 Task: Search for people on LinkedIn with the current company 'Civil Engineering', school 'International Institute of Information Technology', industry 'Measuring and Control Instrument Manufacturing', and title 'Office Manager'.
Action: Mouse moved to (670, 93)
Screenshot: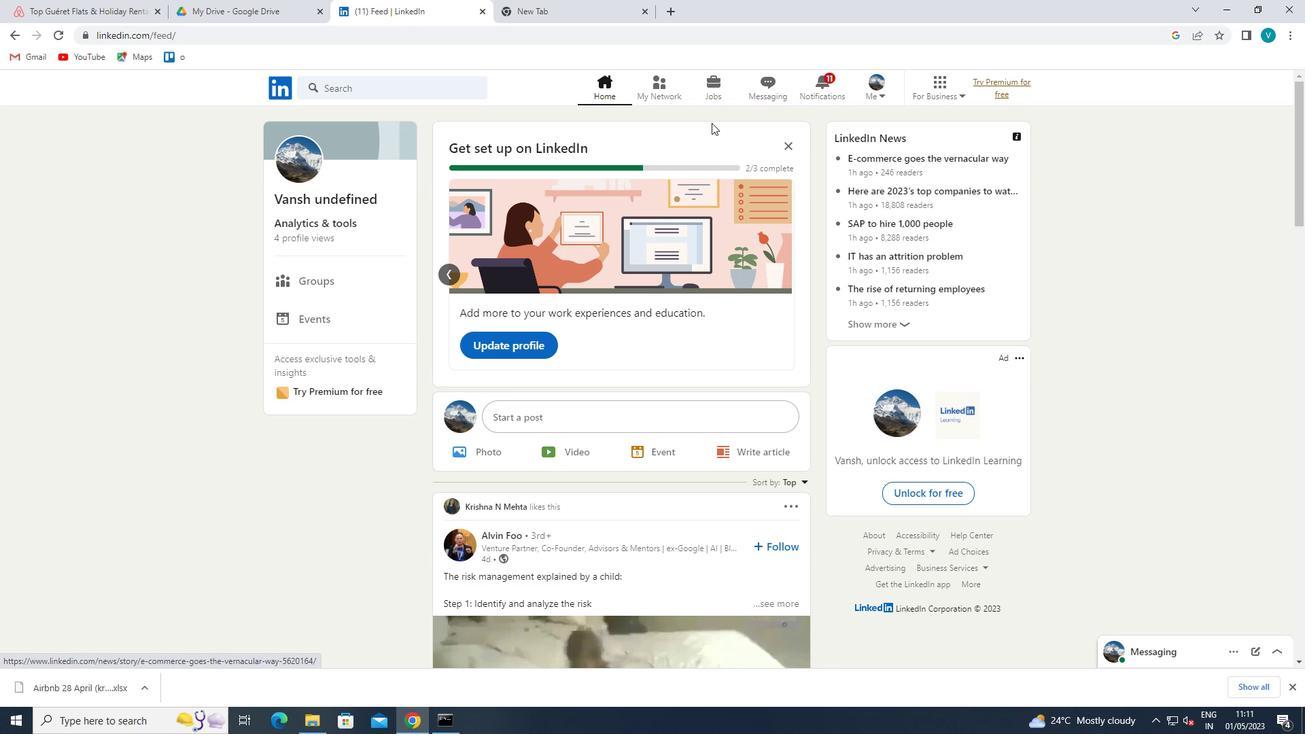
Action: Mouse pressed left at (670, 93)
Screenshot: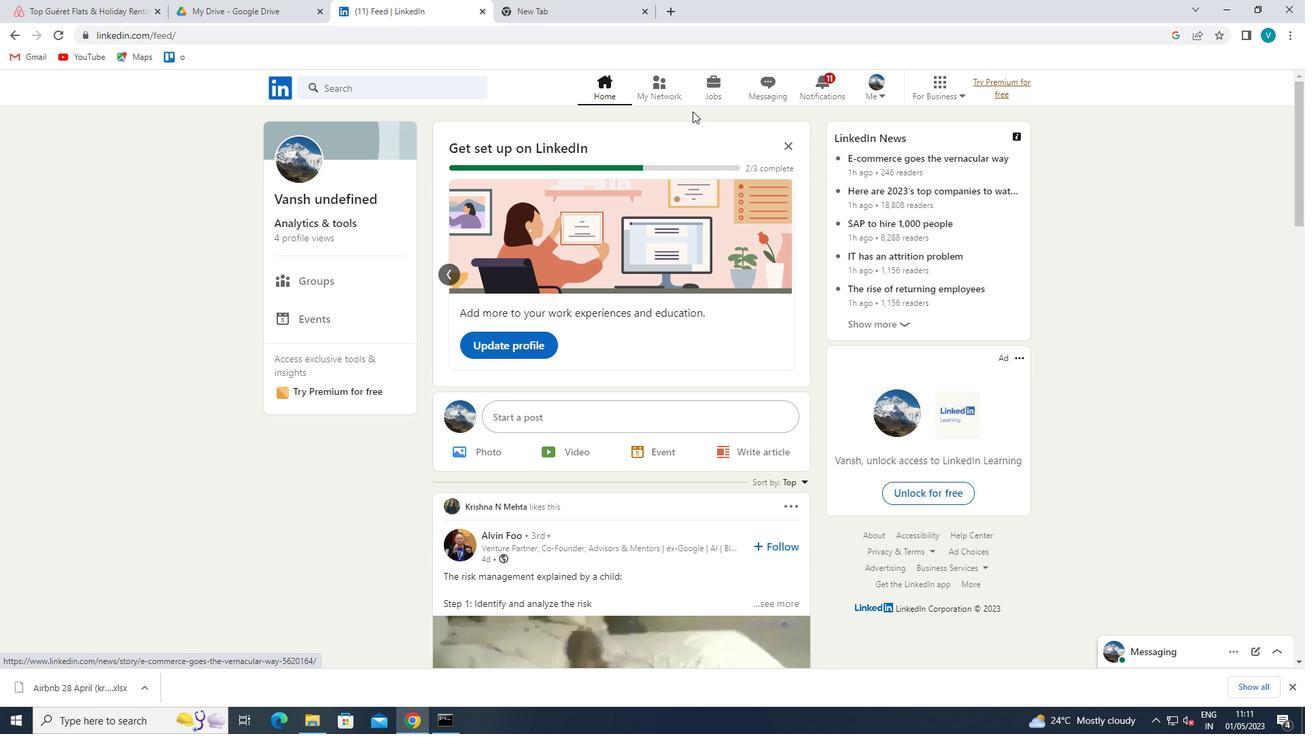 
Action: Mouse moved to (364, 160)
Screenshot: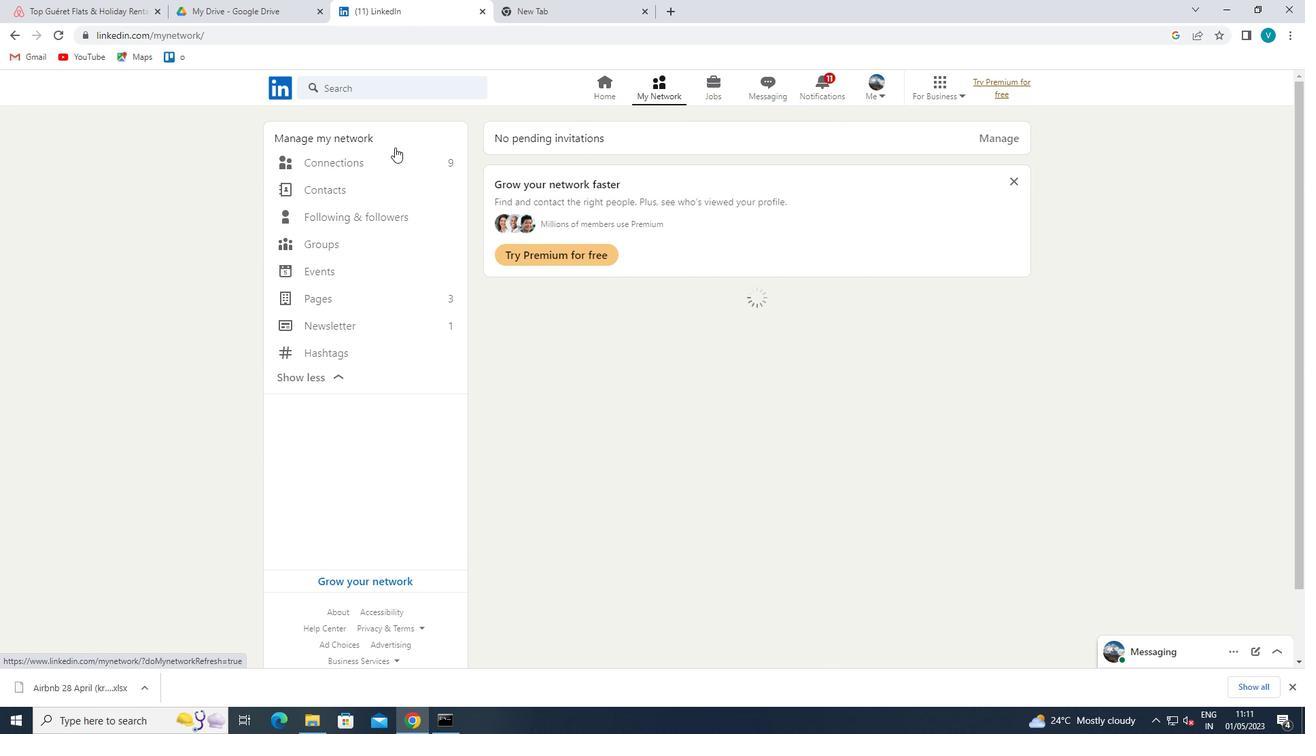 
Action: Mouse pressed left at (364, 160)
Screenshot: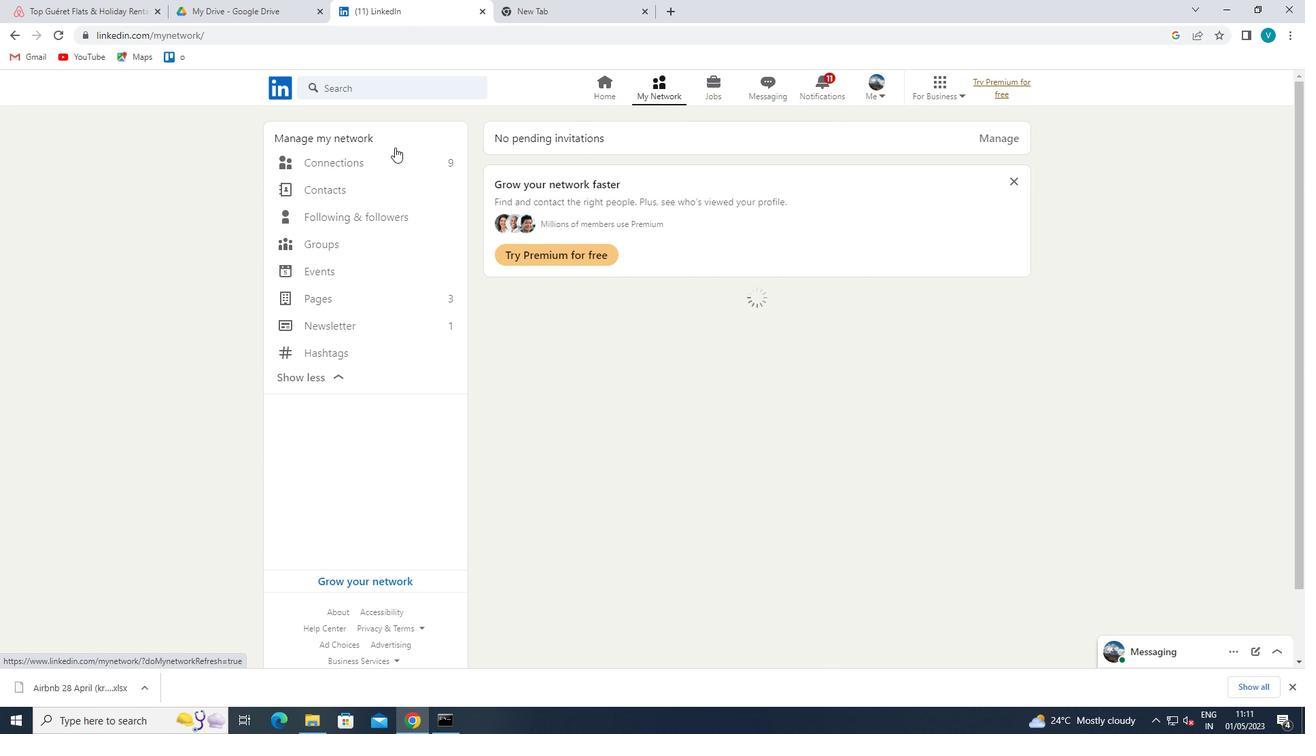 
Action: Mouse moved to (739, 159)
Screenshot: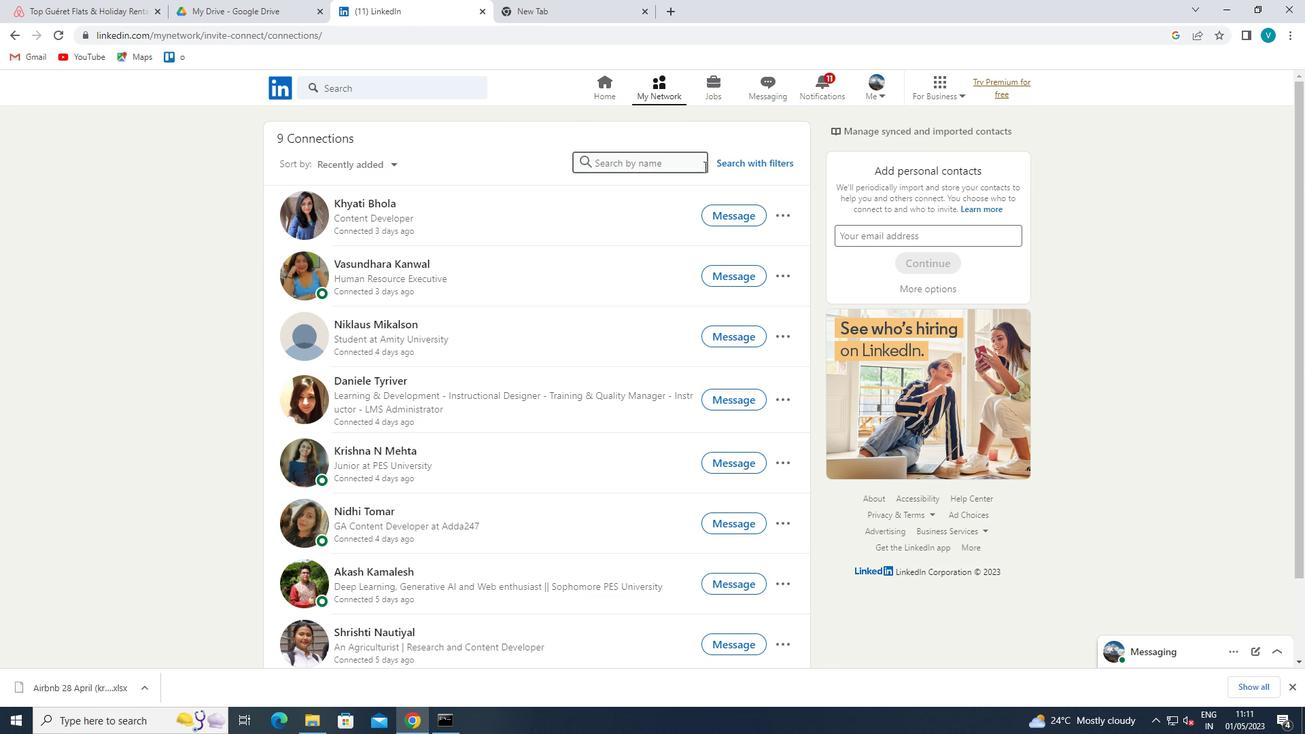 
Action: Mouse pressed left at (739, 159)
Screenshot: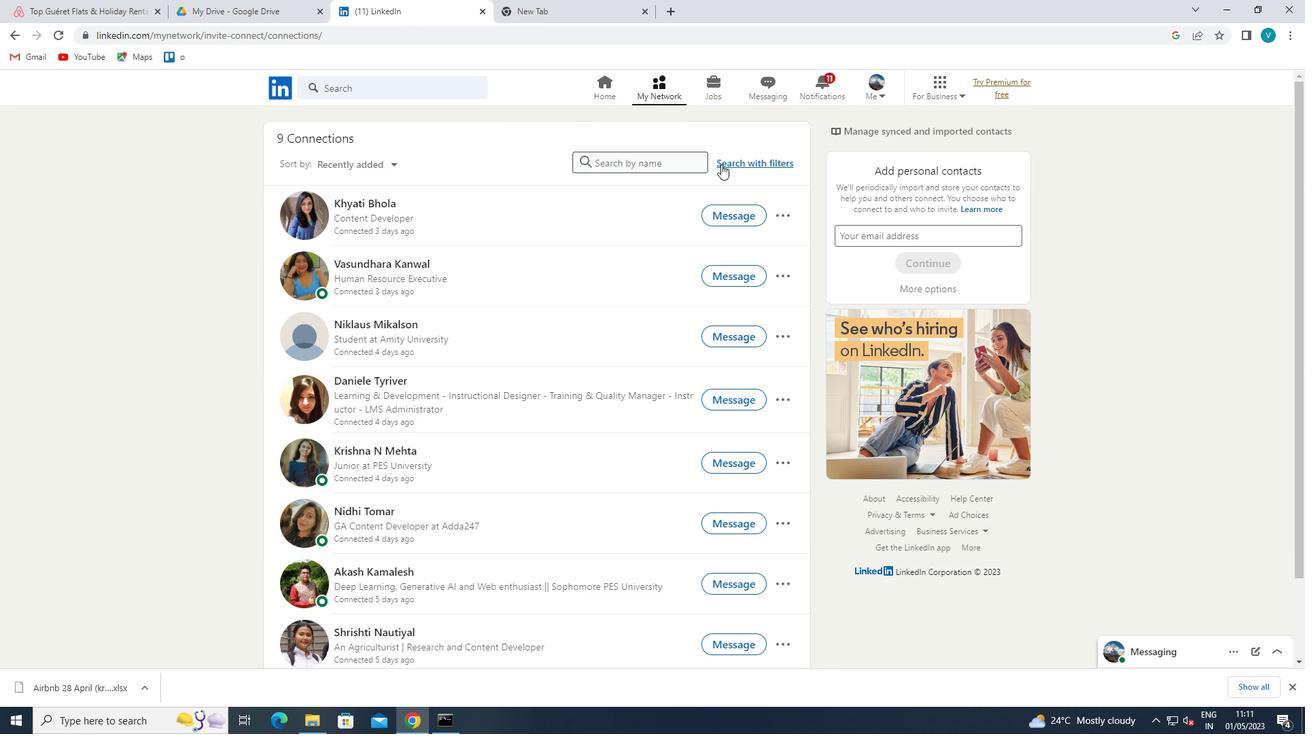 
Action: Mouse moved to (644, 131)
Screenshot: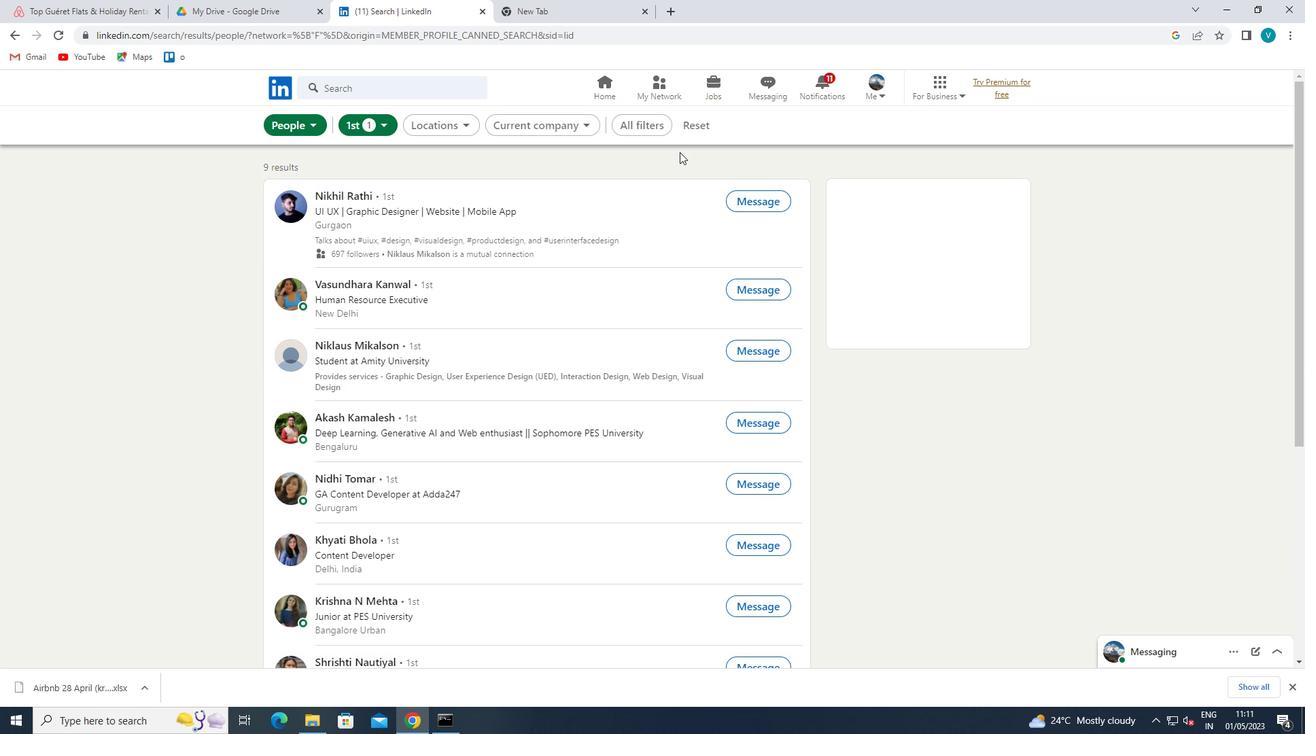 
Action: Mouse pressed left at (644, 131)
Screenshot: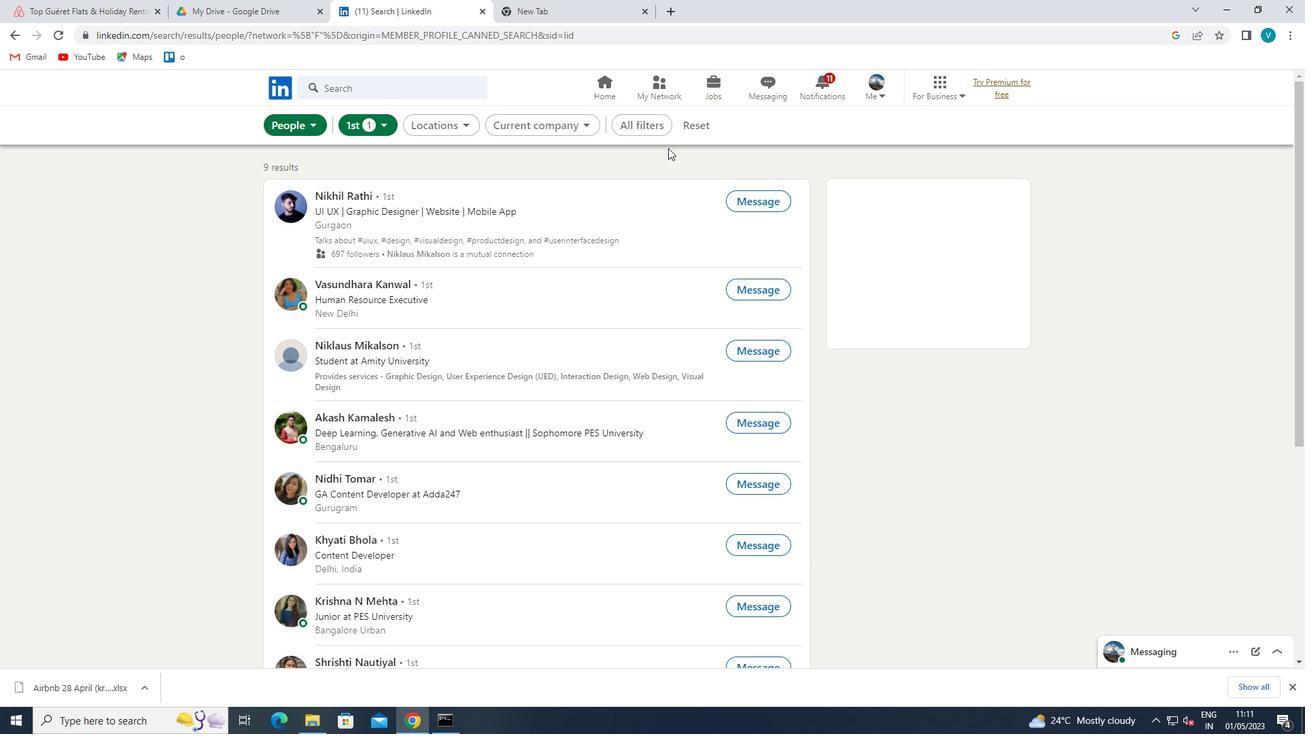 
Action: Mouse moved to (998, 369)
Screenshot: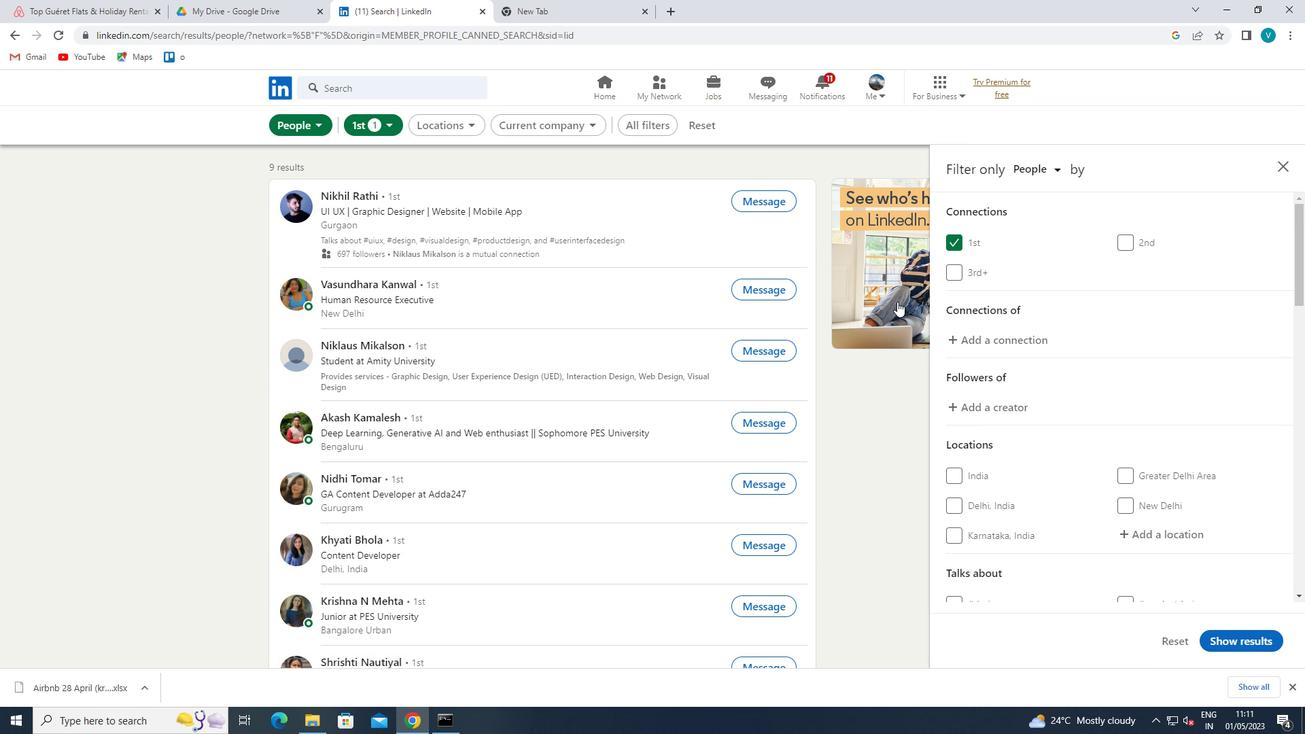 
Action: Mouse scrolled (998, 369) with delta (0, 0)
Screenshot: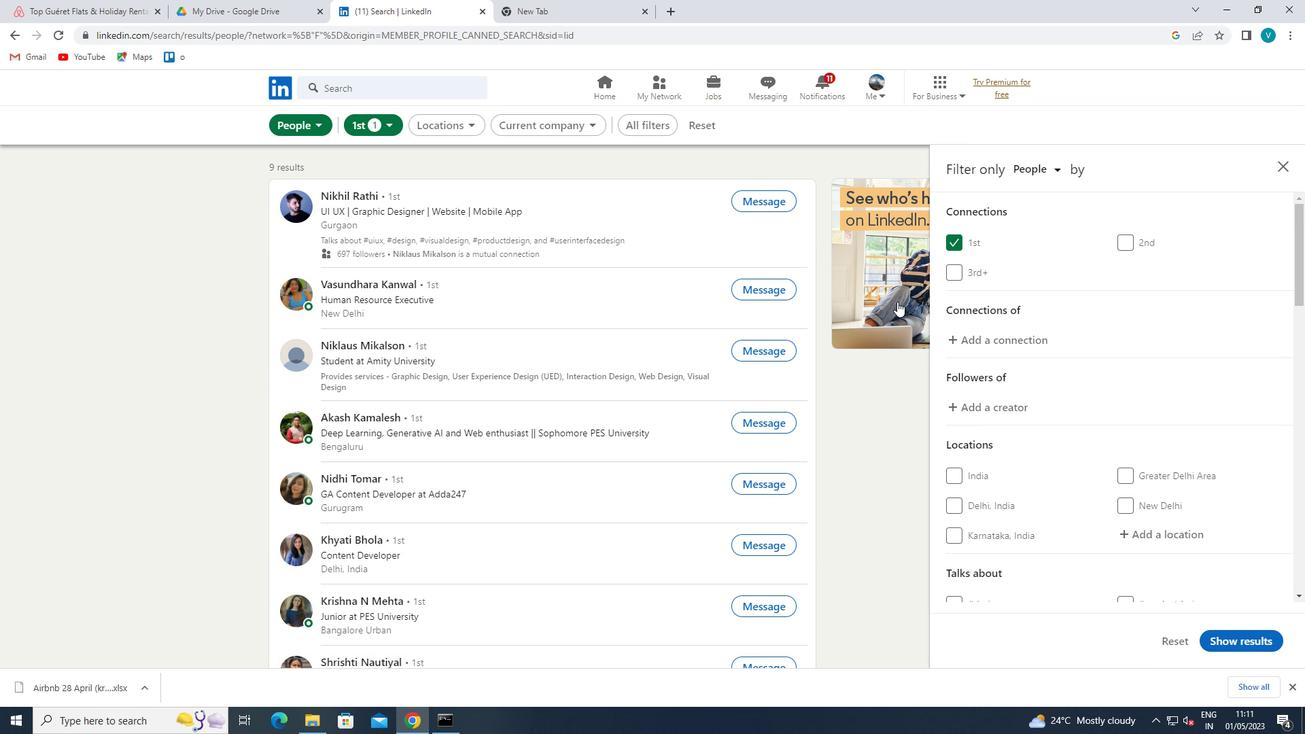 
Action: Mouse moved to (1007, 374)
Screenshot: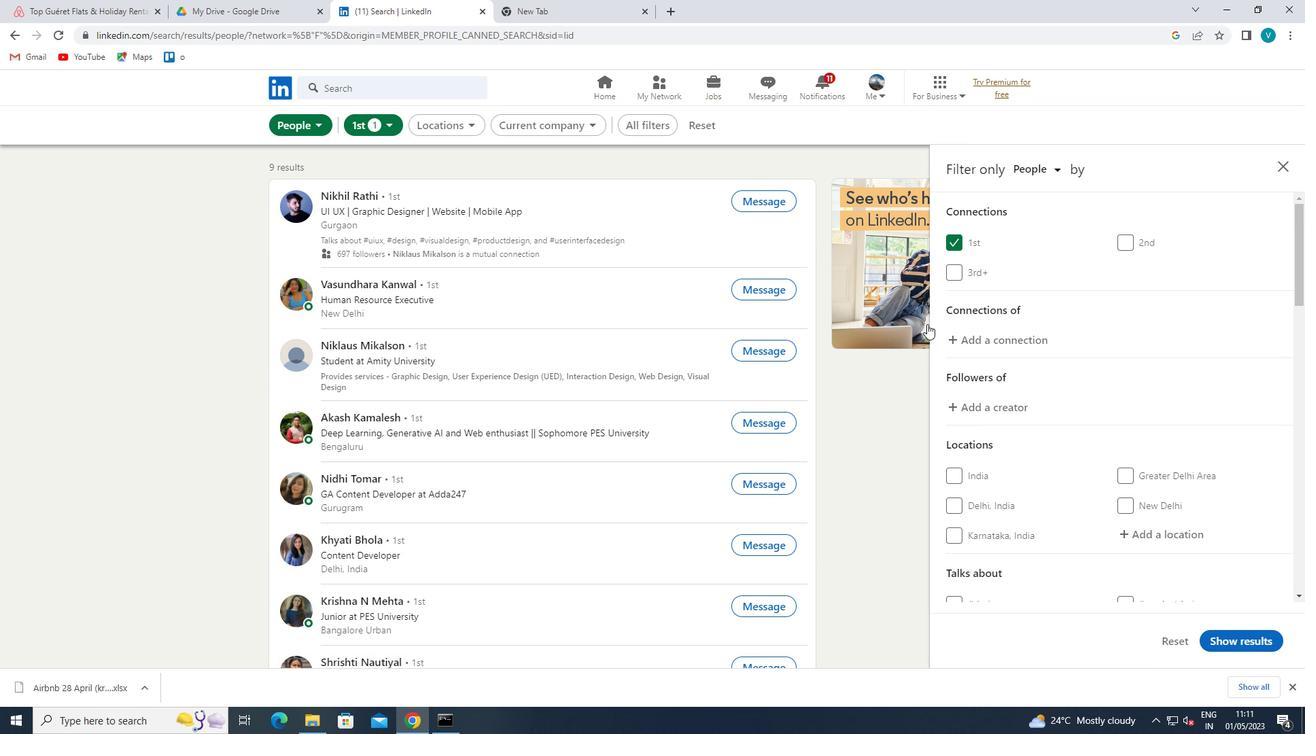 
Action: Mouse scrolled (1007, 373) with delta (0, 0)
Screenshot: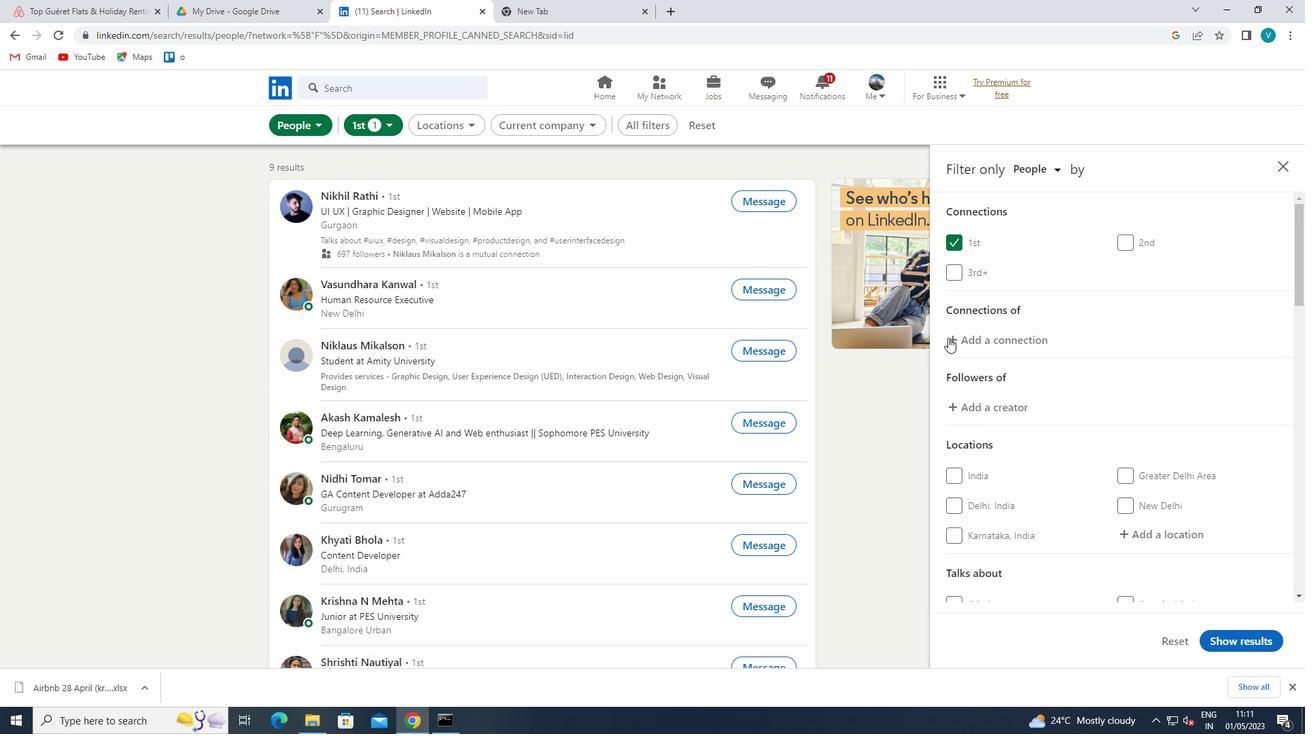 
Action: Mouse moved to (1146, 397)
Screenshot: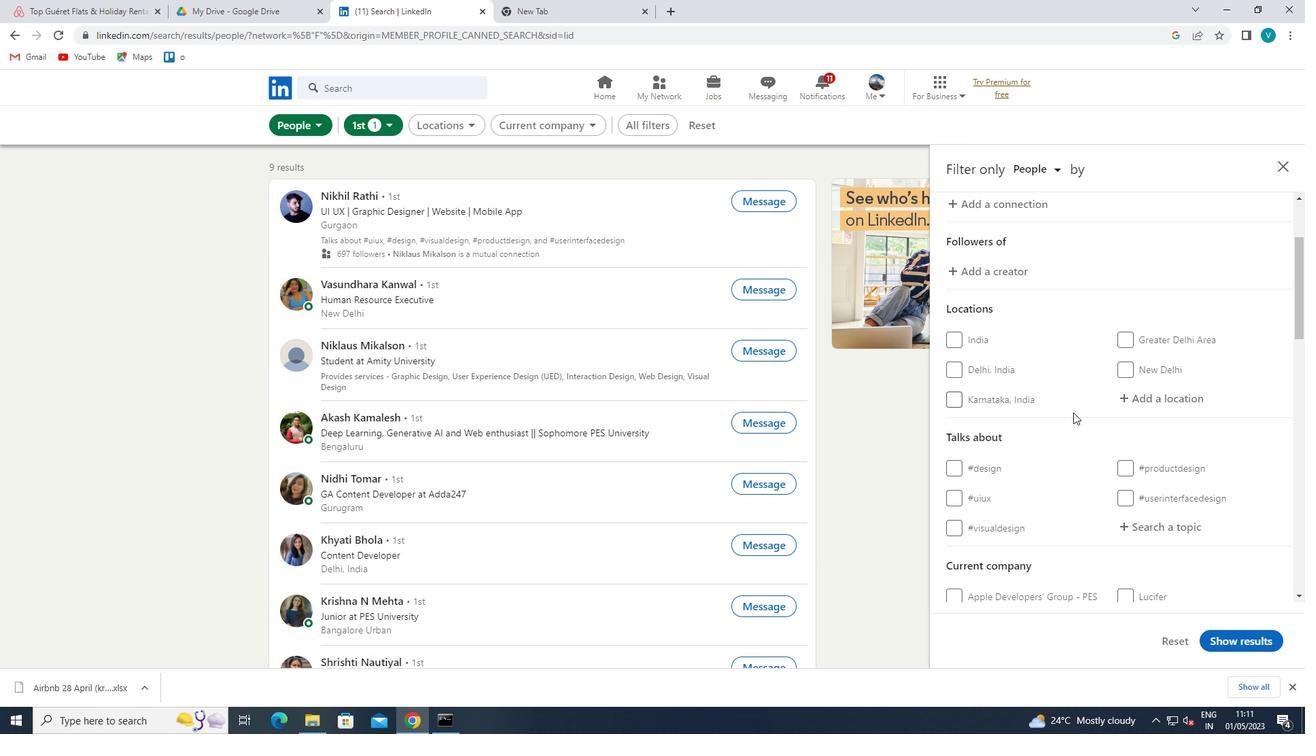 
Action: Mouse pressed left at (1146, 397)
Screenshot: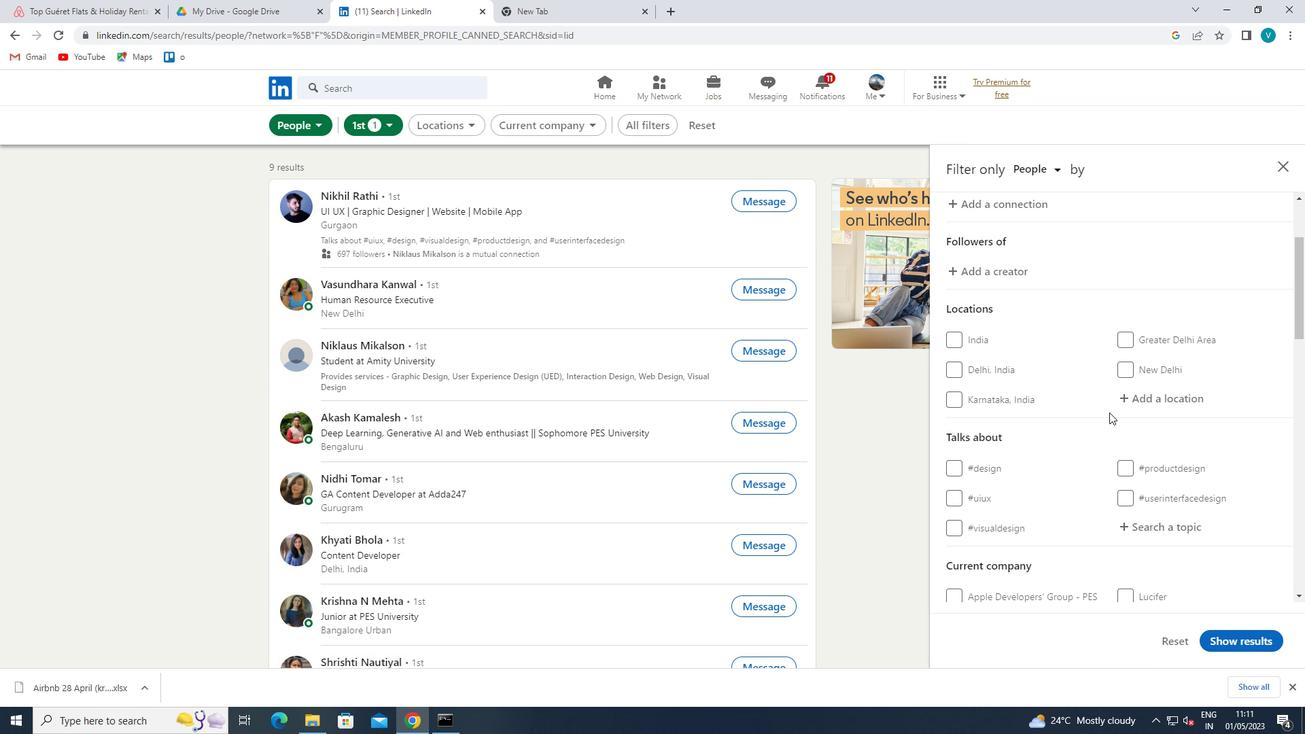 
Action: Mouse moved to (938, 333)
Screenshot: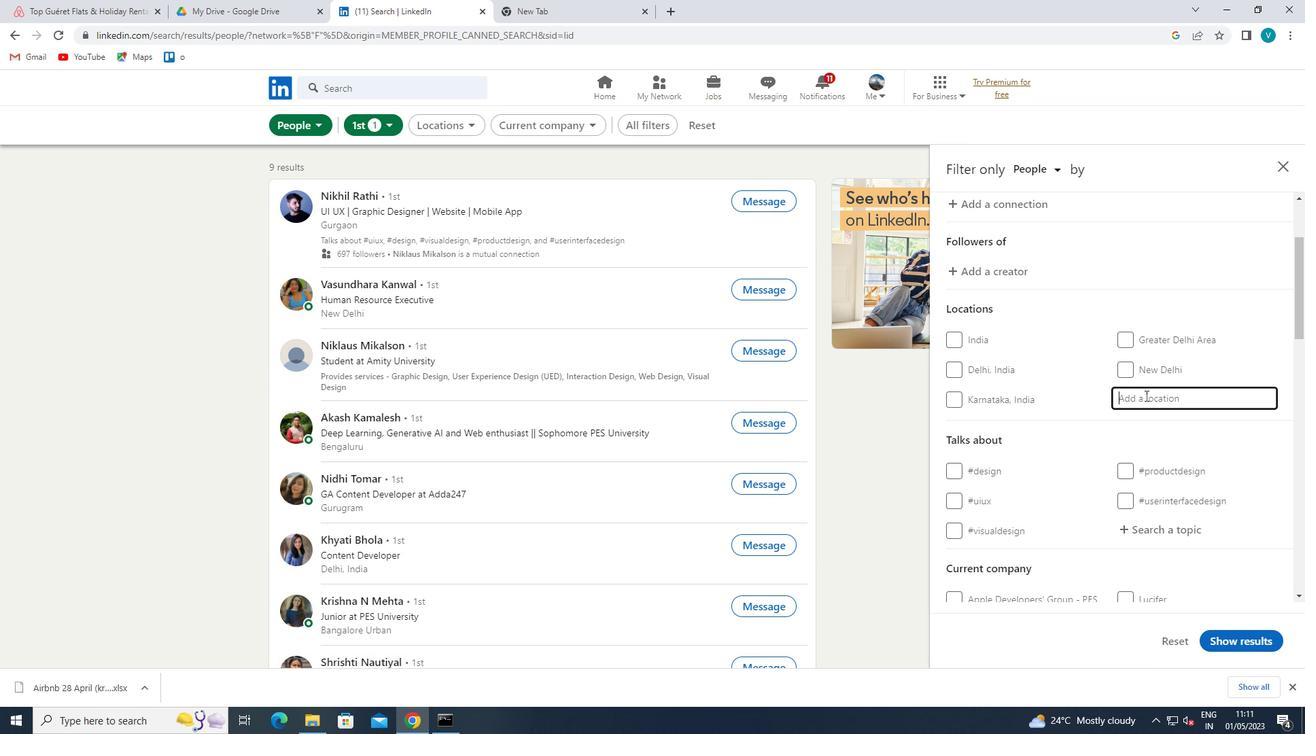 
Action: Key pressed <Key.shift>XIAOSHI
Screenshot: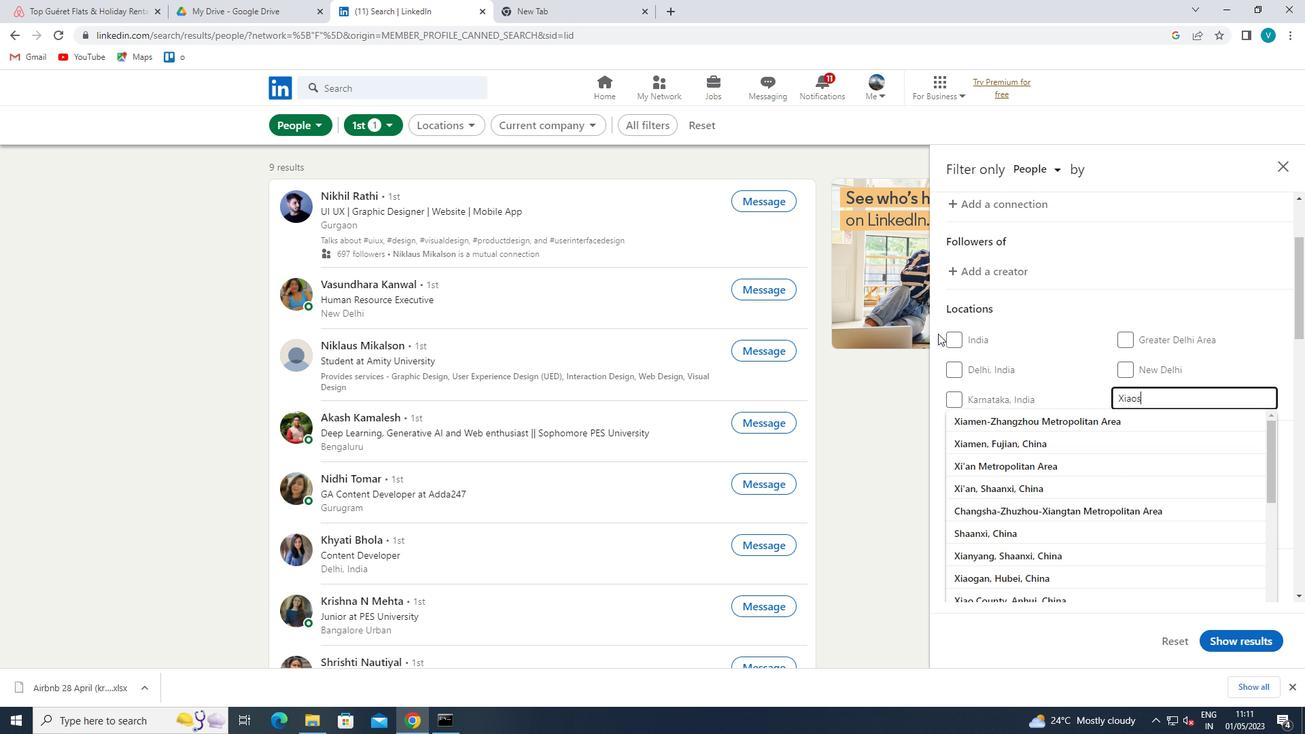 
Action: Mouse moved to (1092, 389)
Screenshot: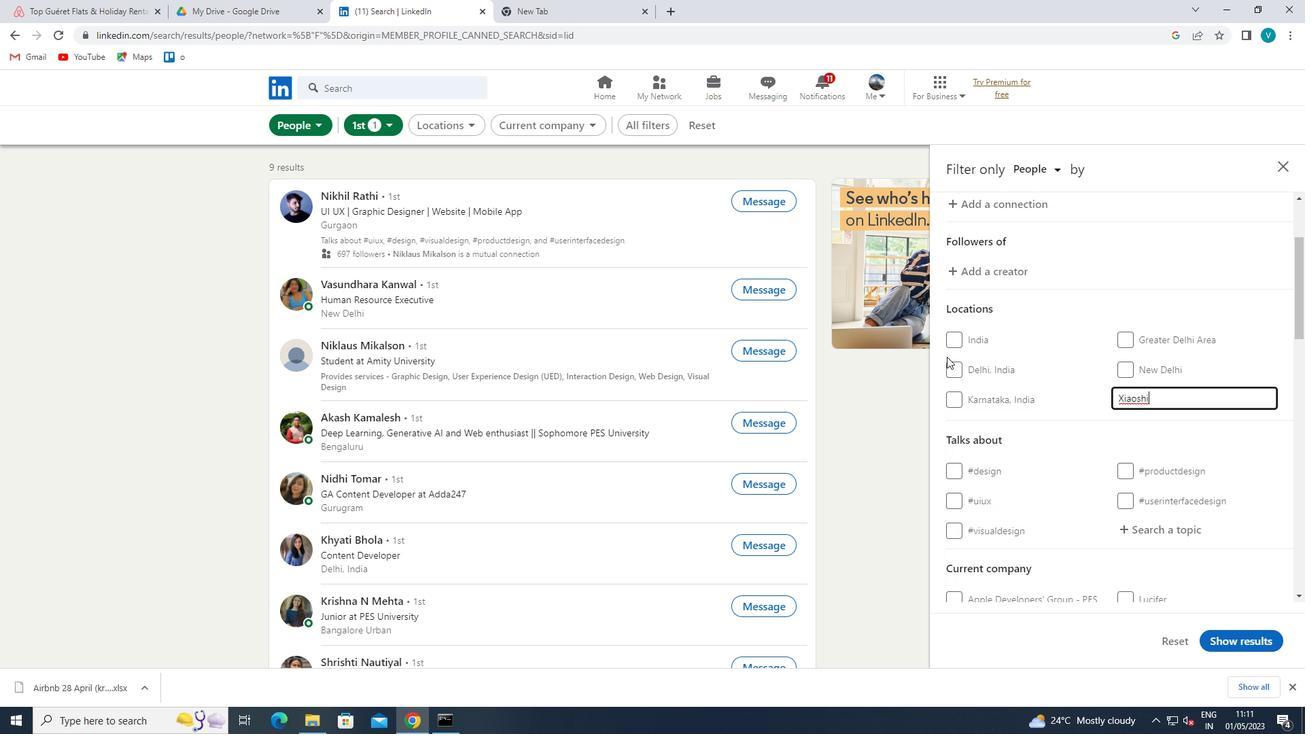 
Action: Mouse pressed left at (1092, 389)
Screenshot: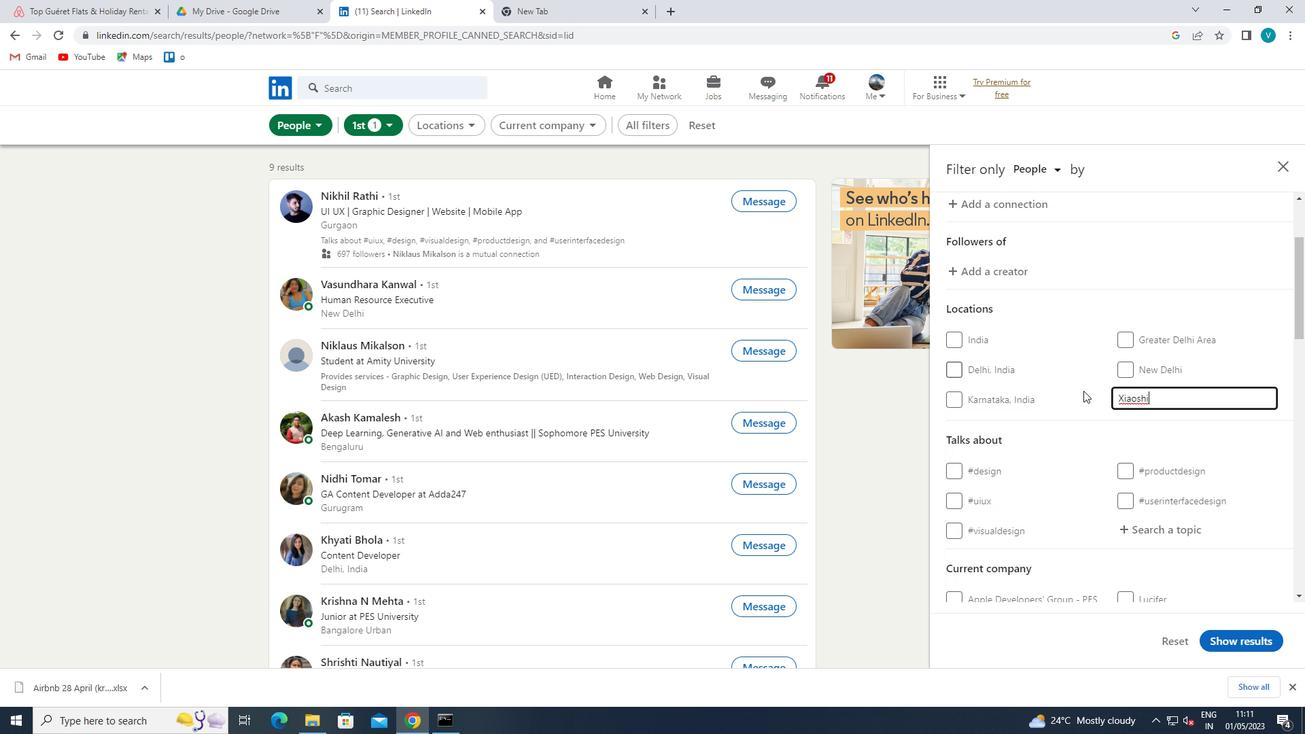 
Action: Mouse scrolled (1092, 389) with delta (0, 0)
Screenshot: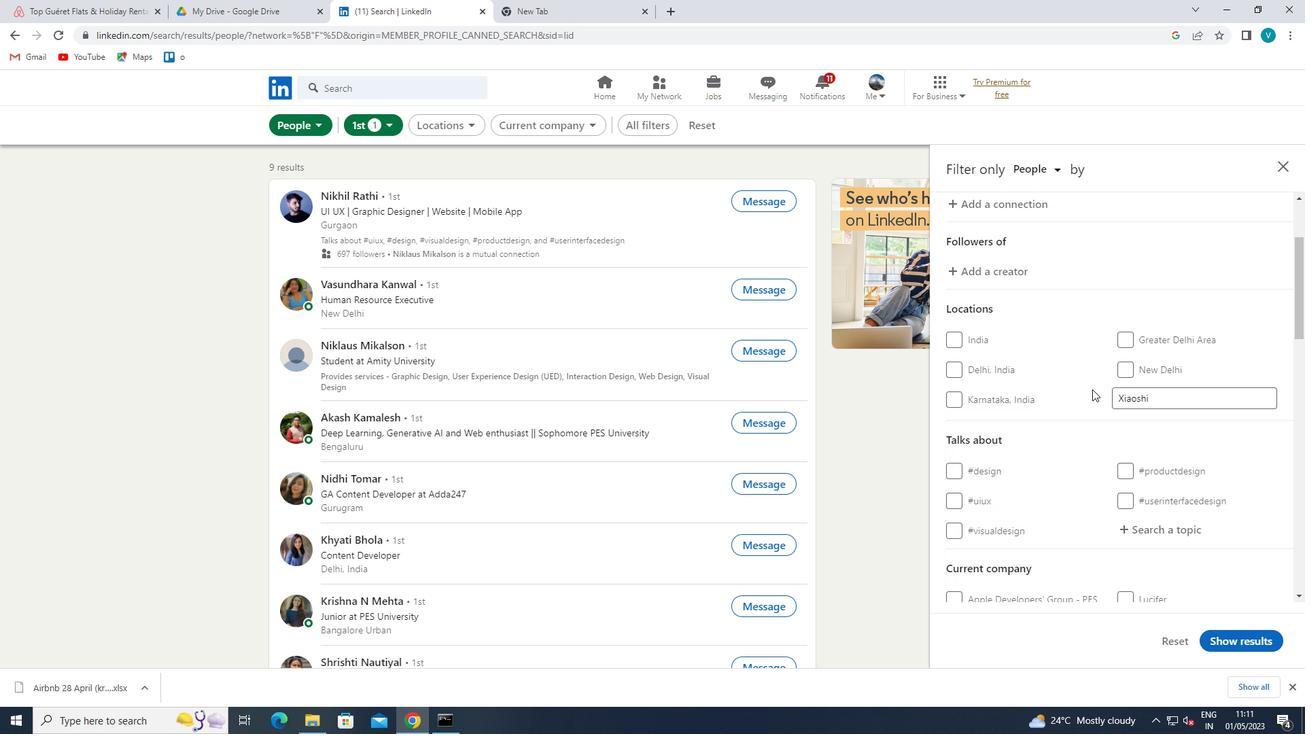 
Action: Mouse scrolled (1092, 389) with delta (0, 0)
Screenshot: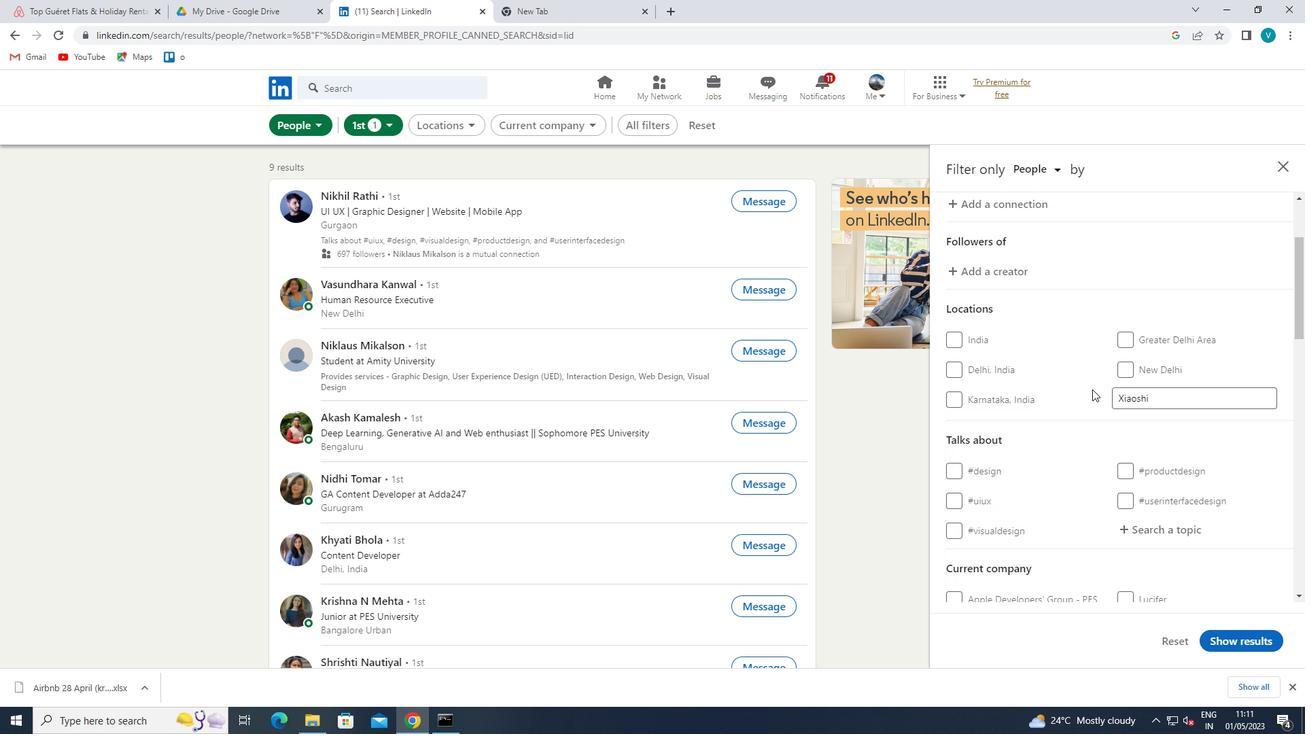 
Action: Mouse moved to (1197, 392)
Screenshot: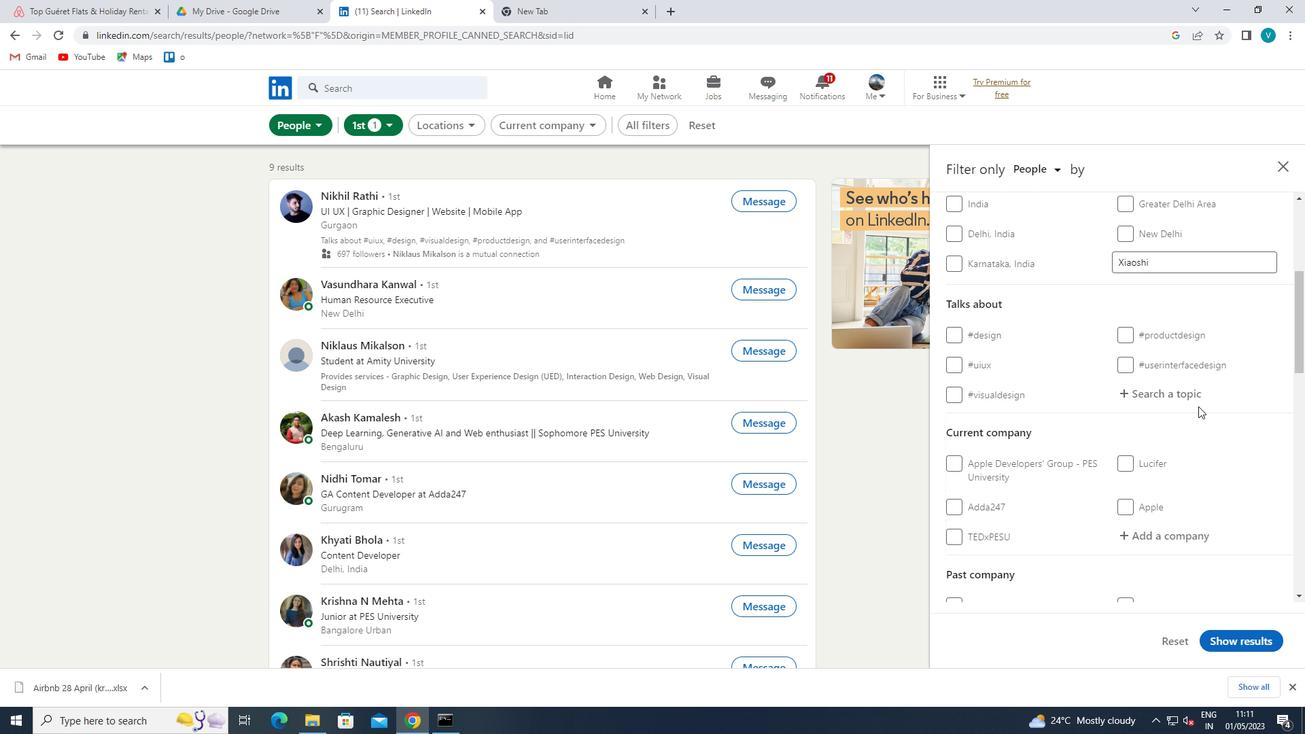 
Action: Mouse pressed left at (1197, 392)
Screenshot: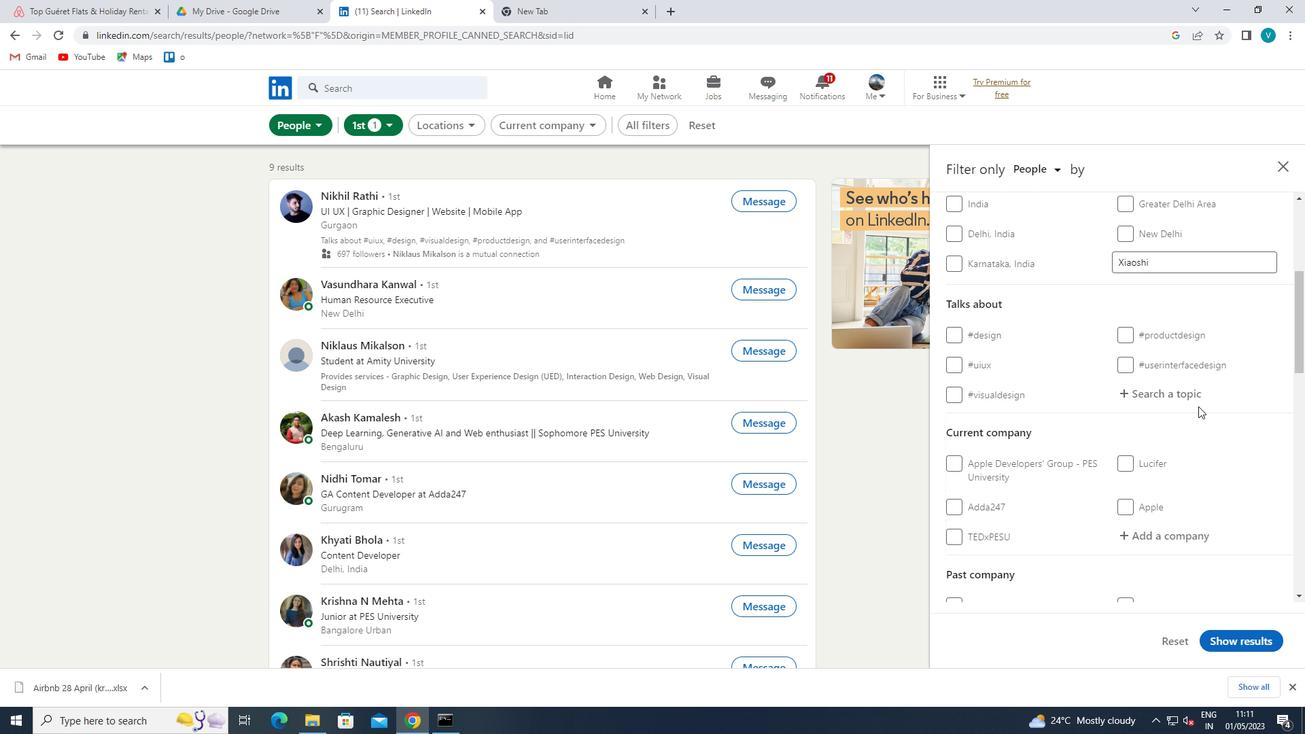 
Action: Key pressed <Key.shift>#HR
Screenshot: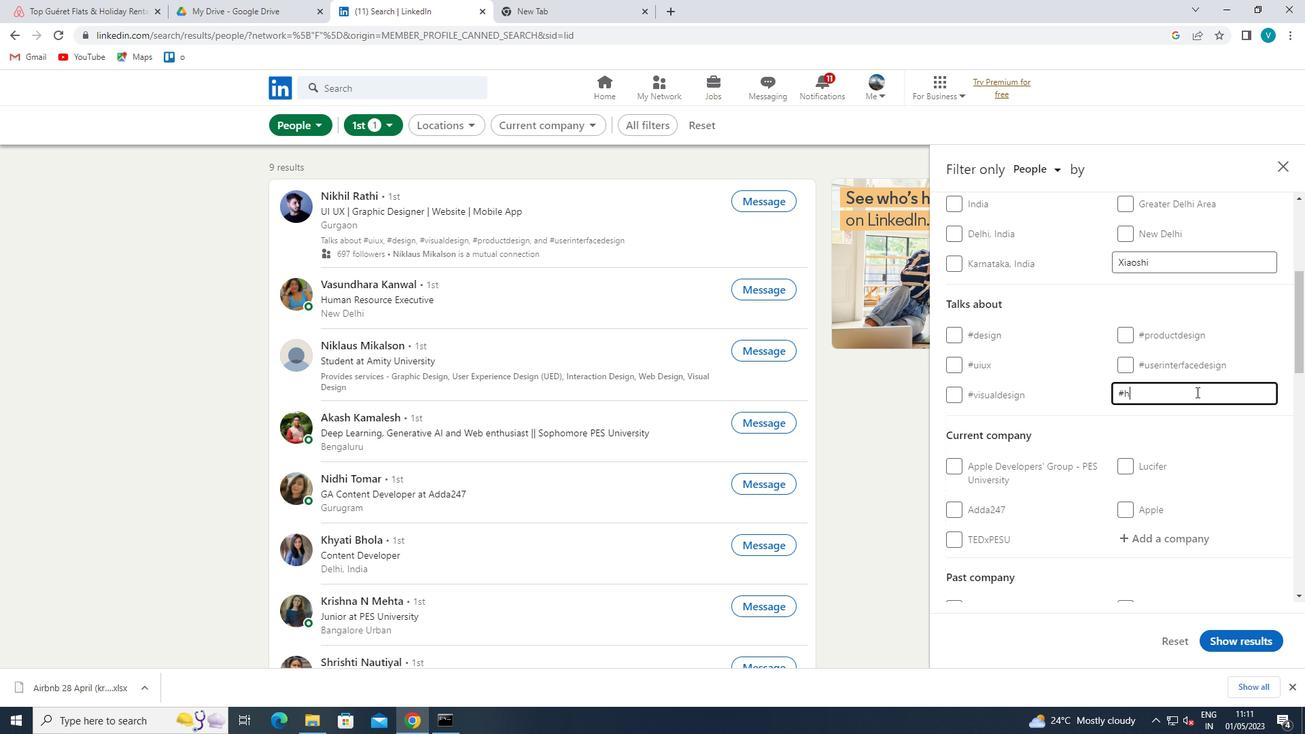 
Action: Mouse moved to (1110, 421)
Screenshot: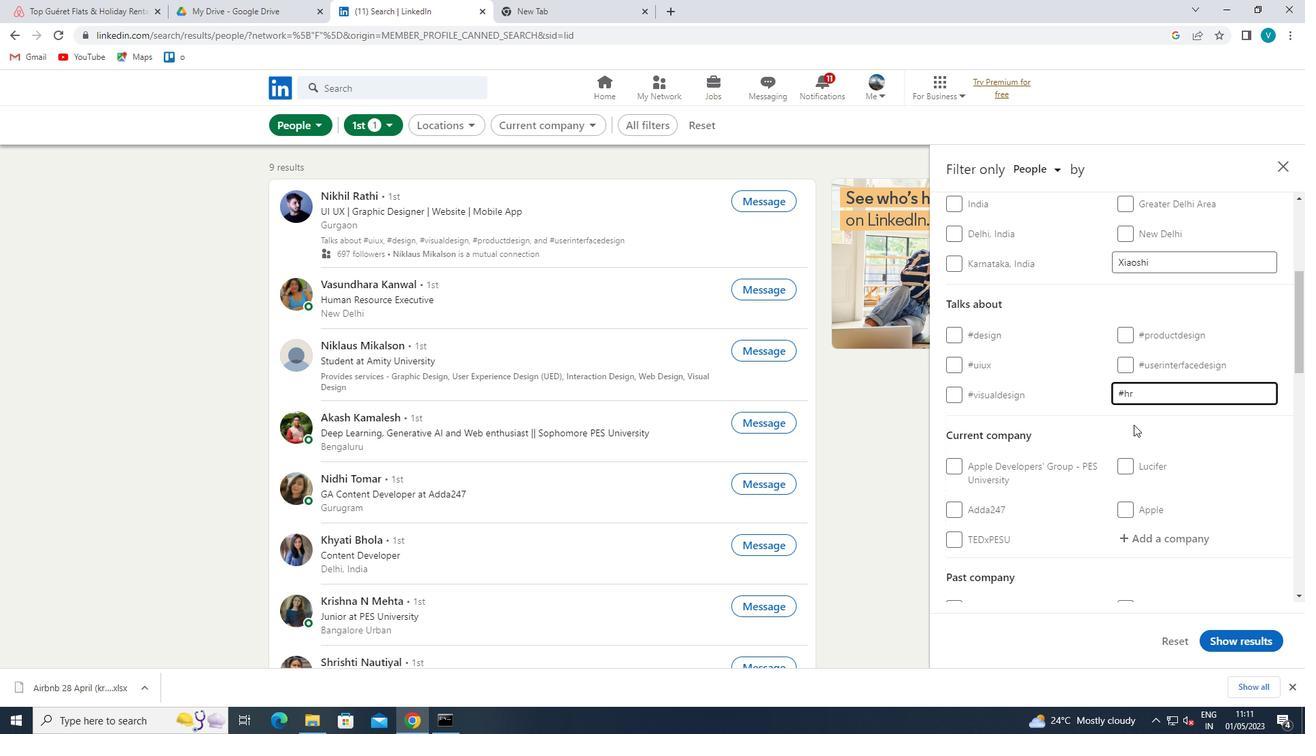 
Action: Mouse pressed left at (1110, 421)
Screenshot: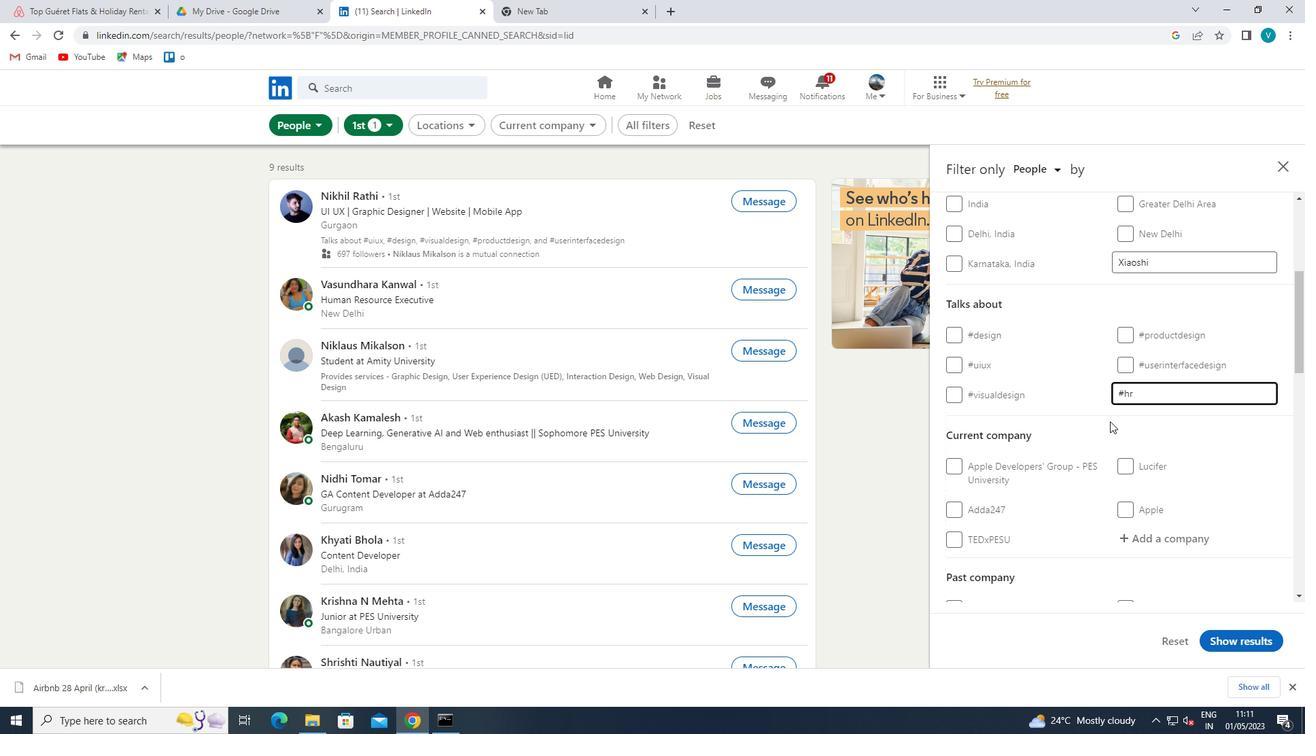 
Action: Mouse moved to (1107, 421)
Screenshot: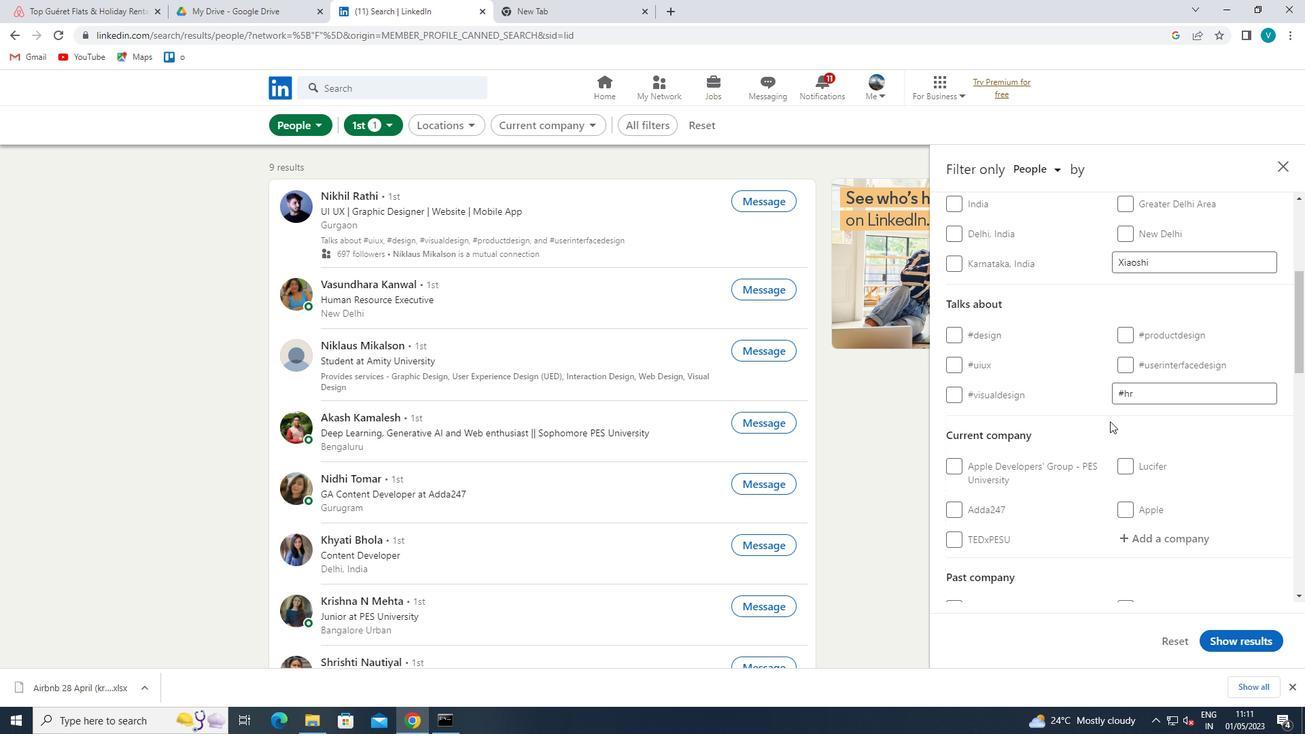 
Action: Mouse scrolled (1107, 420) with delta (0, 0)
Screenshot: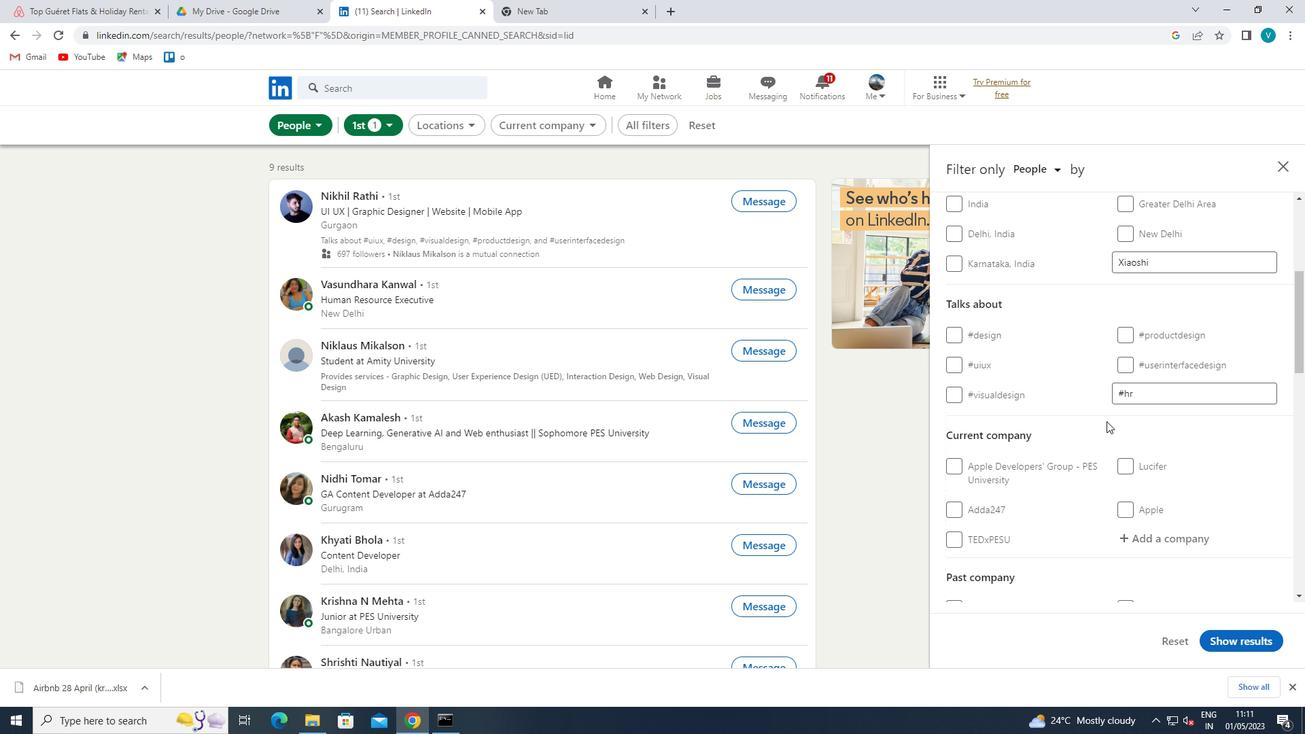
Action: Mouse scrolled (1107, 420) with delta (0, 0)
Screenshot: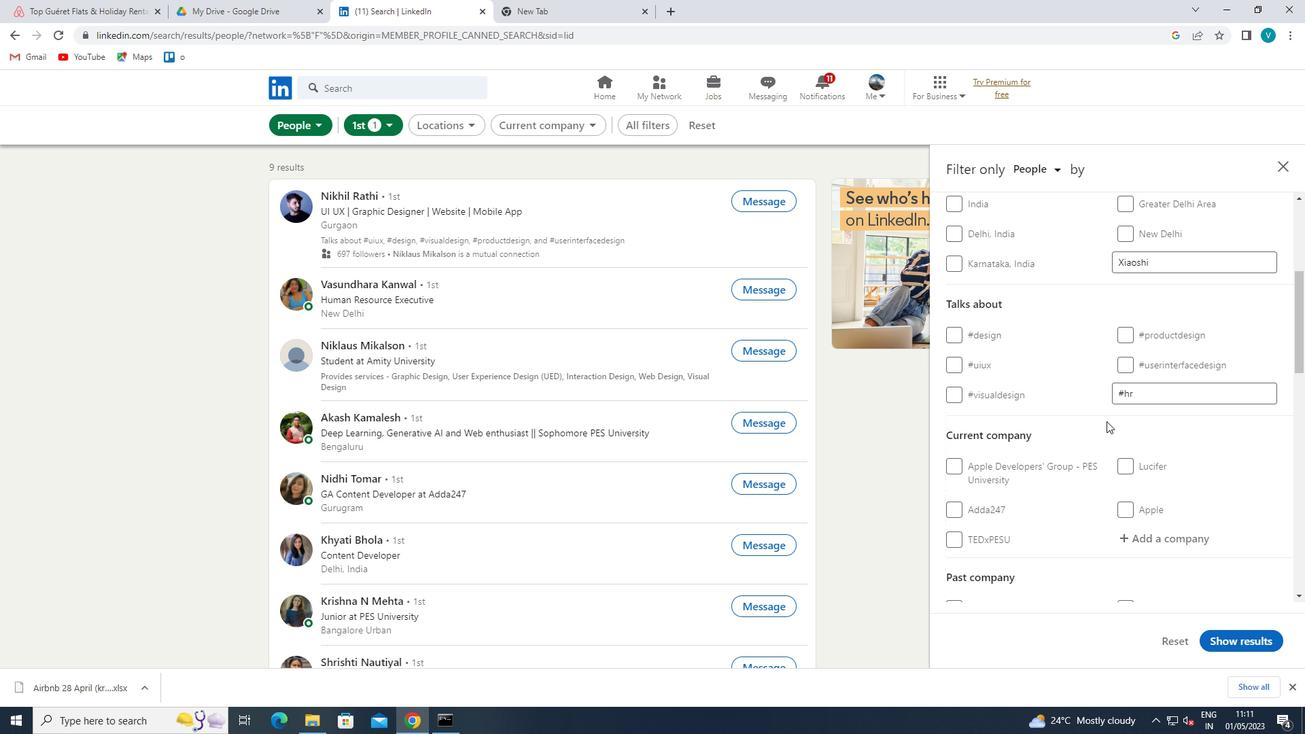 
Action: Mouse scrolled (1107, 420) with delta (0, 0)
Screenshot: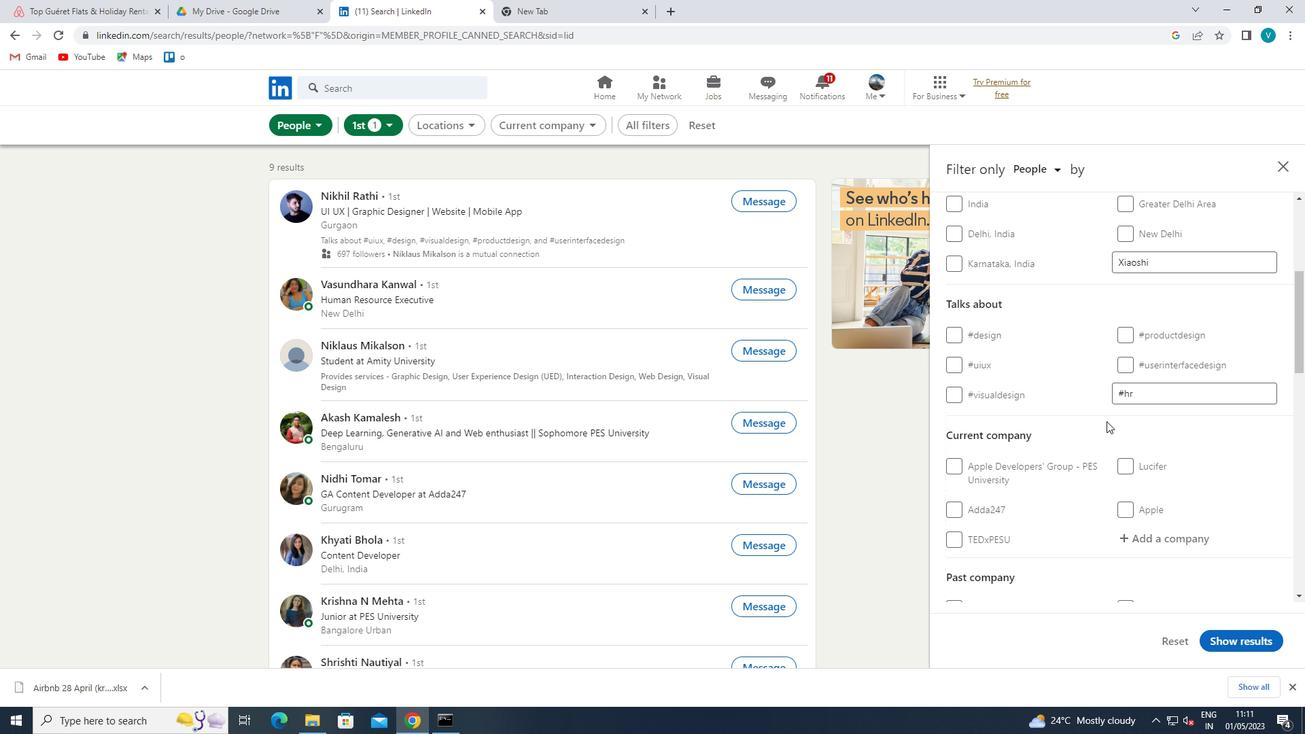 
Action: Mouse scrolled (1107, 420) with delta (0, 0)
Screenshot: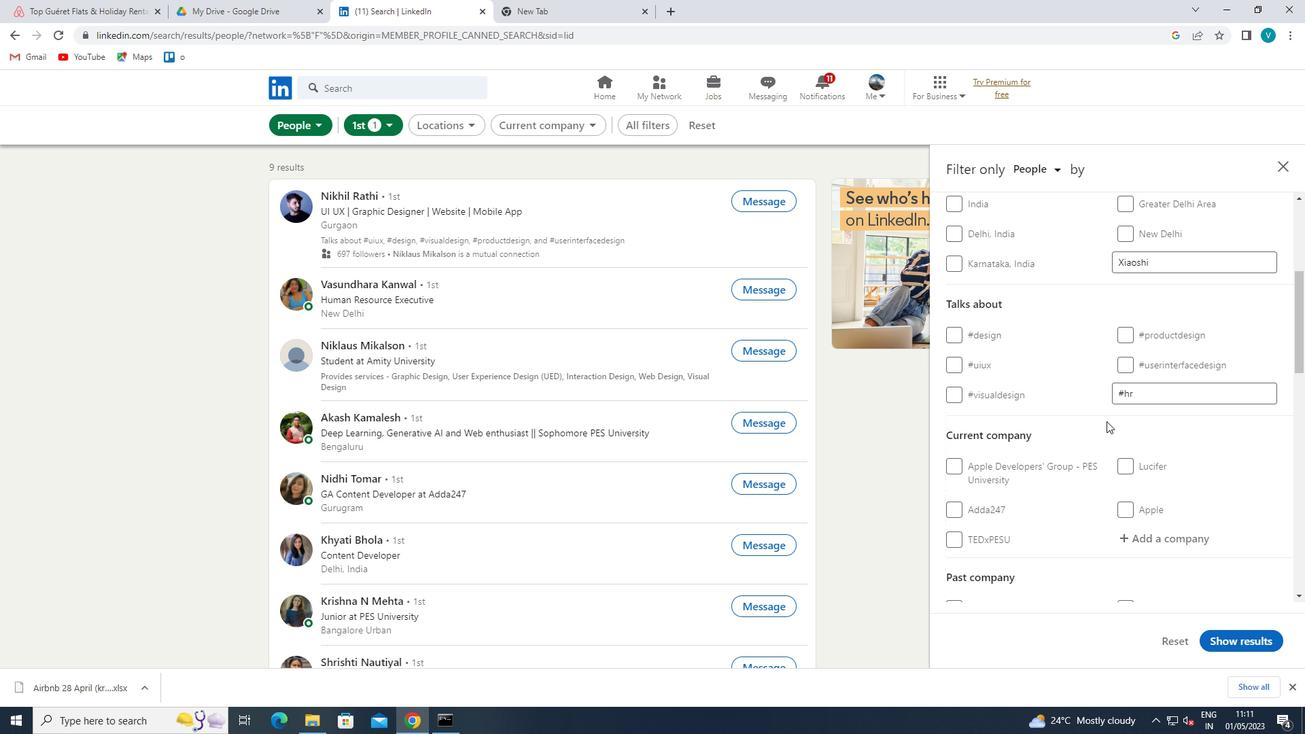 
Action: Mouse scrolled (1107, 420) with delta (0, 0)
Screenshot: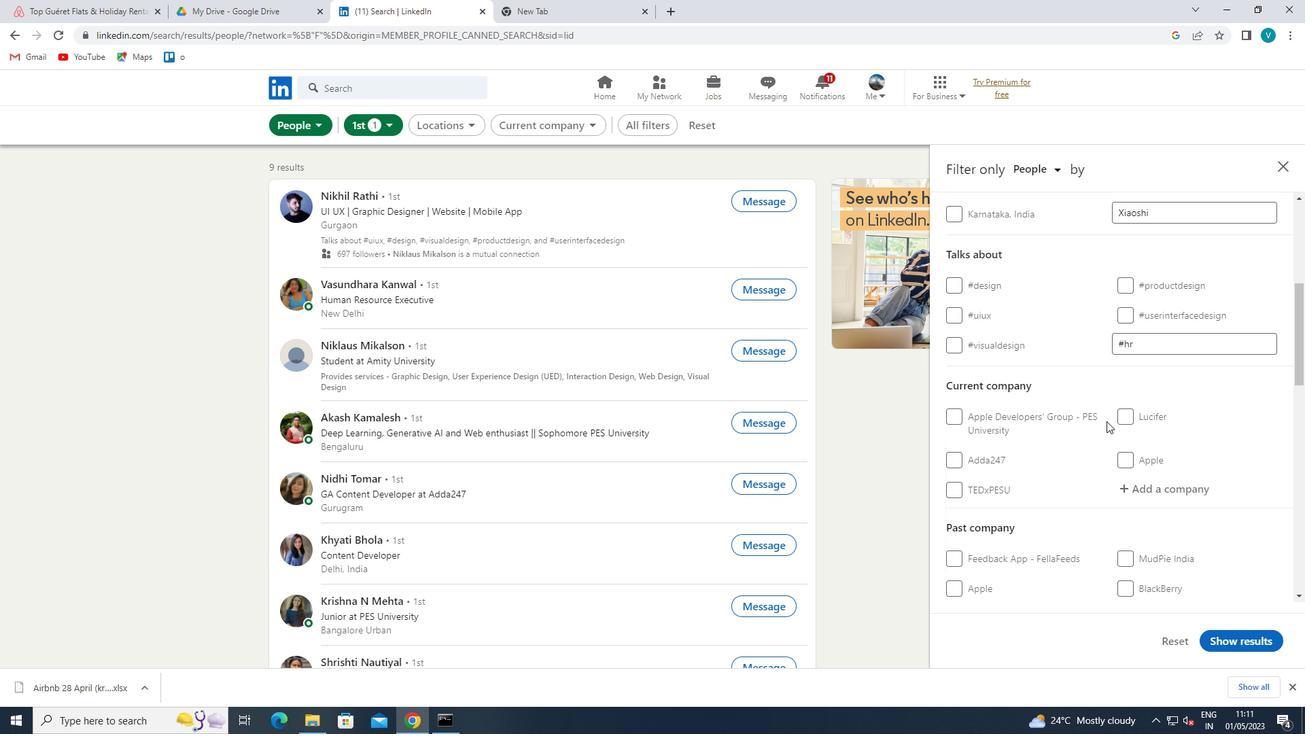 
Action: Mouse moved to (1051, 497)
Screenshot: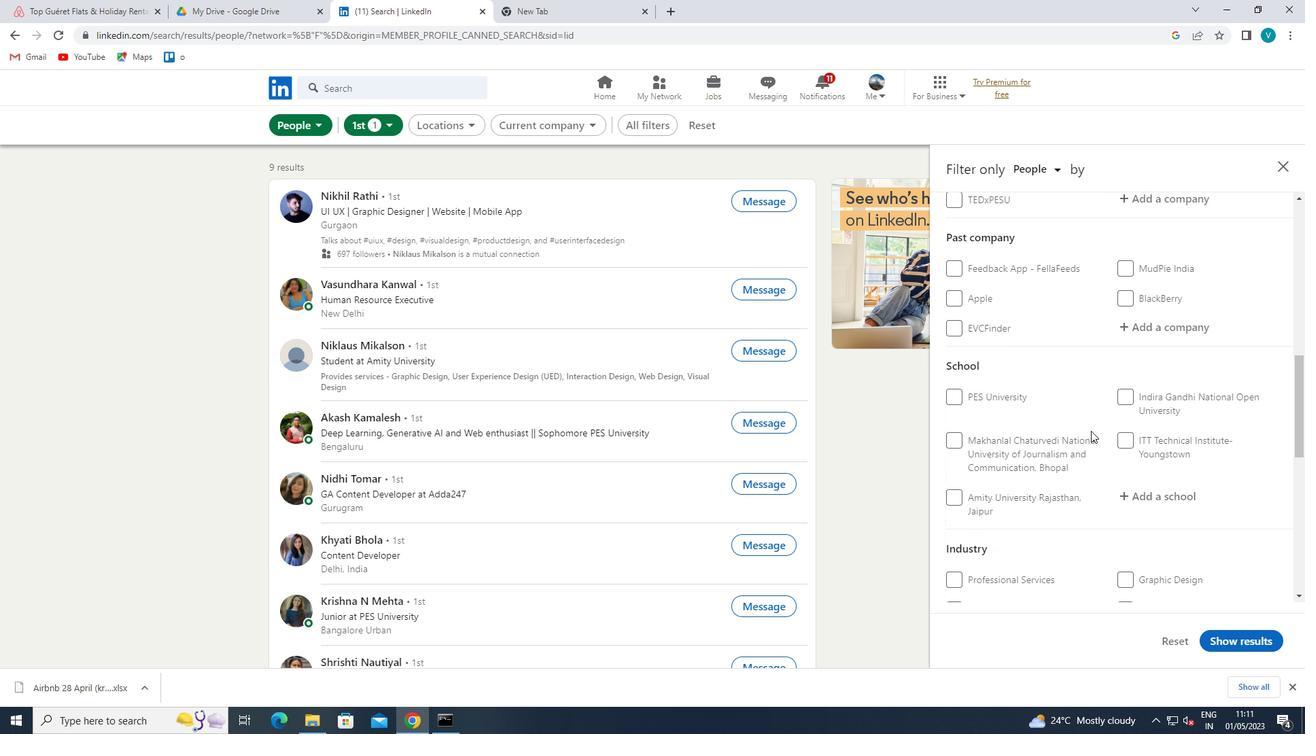 
Action: Mouse scrolled (1051, 496) with delta (0, 0)
Screenshot: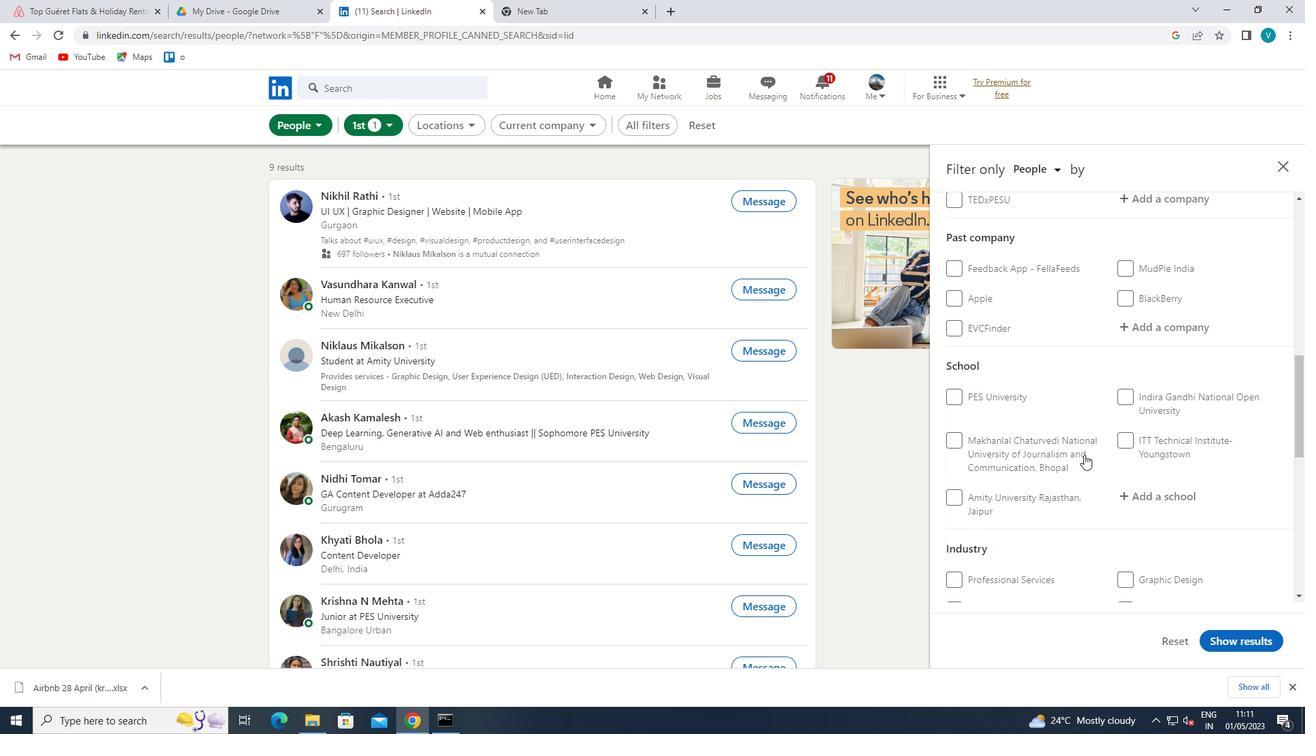 
Action: Mouse scrolled (1051, 496) with delta (0, 0)
Screenshot: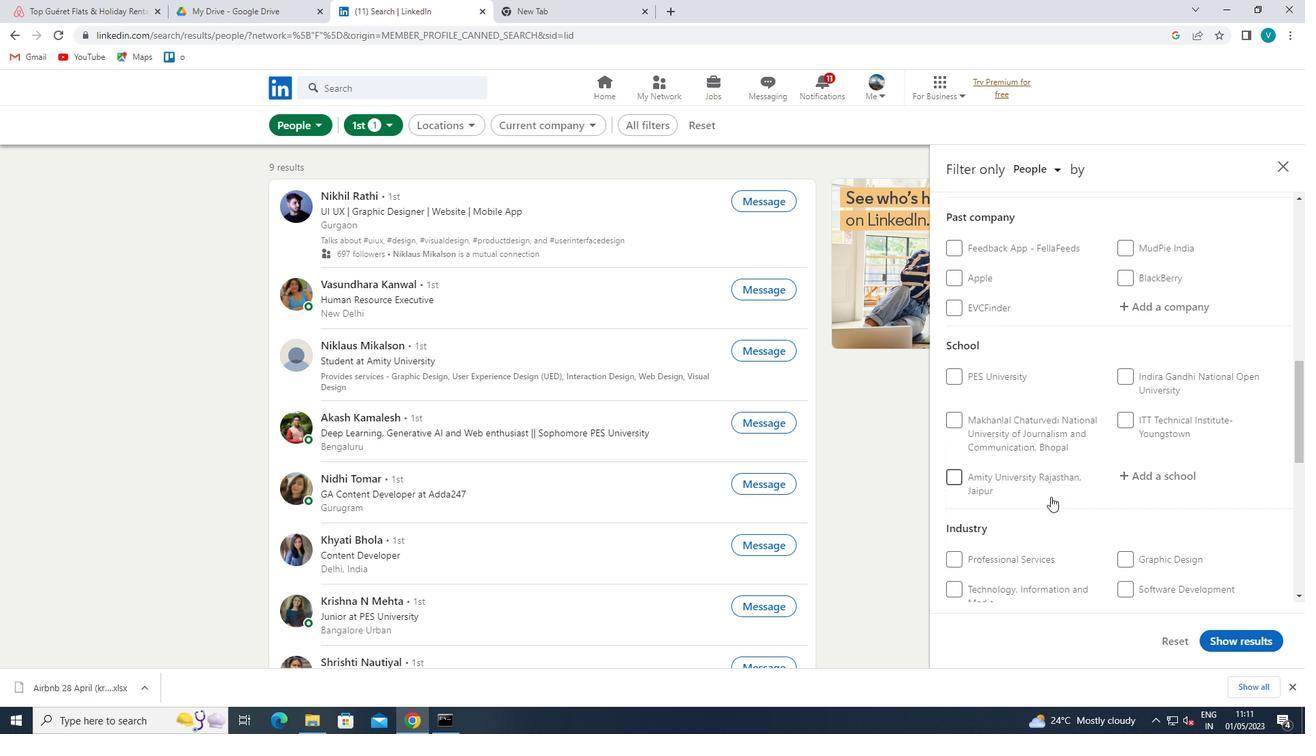 
Action: Mouse scrolled (1051, 496) with delta (0, 0)
Screenshot: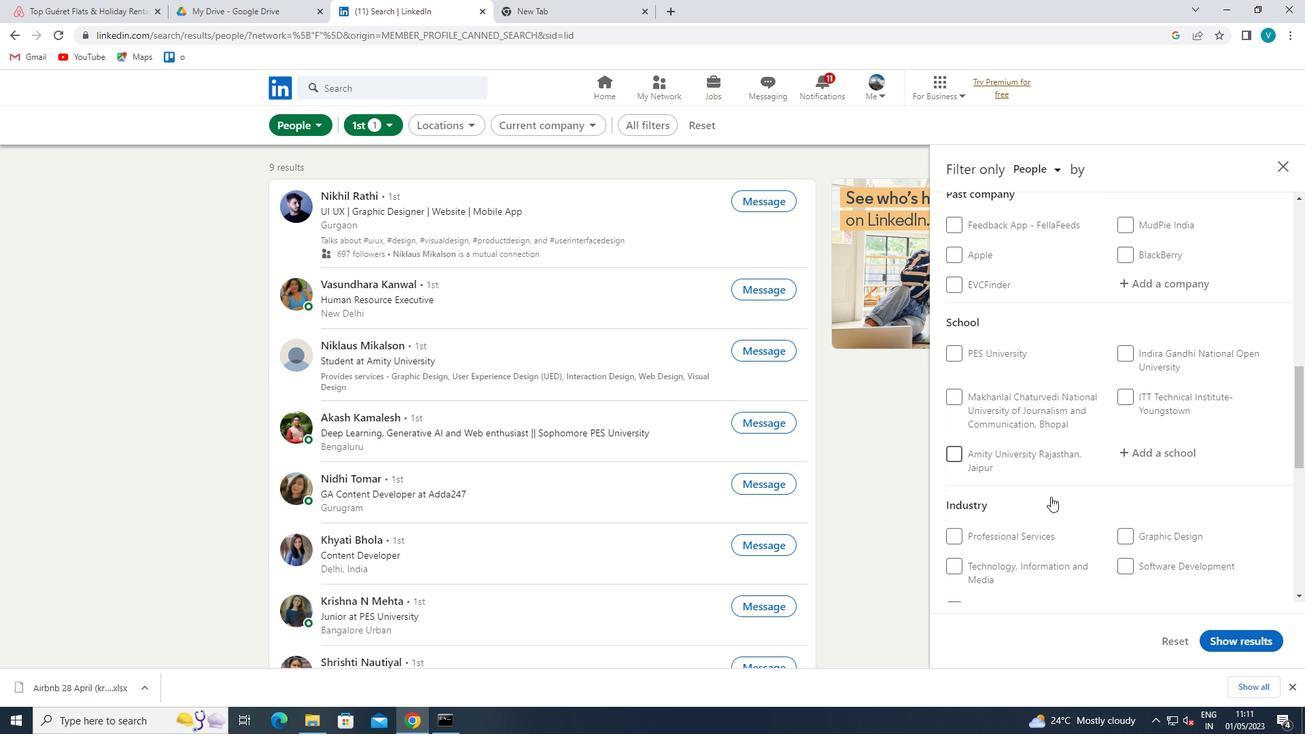 
Action: Mouse moved to (1051, 497)
Screenshot: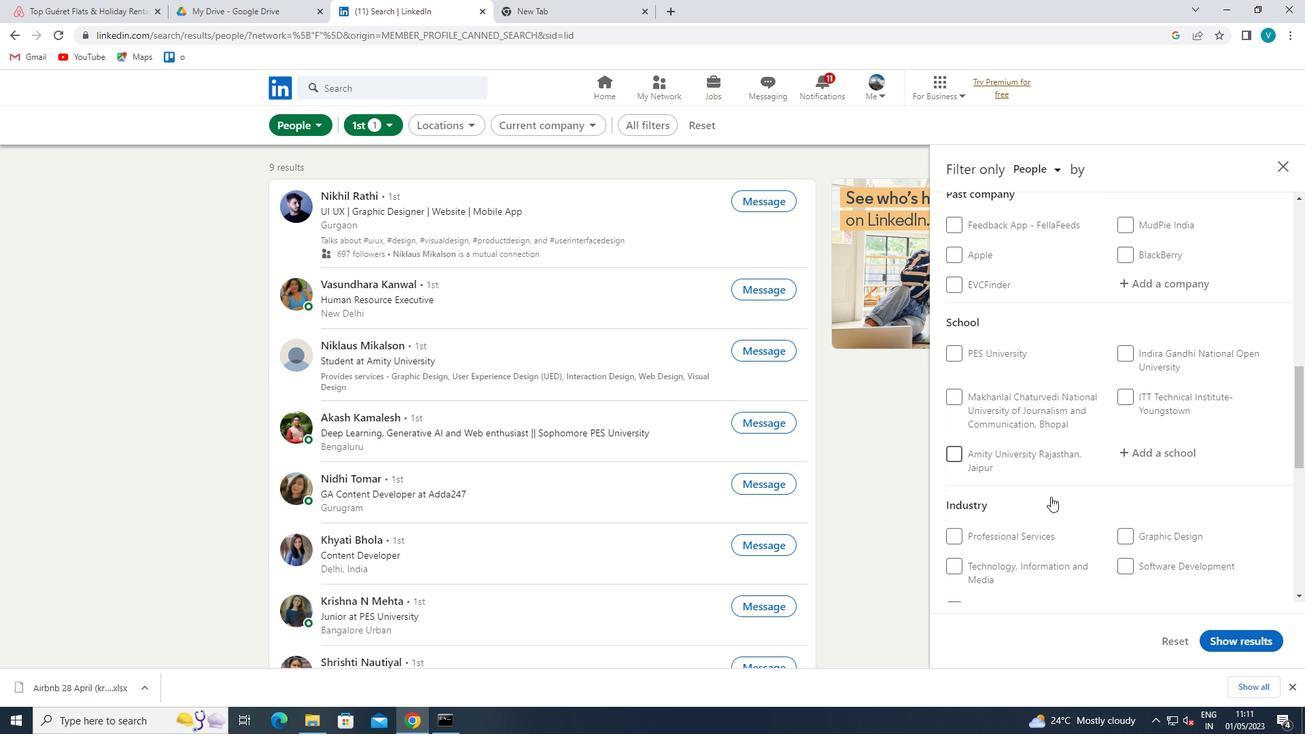 
Action: Mouse scrolled (1051, 496) with delta (0, 0)
Screenshot: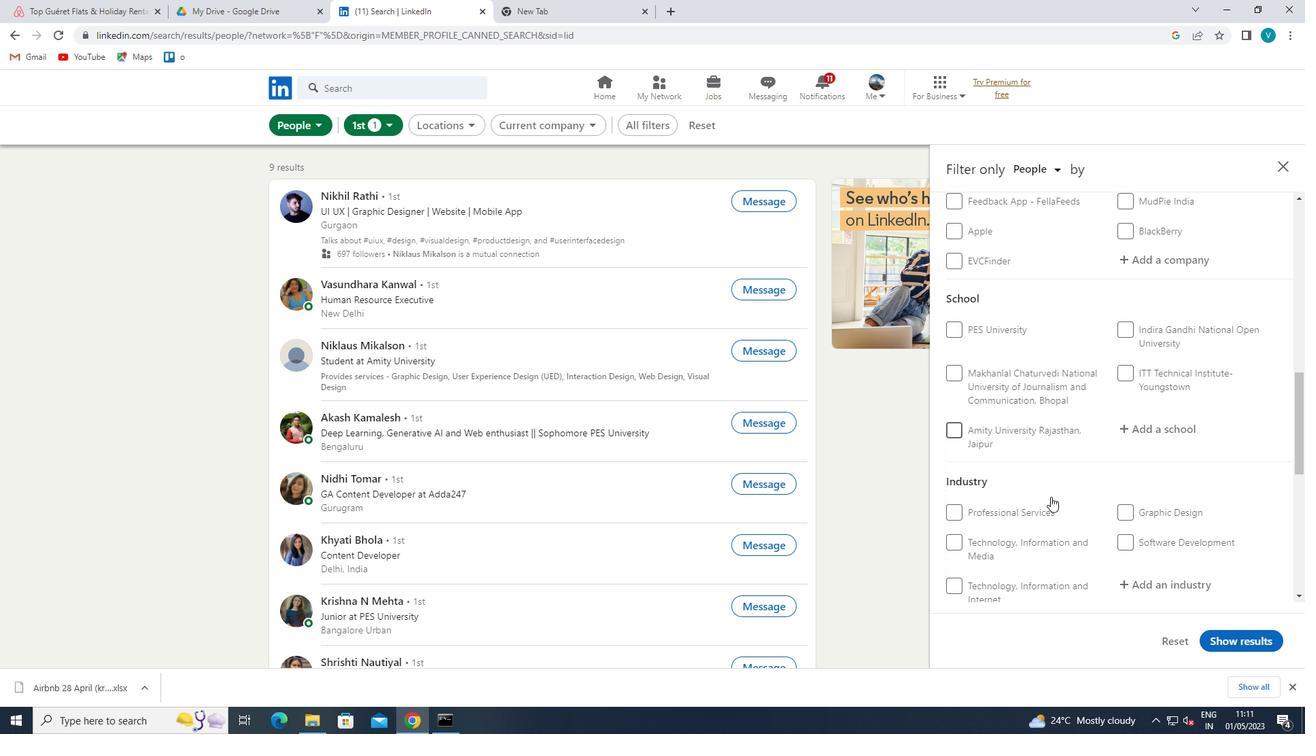 
Action: Mouse moved to (954, 466)
Screenshot: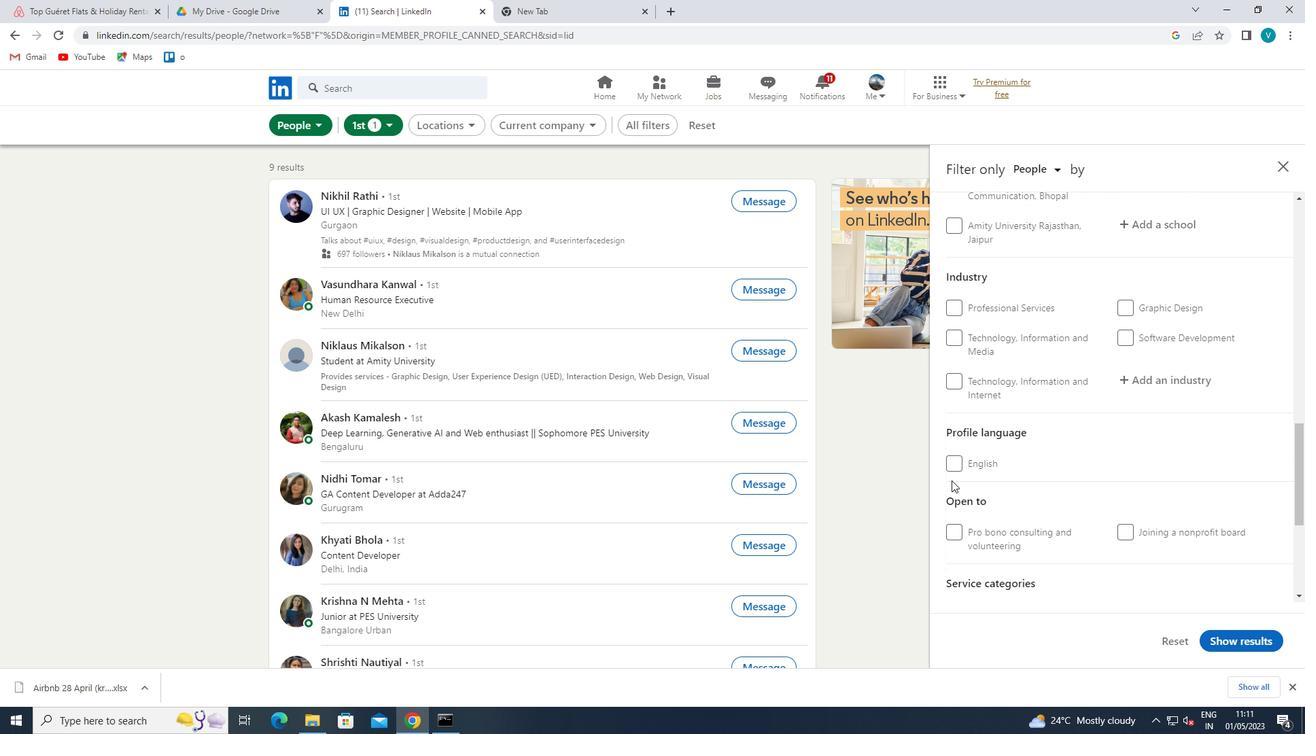 
Action: Mouse pressed left at (954, 466)
Screenshot: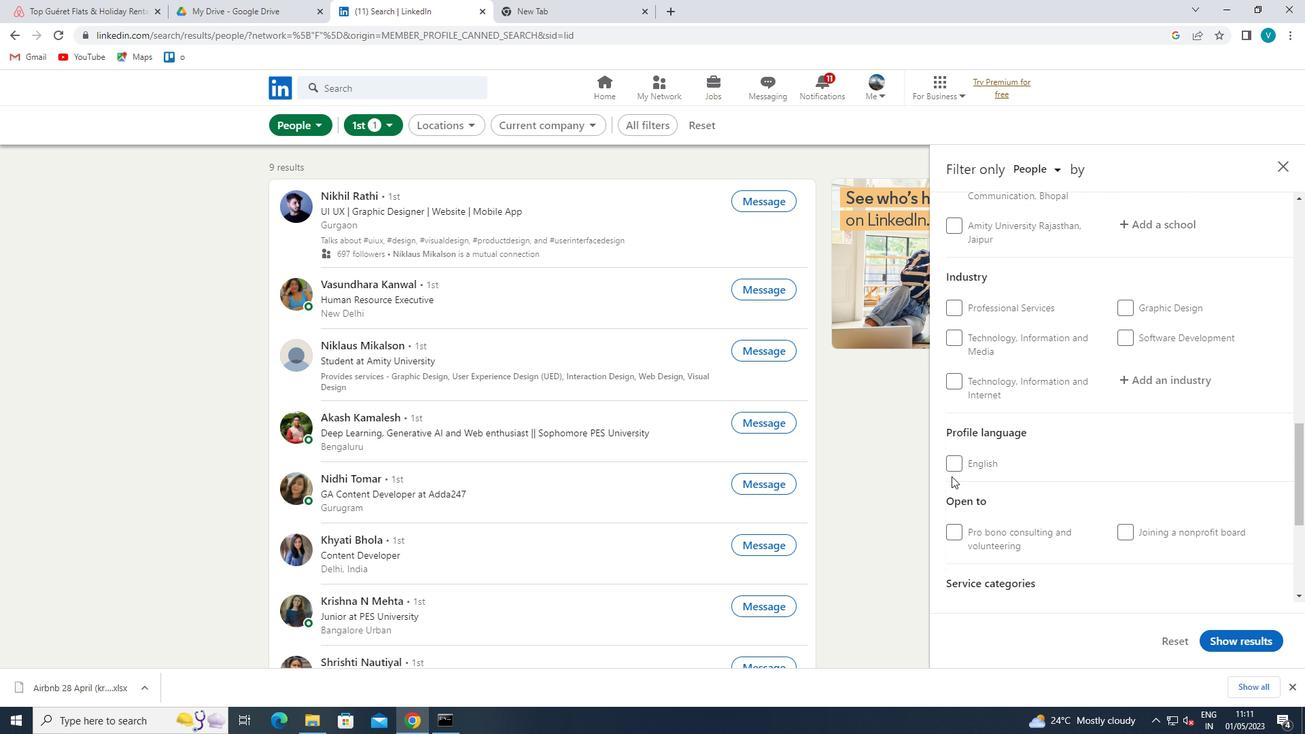 
Action: Mouse moved to (1139, 425)
Screenshot: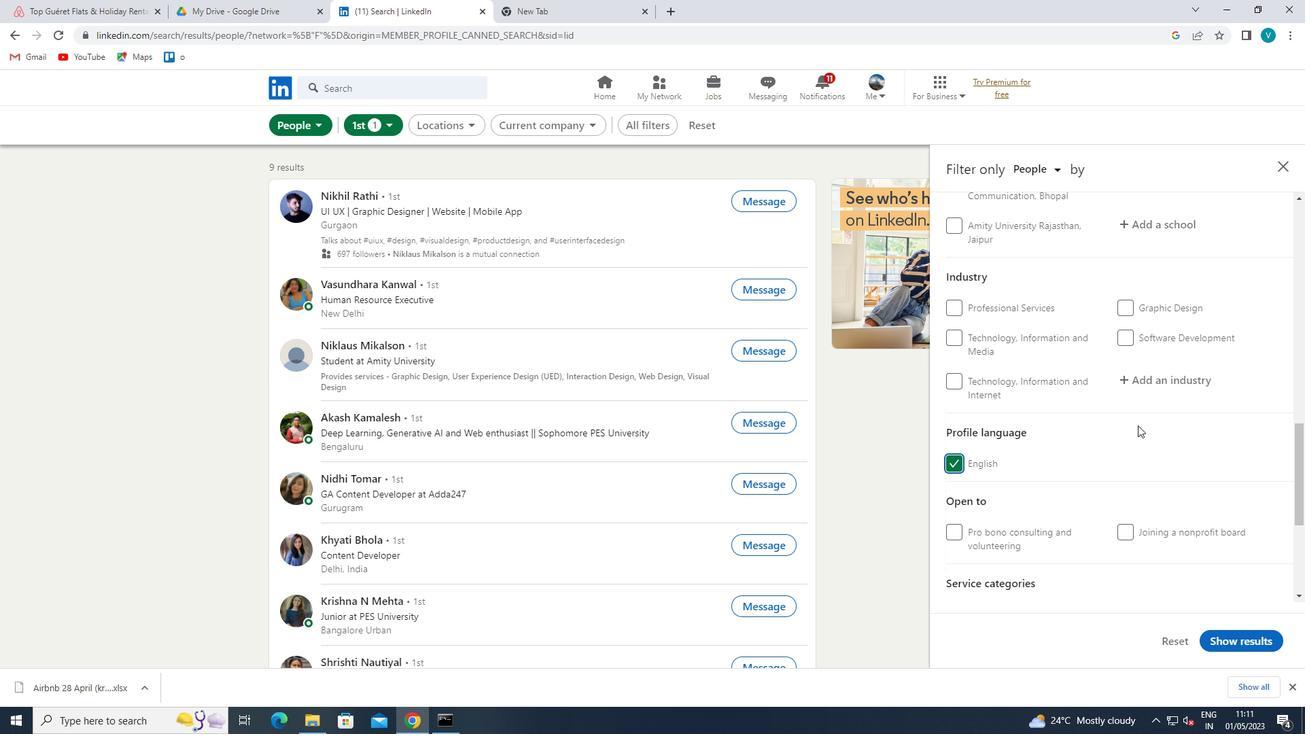 
Action: Mouse scrolled (1139, 425) with delta (0, 0)
Screenshot: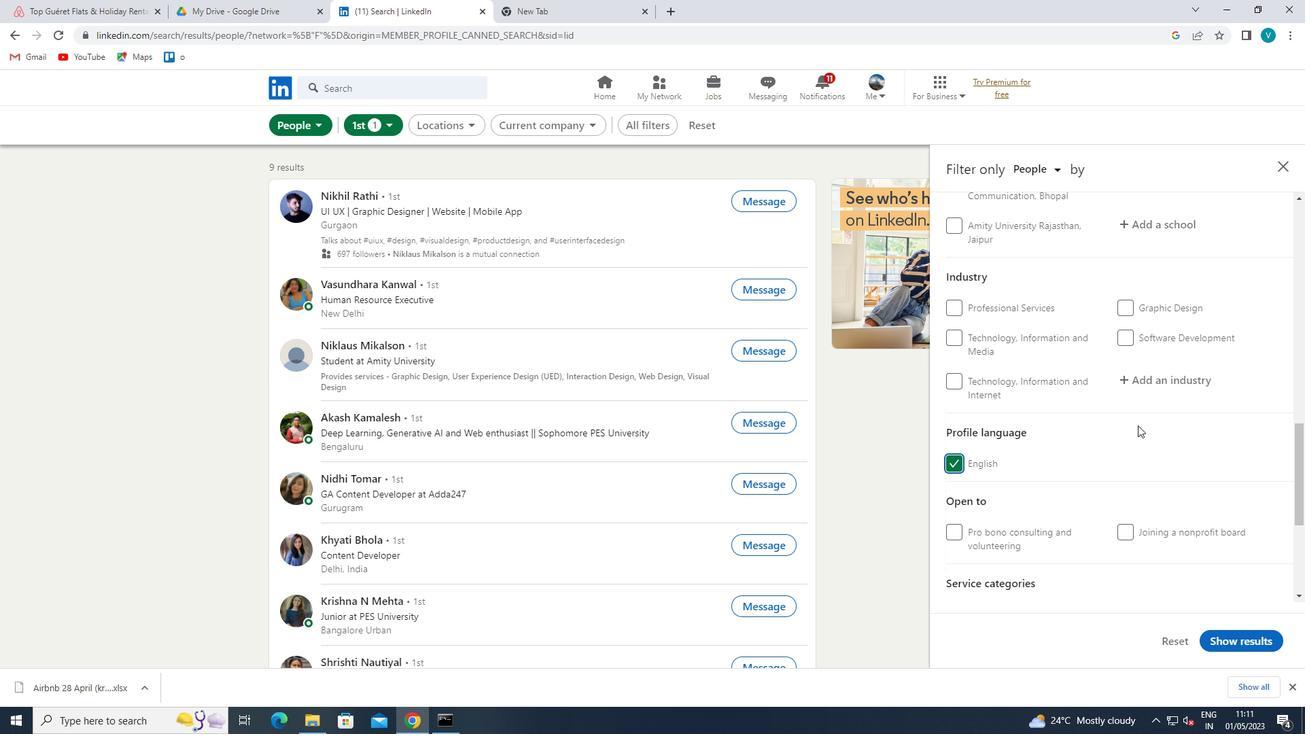 
Action: Mouse moved to (1139, 425)
Screenshot: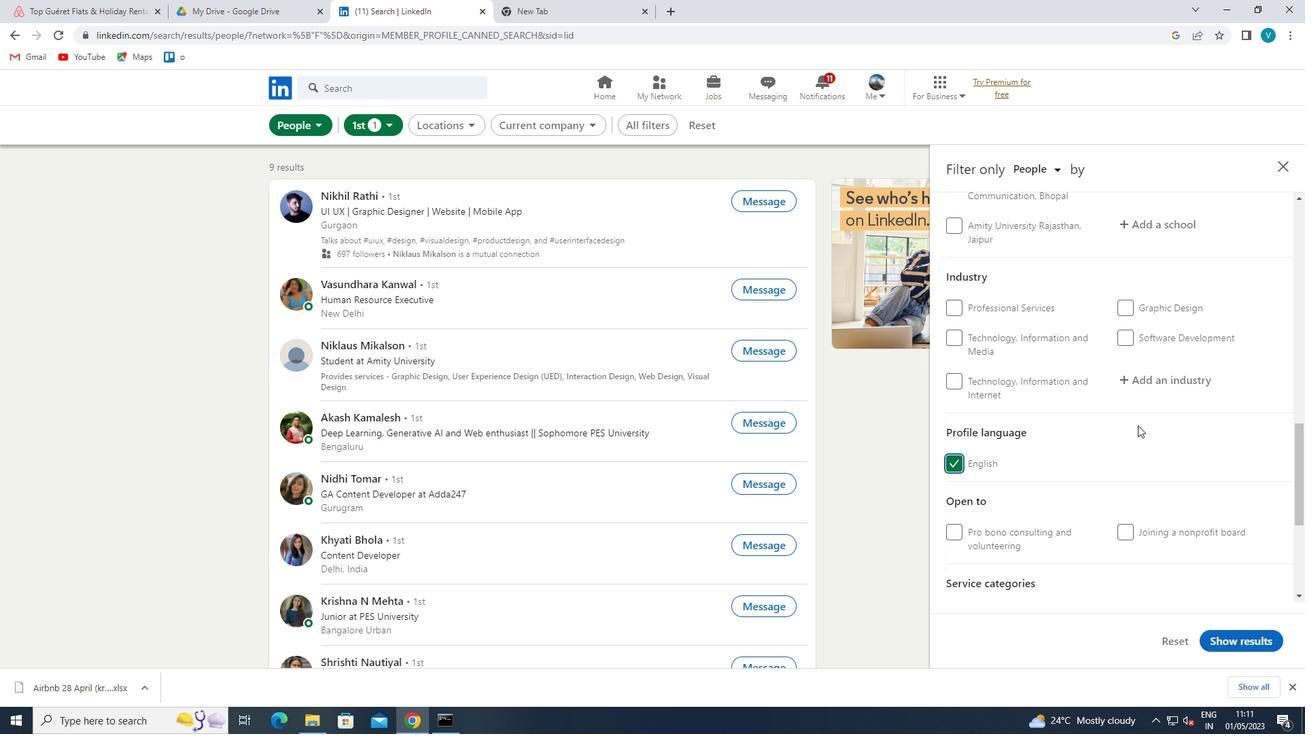 
Action: Mouse scrolled (1139, 425) with delta (0, 0)
Screenshot: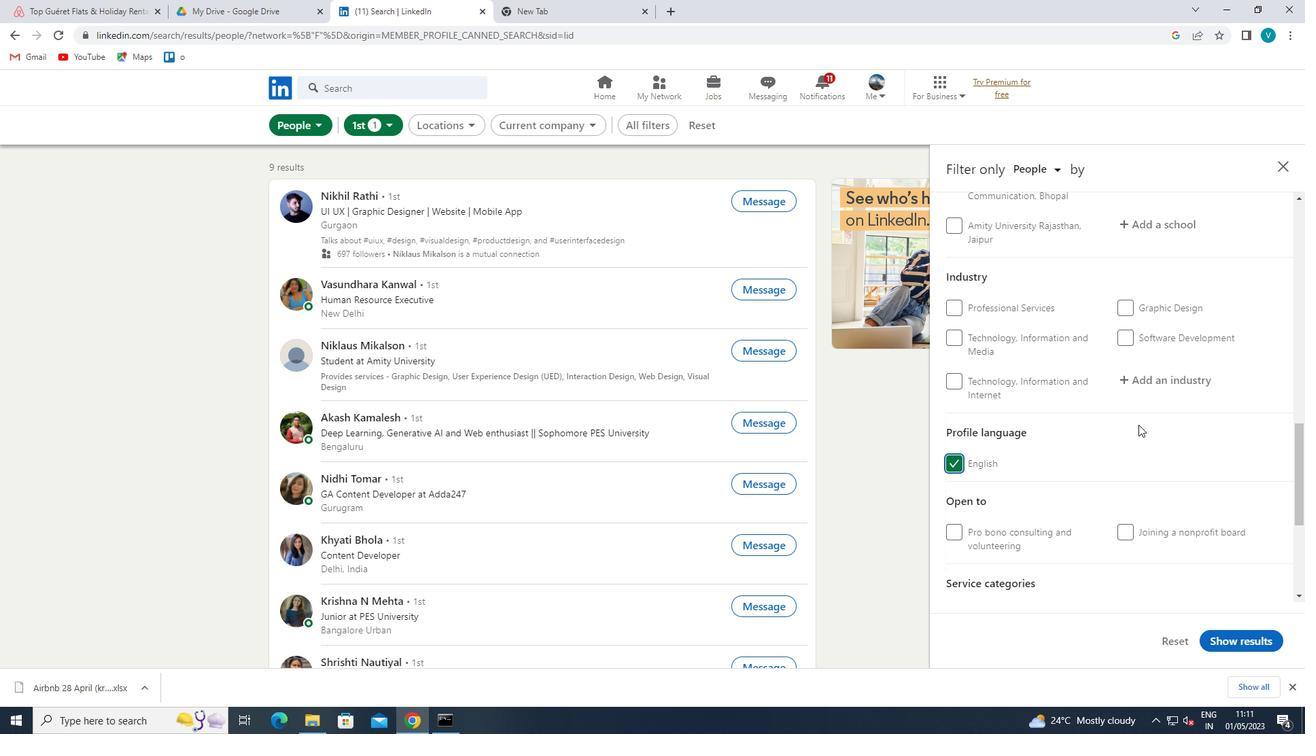 
Action: Mouse scrolled (1139, 425) with delta (0, 0)
Screenshot: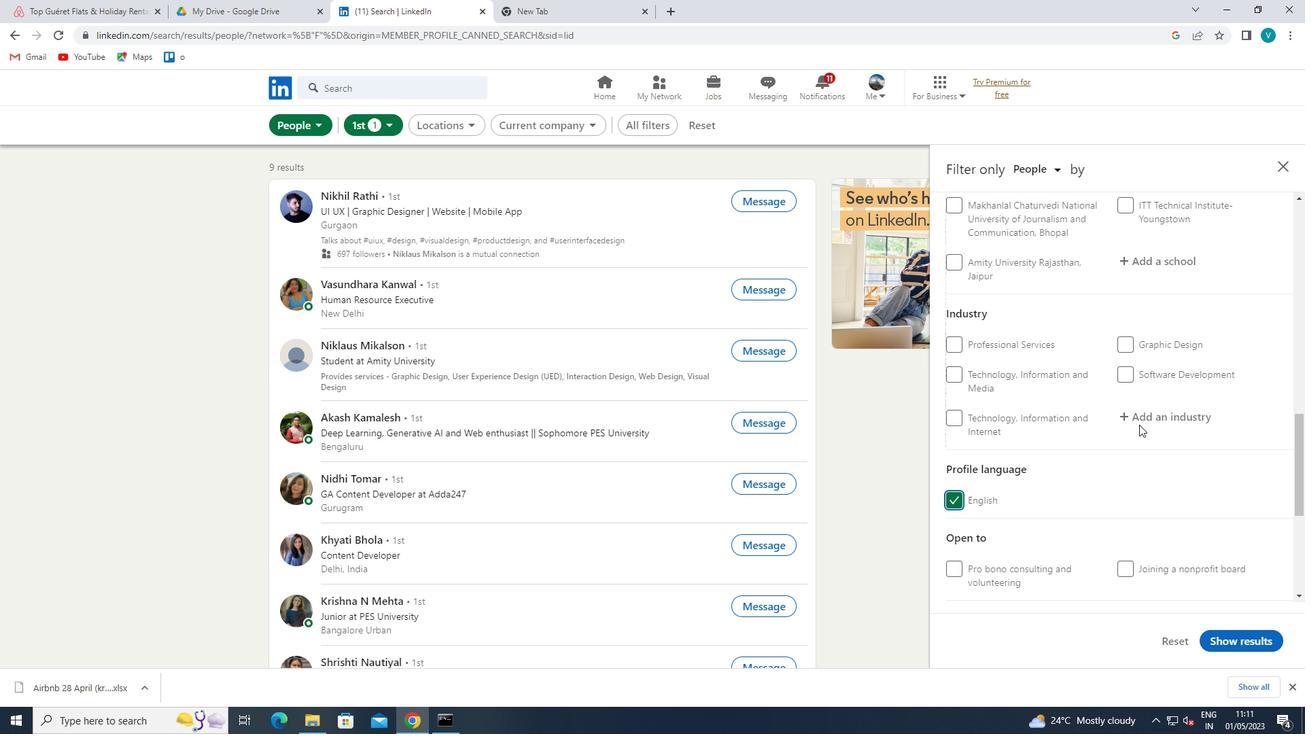 
Action: Mouse scrolled (1139, 425) with delta (0, 0)
Screenshot: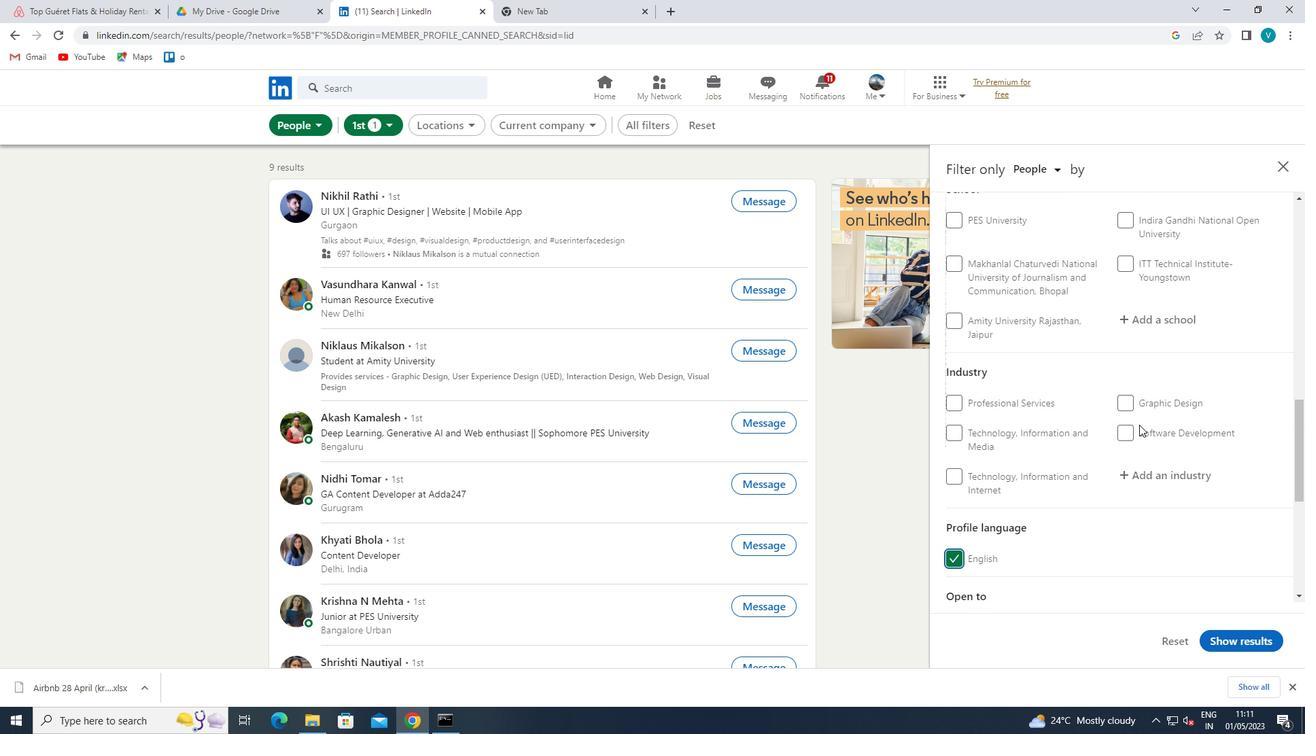 
Action: Mouse scrolled (1139, 425) with delta (0, 0)
Screenshot: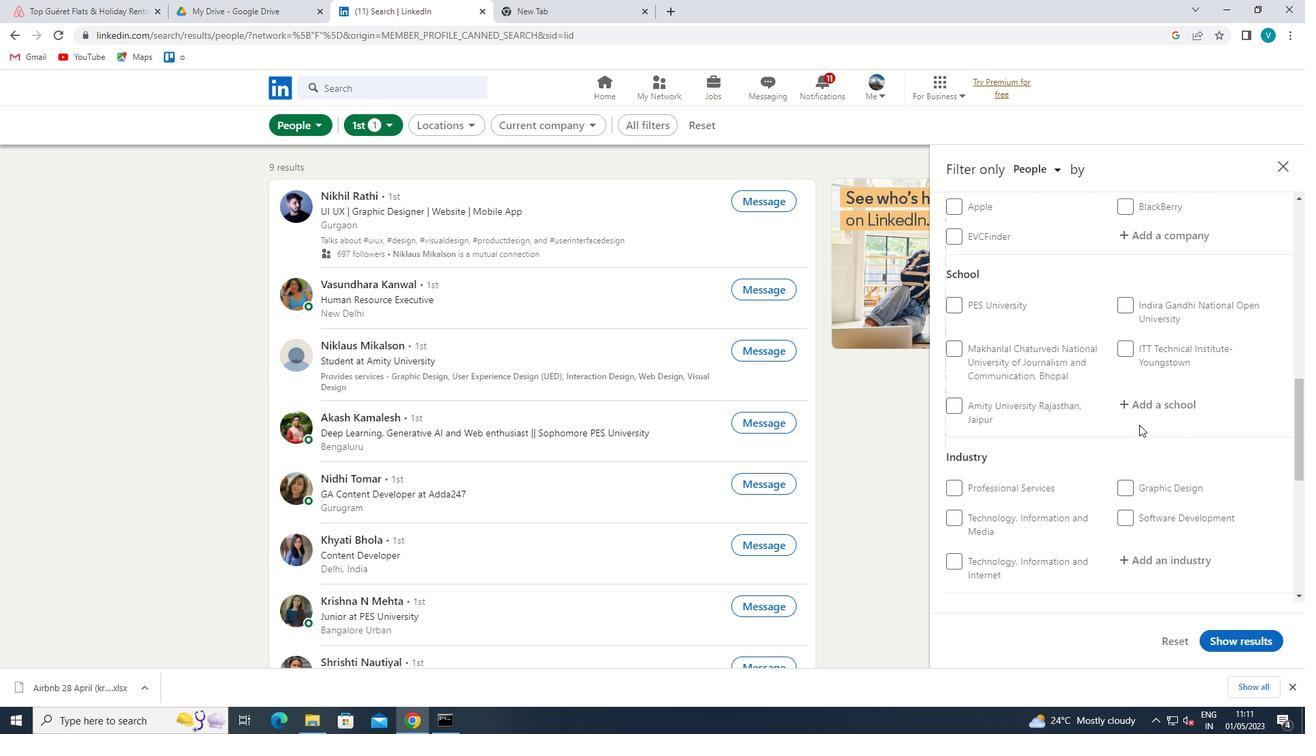 
Action: Mouse scrolled (1139, 425) with delta (0, 0)
Screenshot: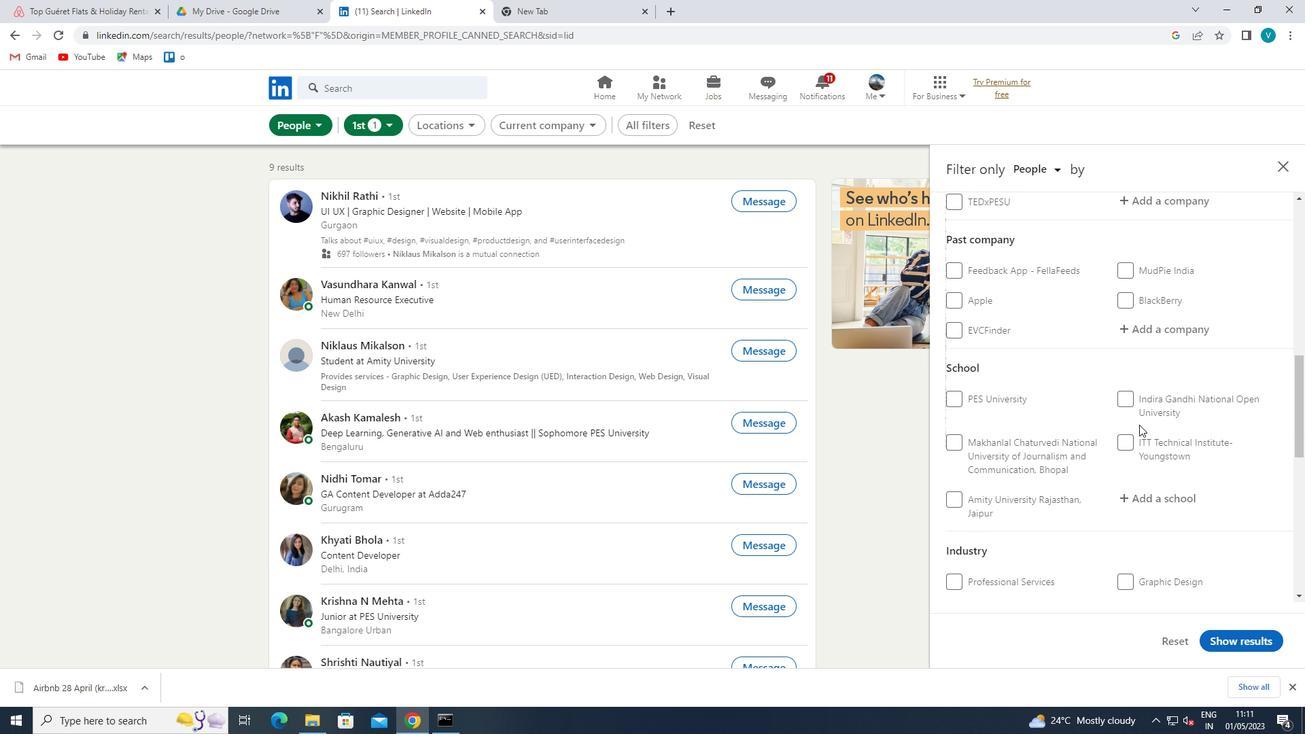 
Action: Mouse scrolled (1139, 425) with delta (0, 0)
Screenshot: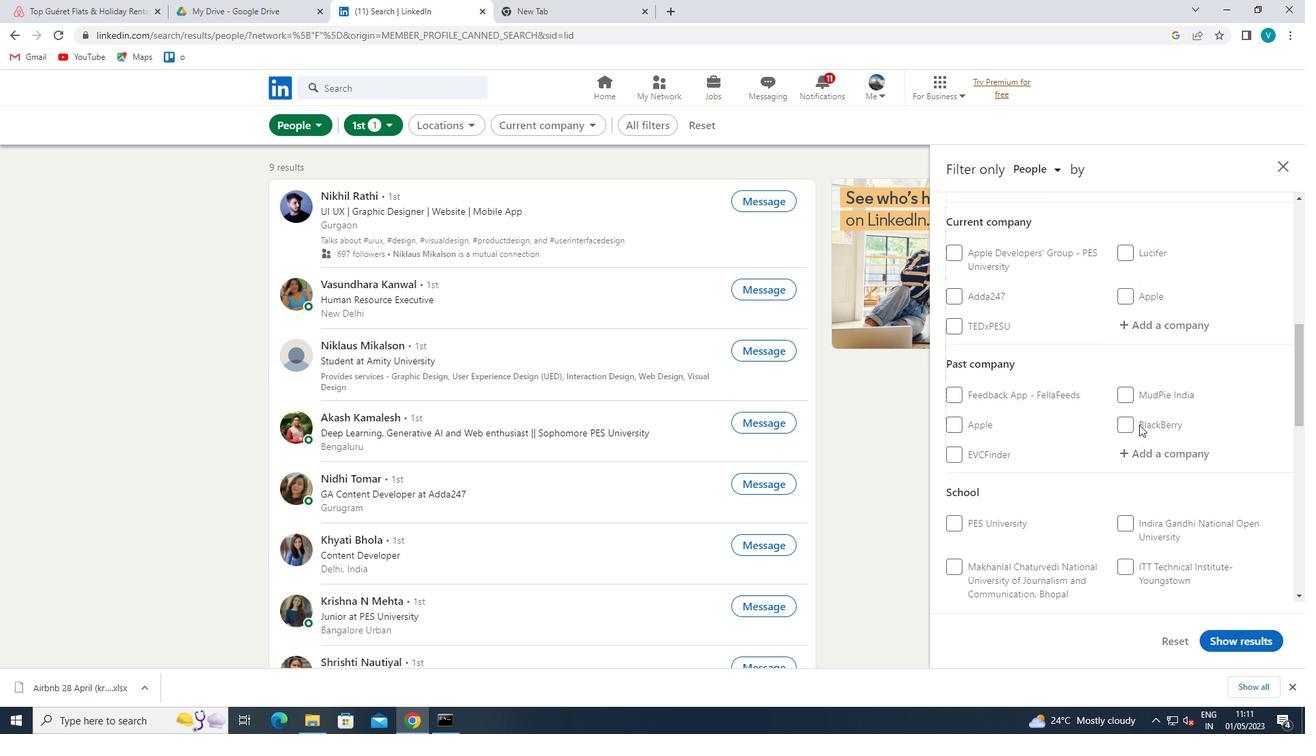 
Action: Mouse moved to (1152, 410)
Screenshot: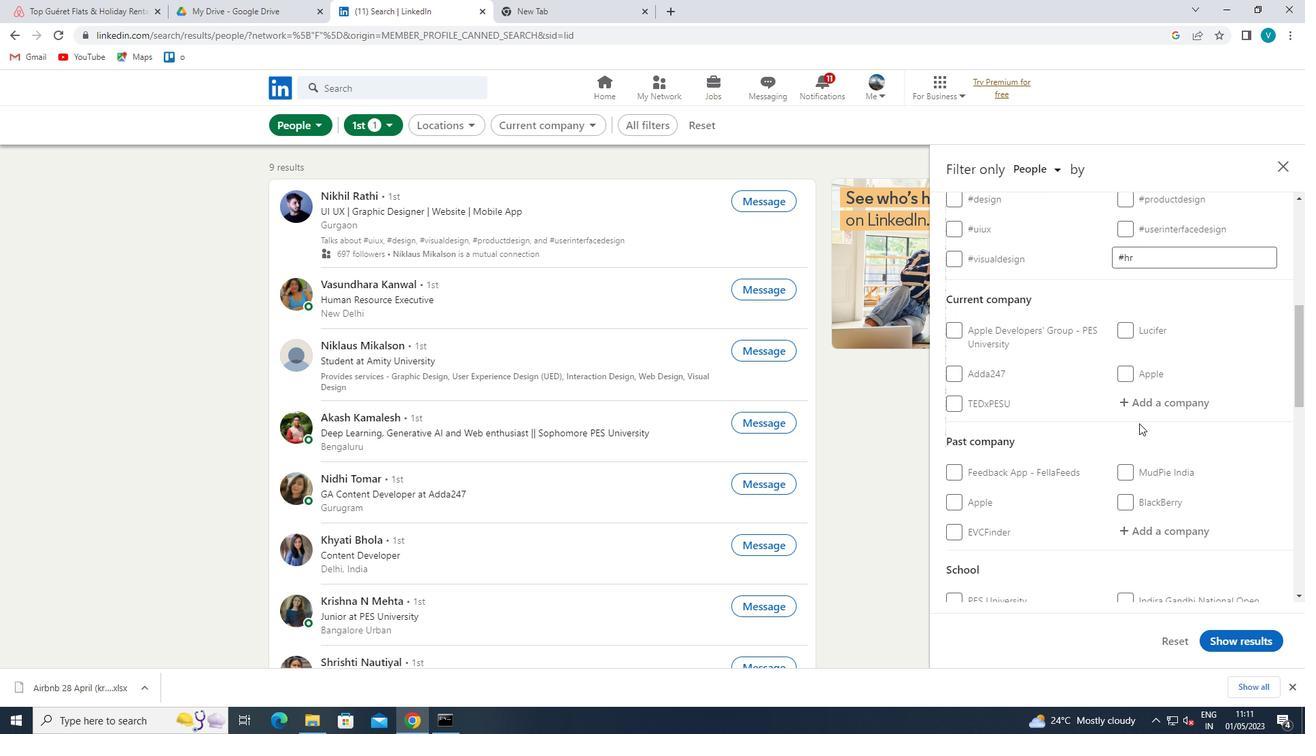 
Action: Mouse pressed left at (1152, 410)
Screenshot: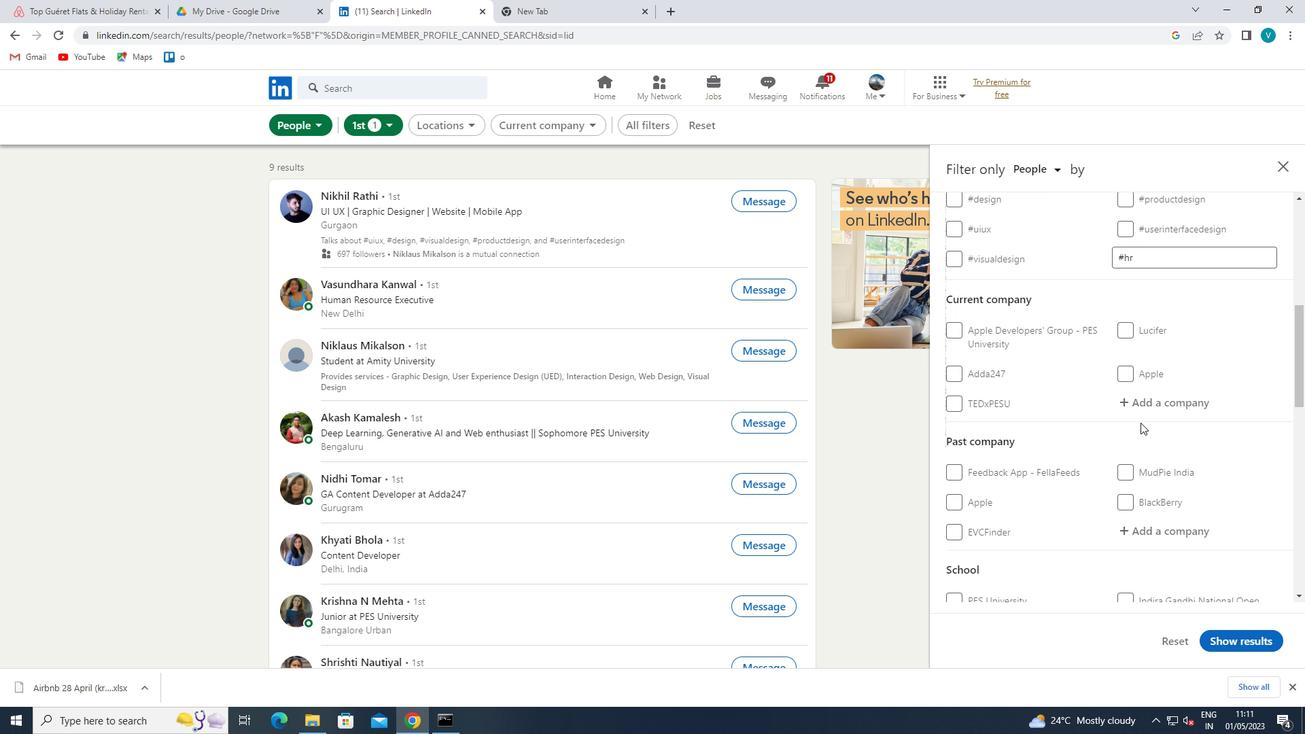 
Action: Mouse moved to (1153, 408)
Screenshot: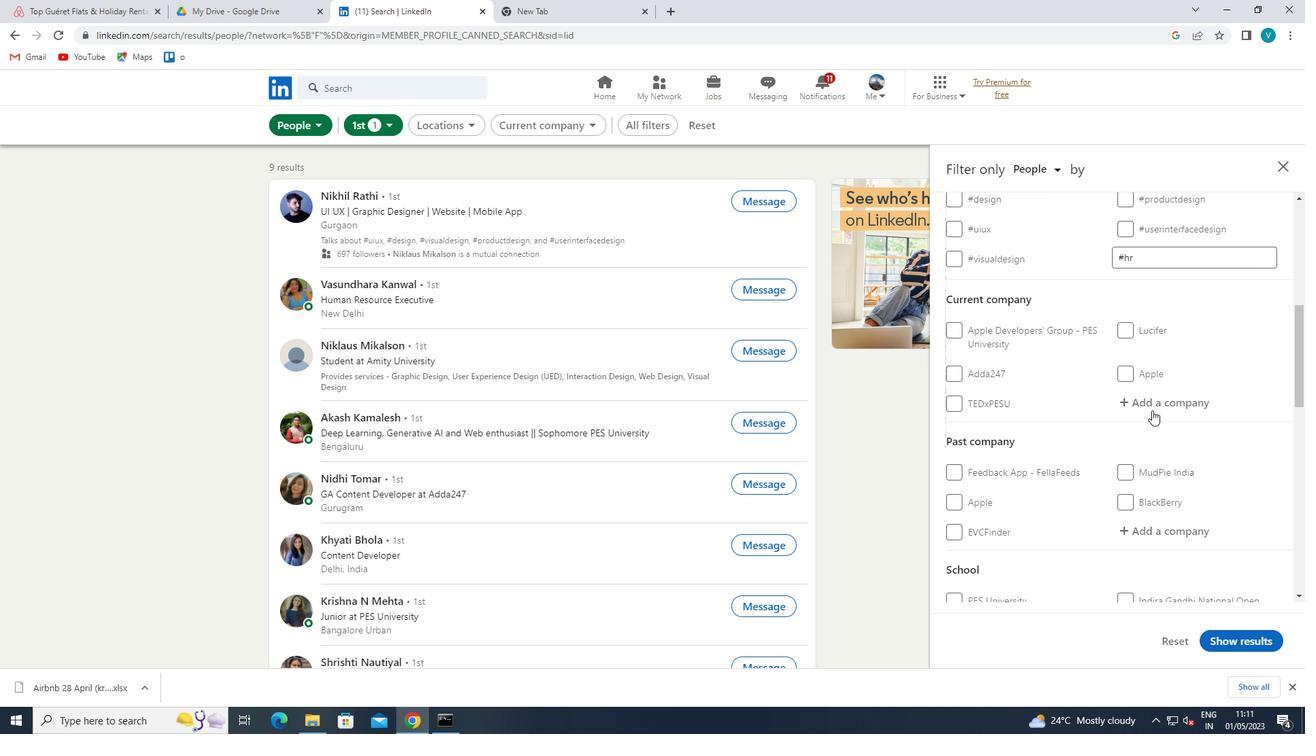 
Action: Key pressed <Key.shift>CIVIL<Key.space><Key.shift>E
Screenshot: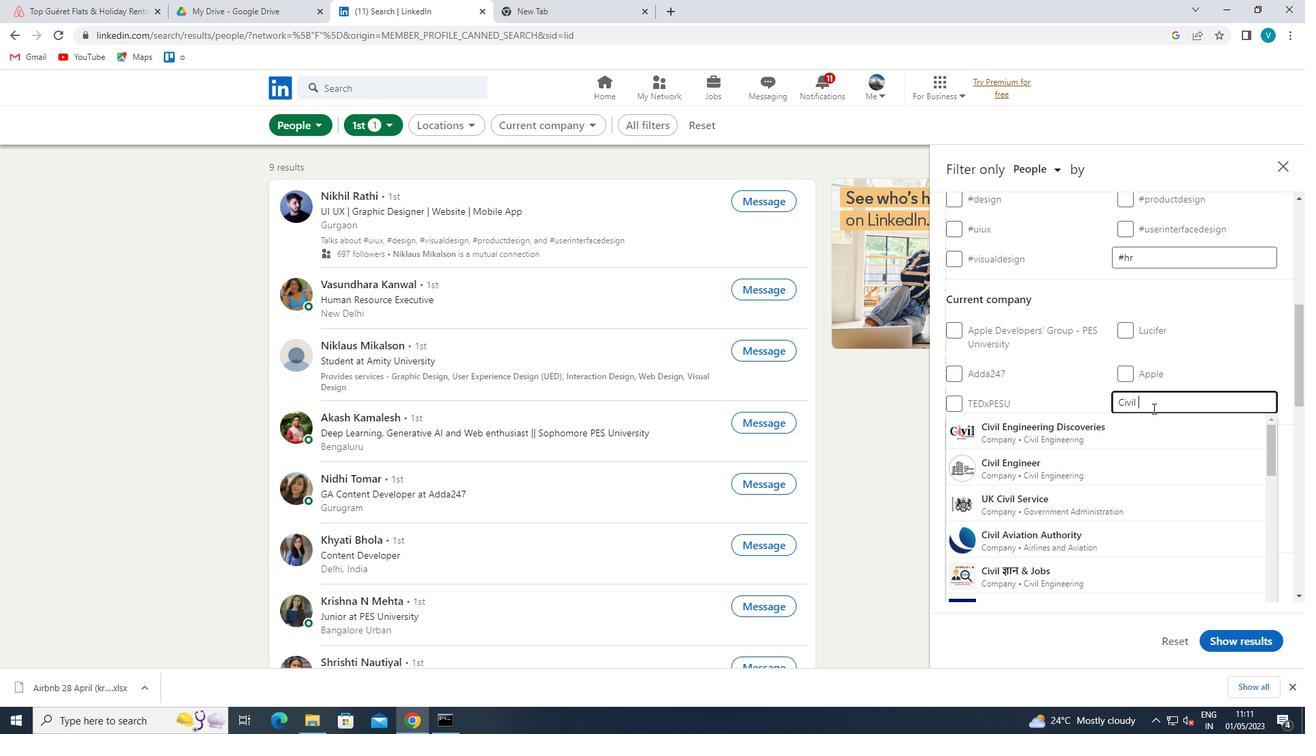 
Action: Mouse moved to (1160, 403)
Screenshot: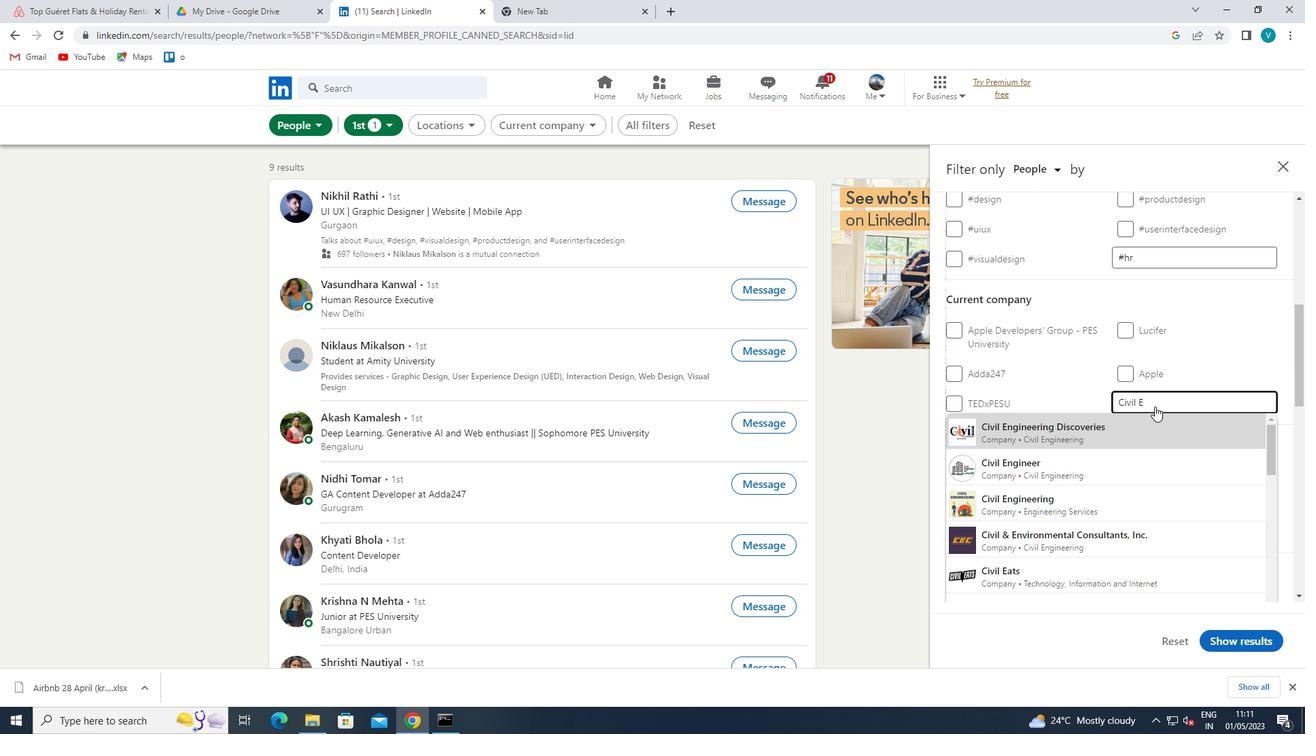 
Action: Key pressed NGINEERING<Key.space><Key.shift>CAREERS
Screenshot: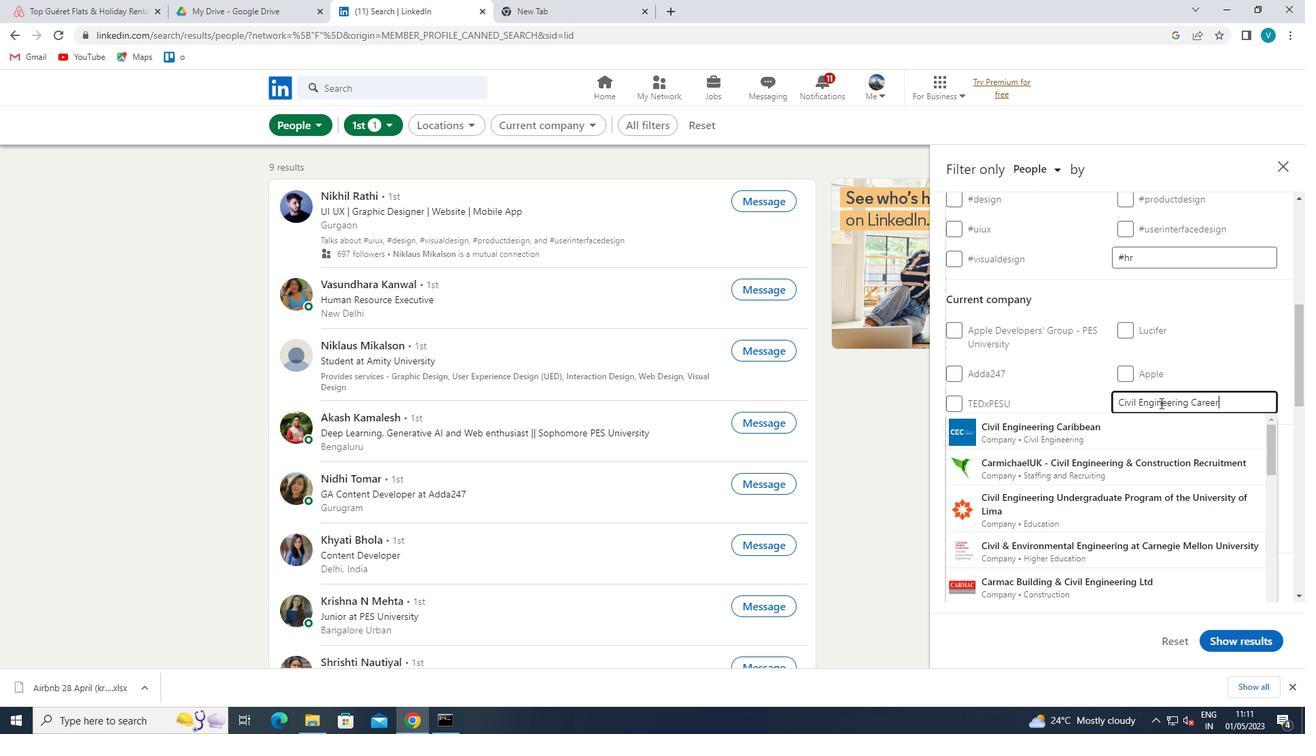 
Action: Mouse moved to (1137, 447)
Screenshot: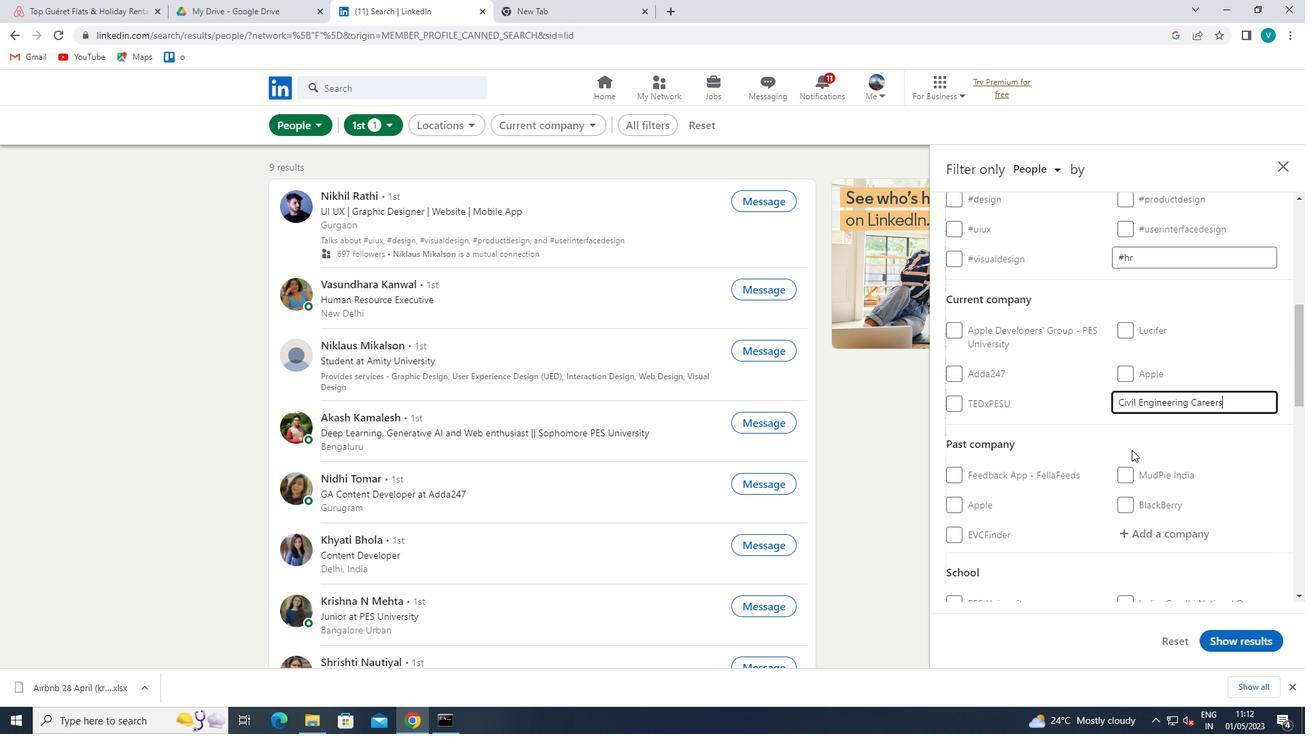 
Action: Mouse pressed left at (1137, 447)
Screenshot: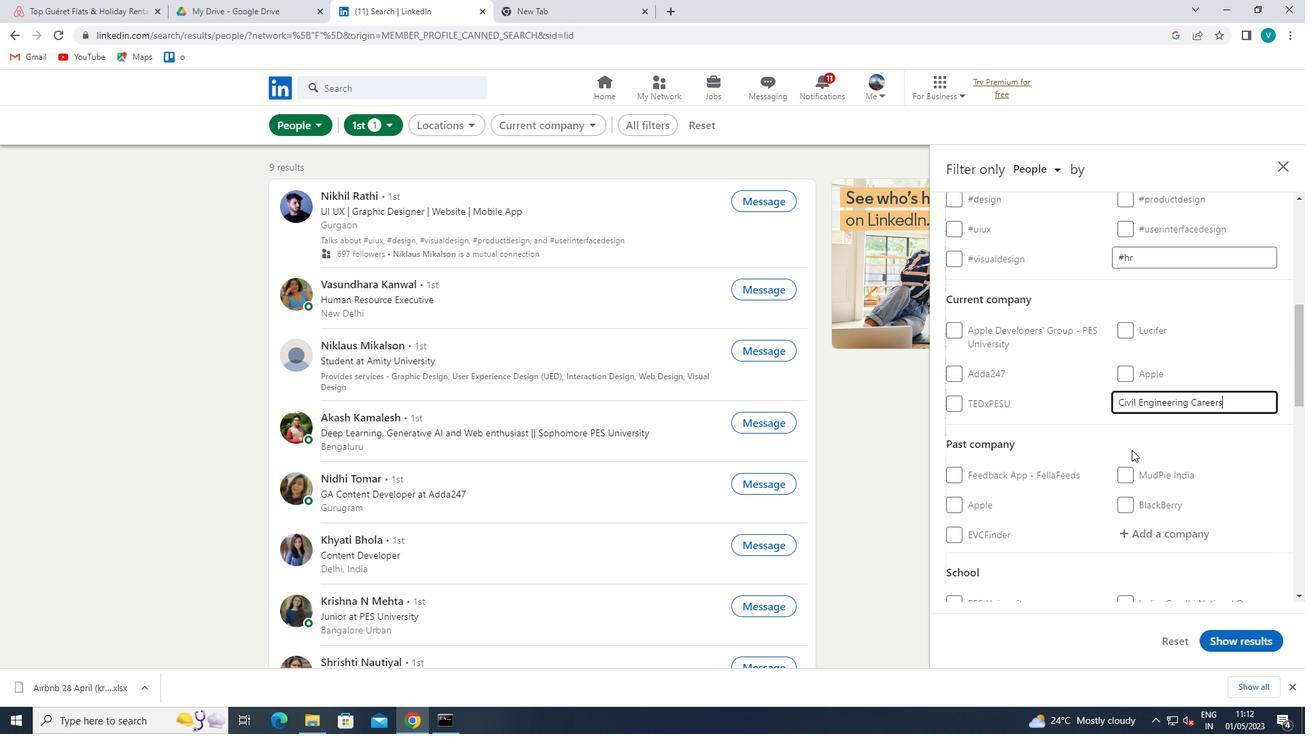 
Action: Mouse moved to (1122, 423)
Screenshot: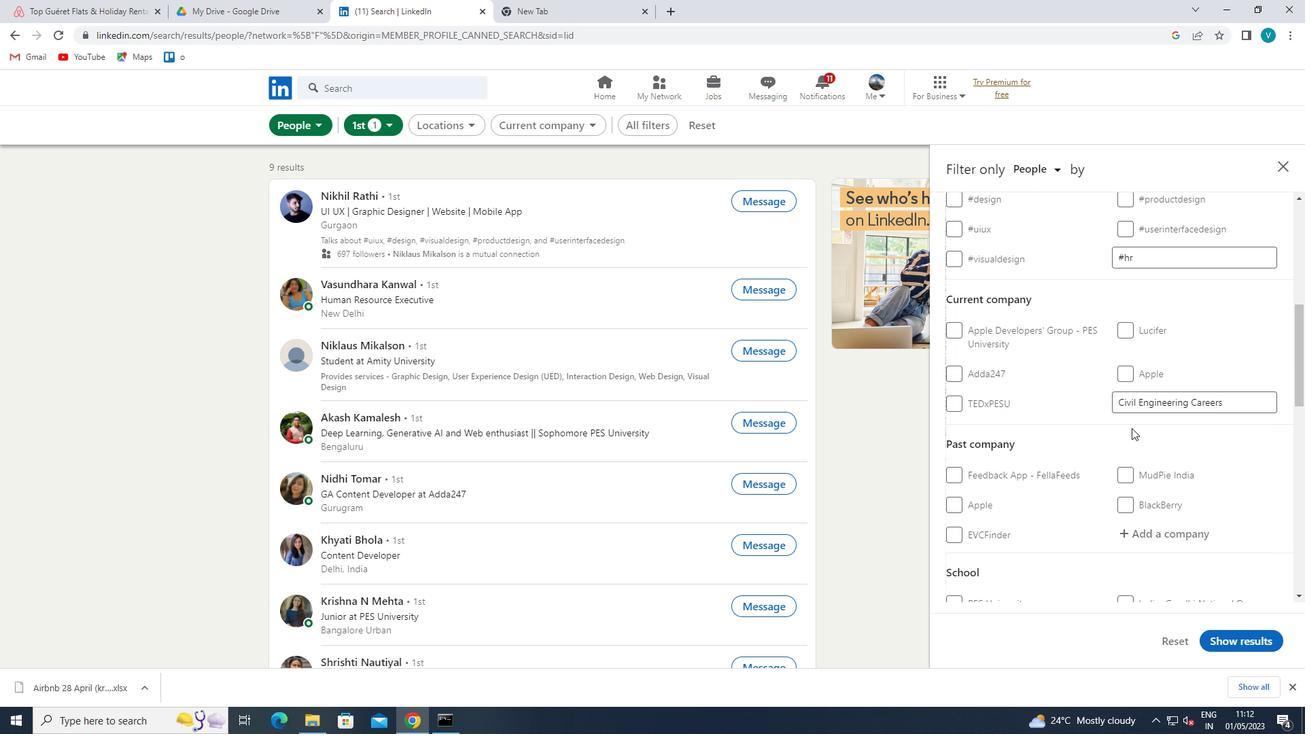 
Action: Mouse scrolled (1122, 422) with delta (0, 0)
Screenshot: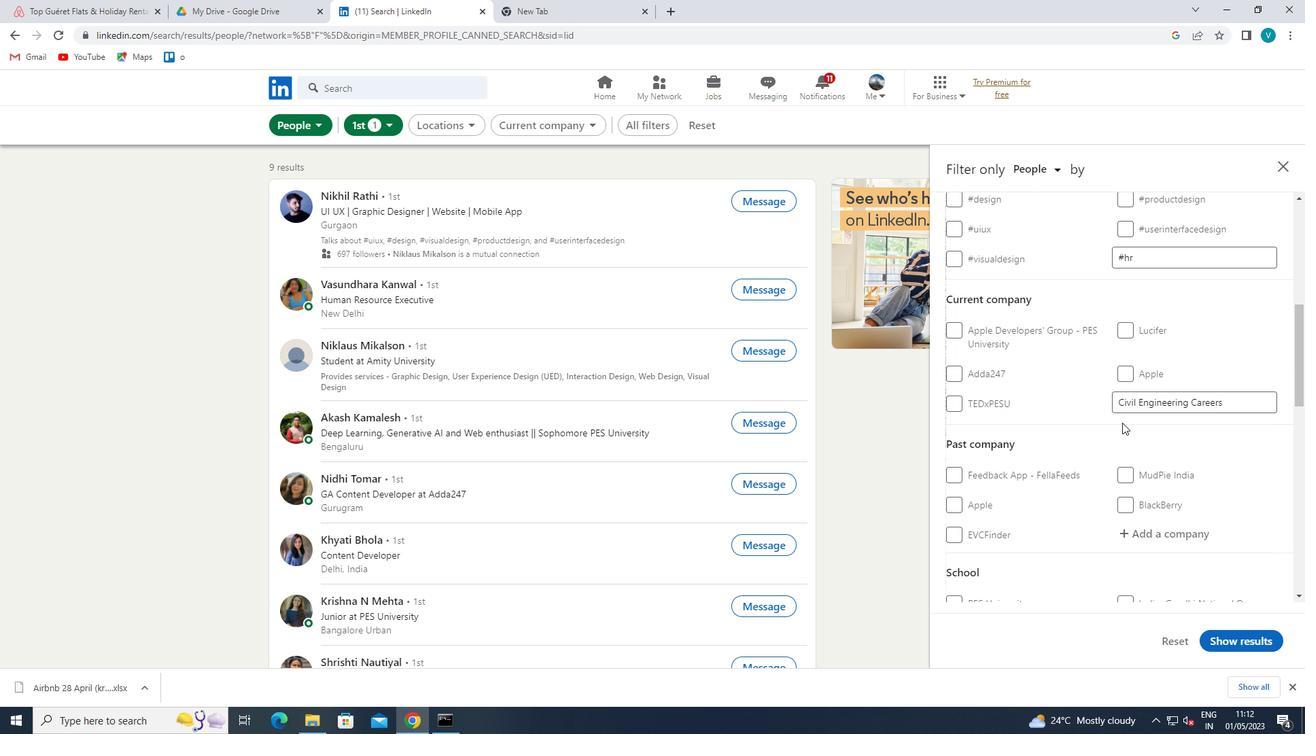 
Action: Mouse moved to (1122, 423)
Screenshot: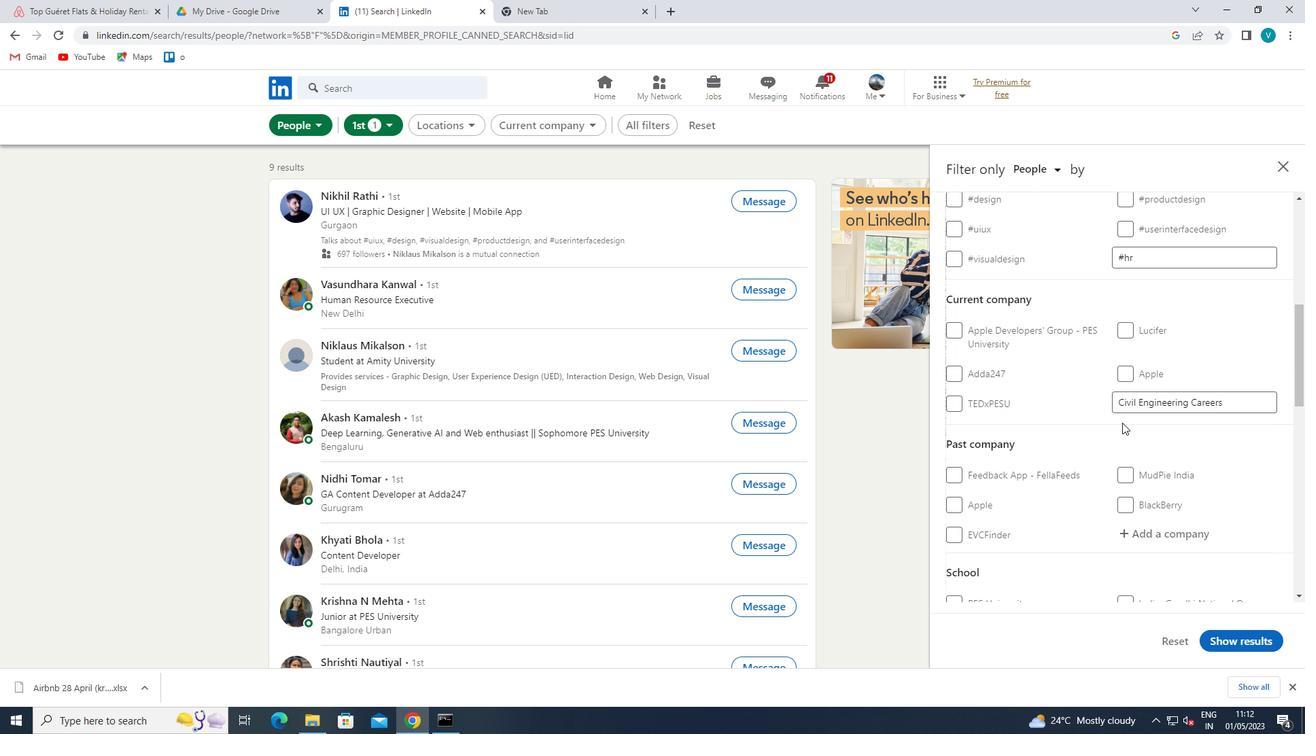 
Action: Mouse scrolled (1122, 422) with delta (0, 0)
Screenshot: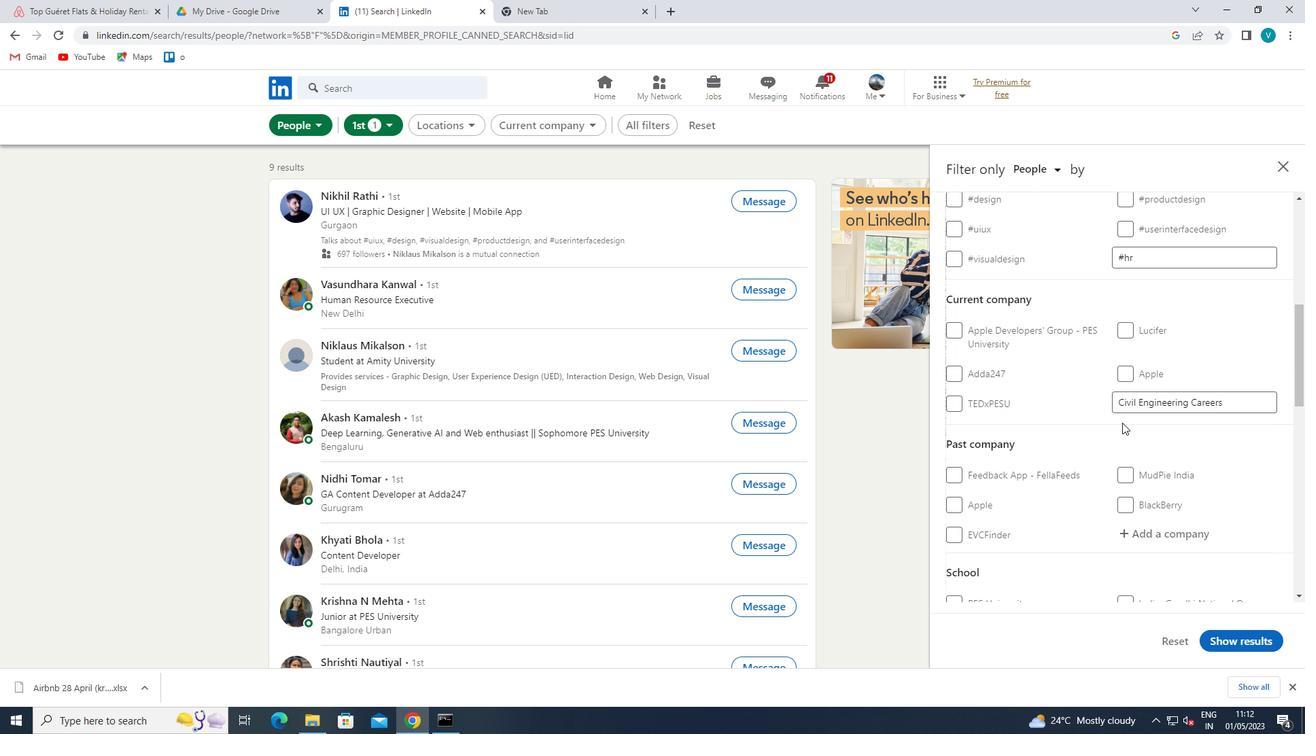 
Action: Mouse scrolled (1122, 422) with delta (0, 0)
Screenshot: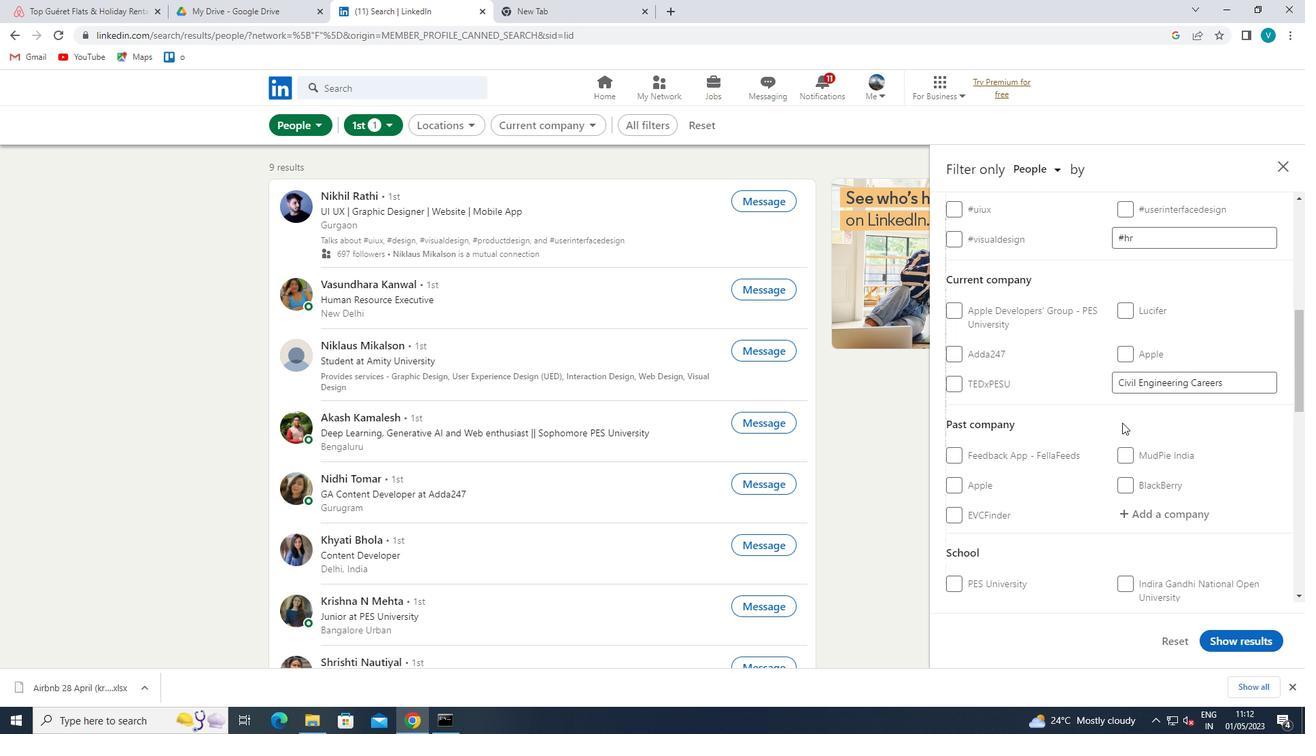 
Action: Mouse scrolled (1122, 422) with delta (0, 0)
Screenshot: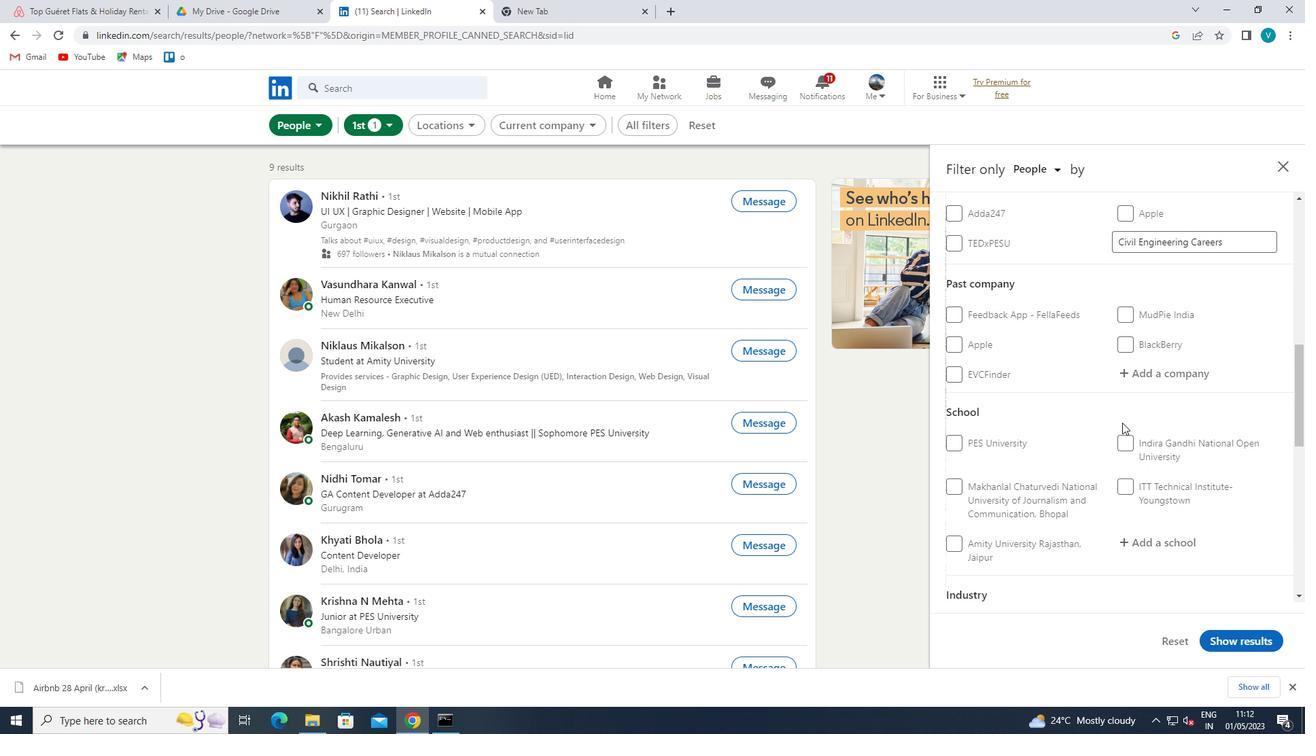 
Action: Mouse moved to (1139, 437)
Screenshot: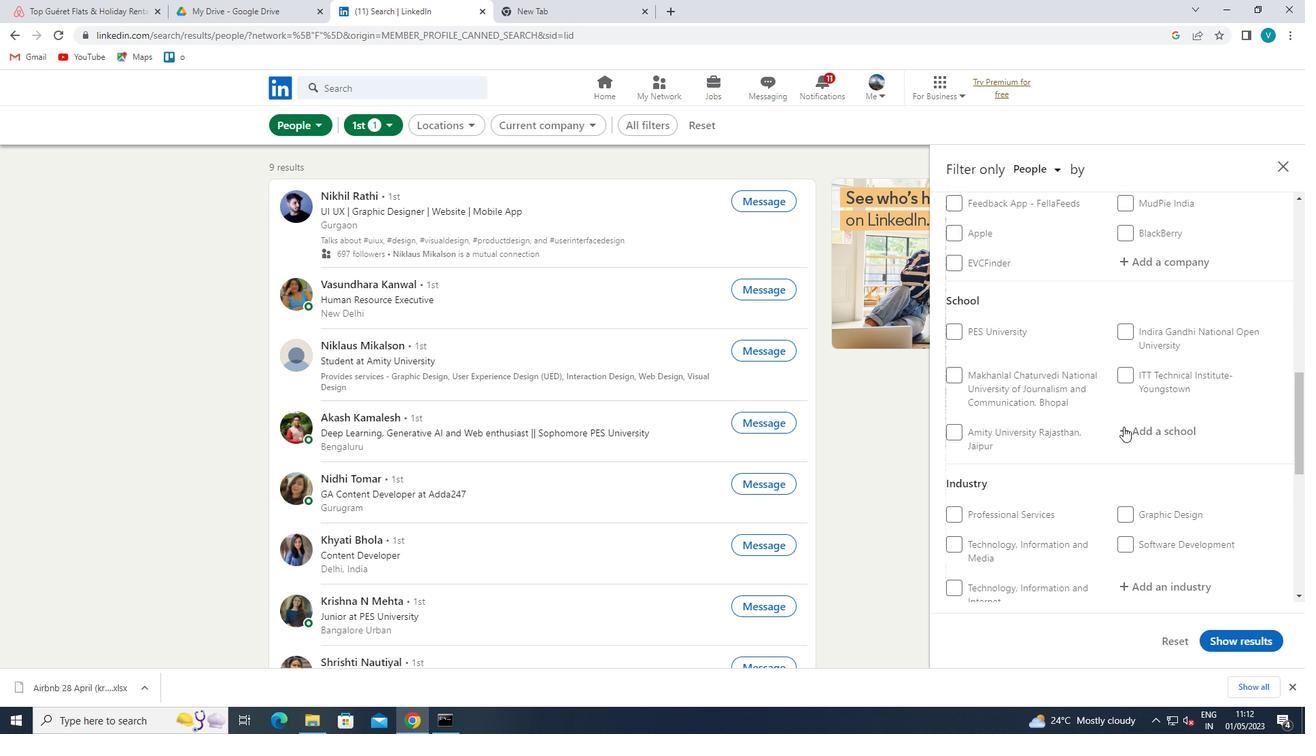 
Action: Mouse pressed left at (1139, 437)
Screenshot: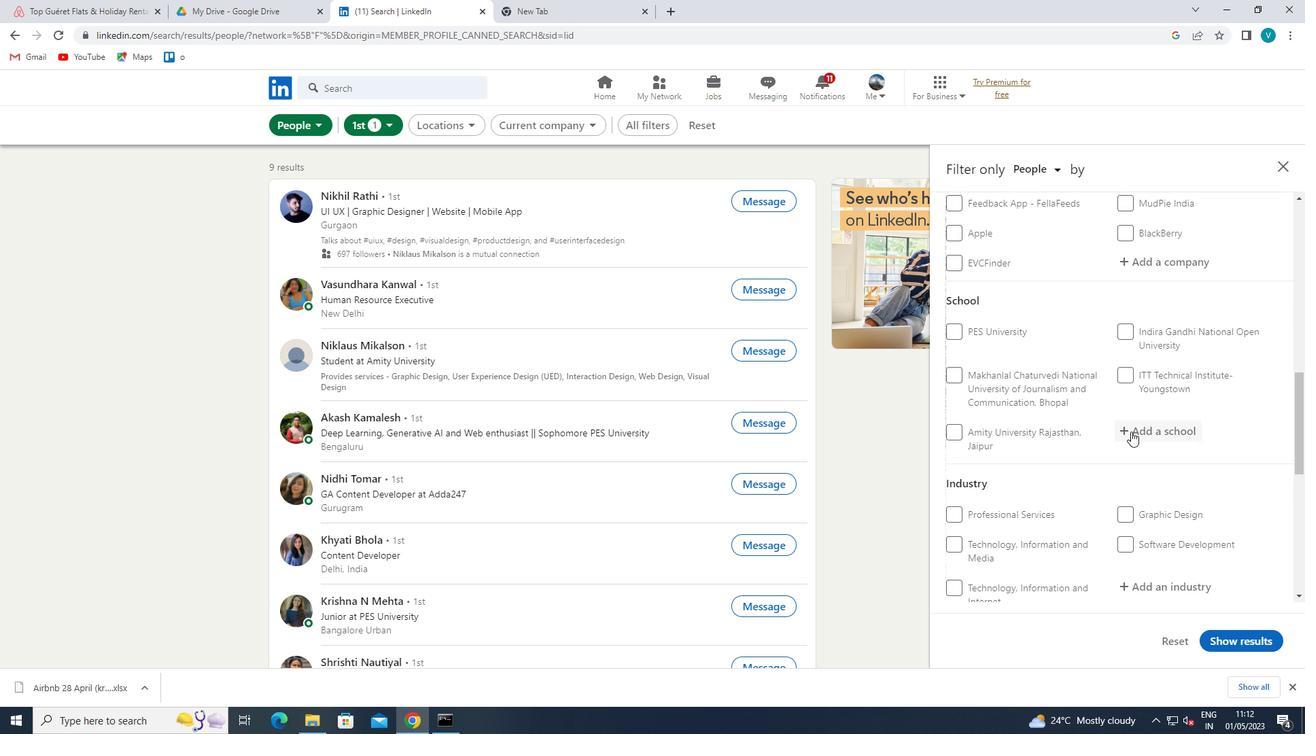 
Action: Mouse moved to (1140, 437)
Screenshot: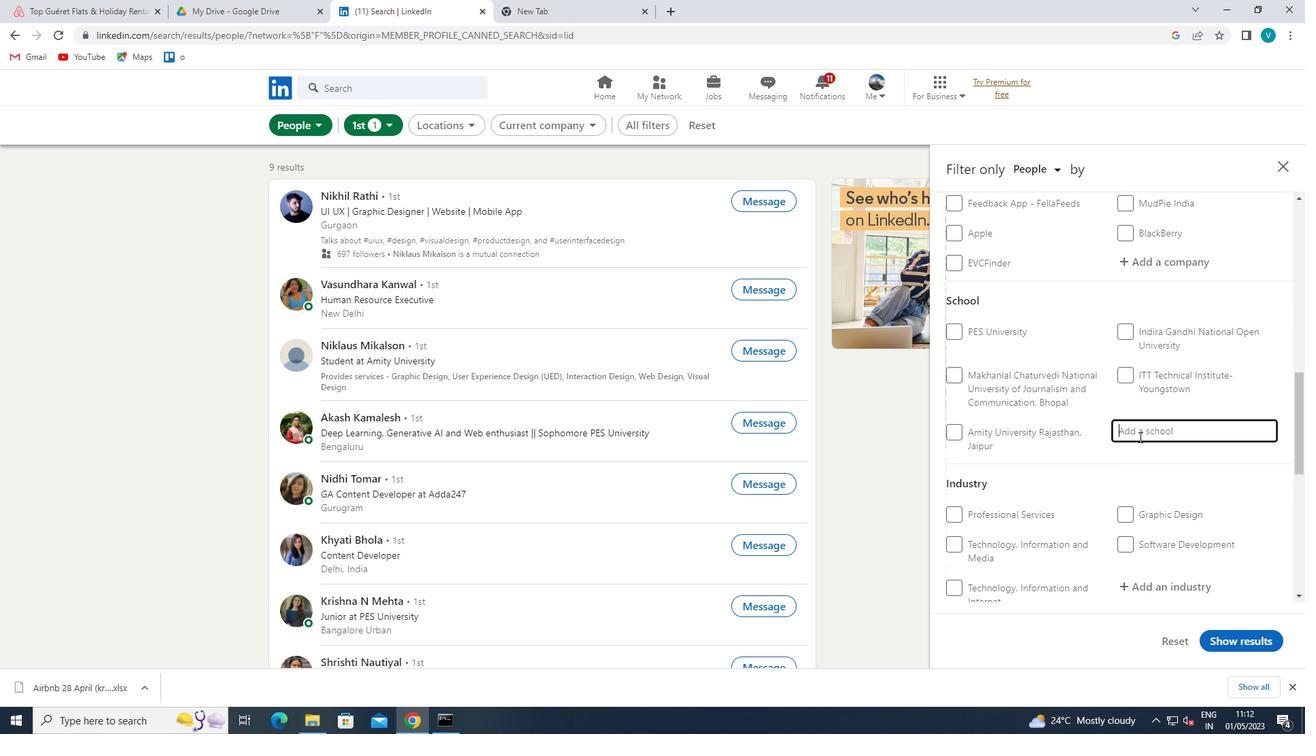 
Action: Key pressed <Key.shift>INTERNATIONAL<Key.space><Key.shift>INSTITUTE<Key.space>OF<Key.space><Key.shift>INFORMATION<Key.space>
Screenshot: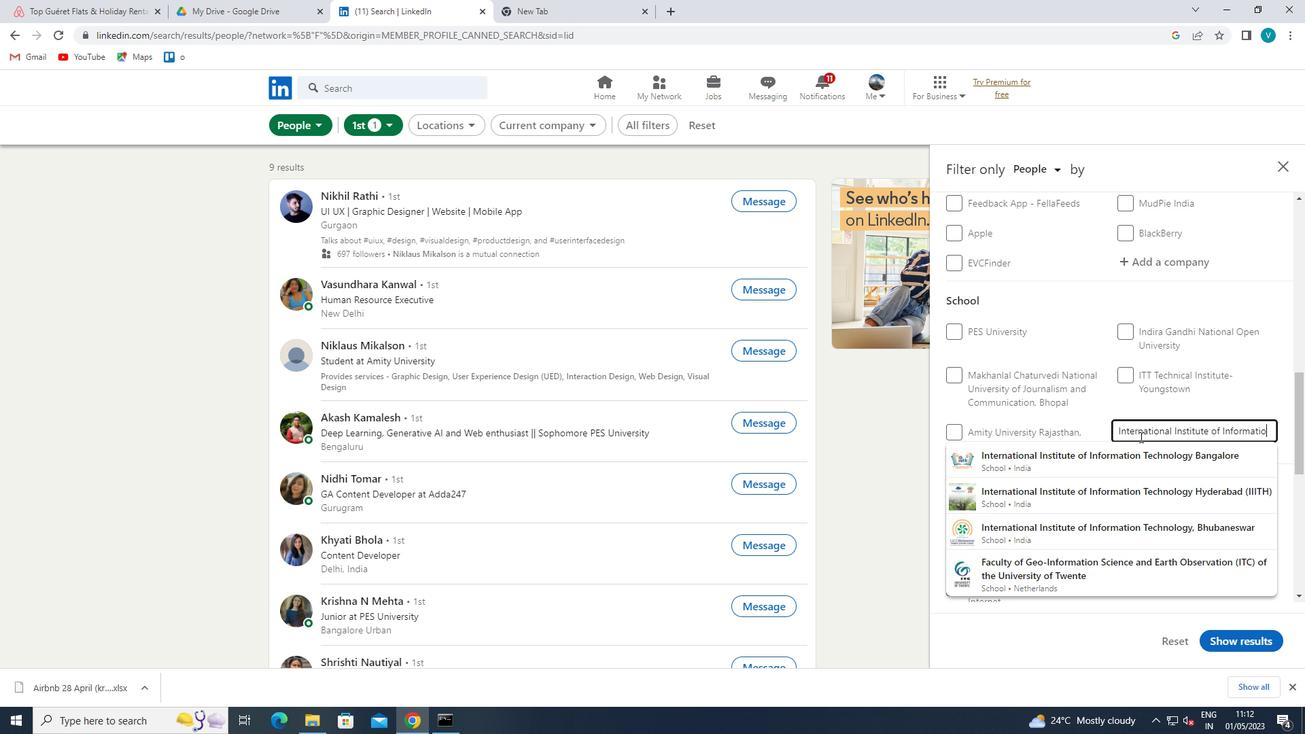 
Action: Mouse moved to (1199, 497)
Screenshot: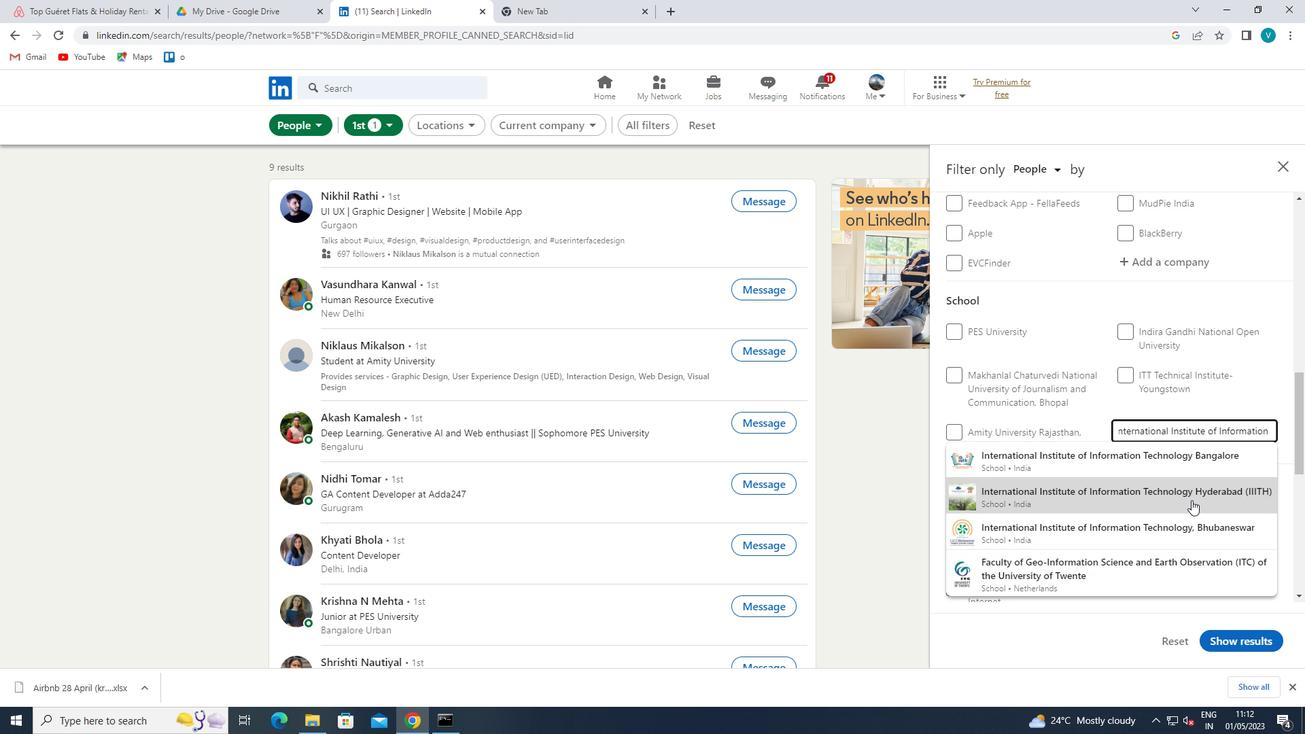 
Action: Mouse pressed left at (1199, 497)
Screenshot: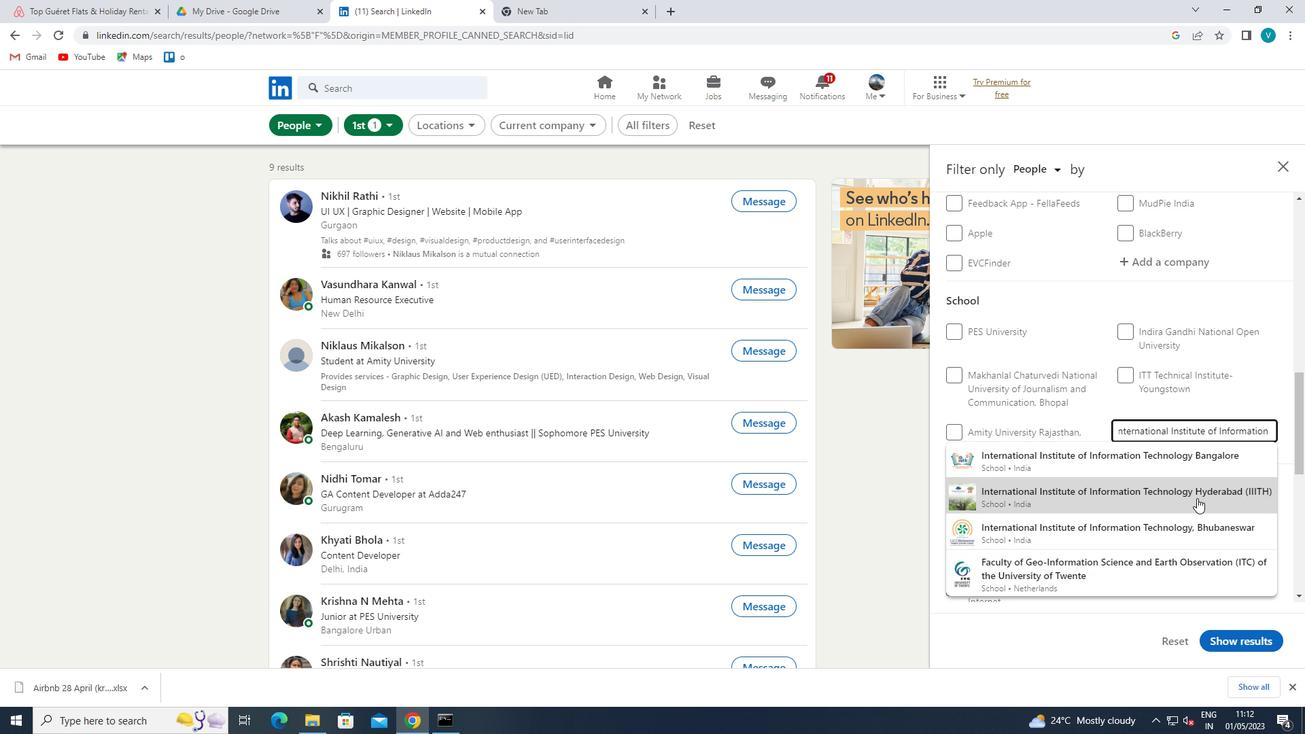 
Action: Mouse moved to (1200, 497)
Screenshot: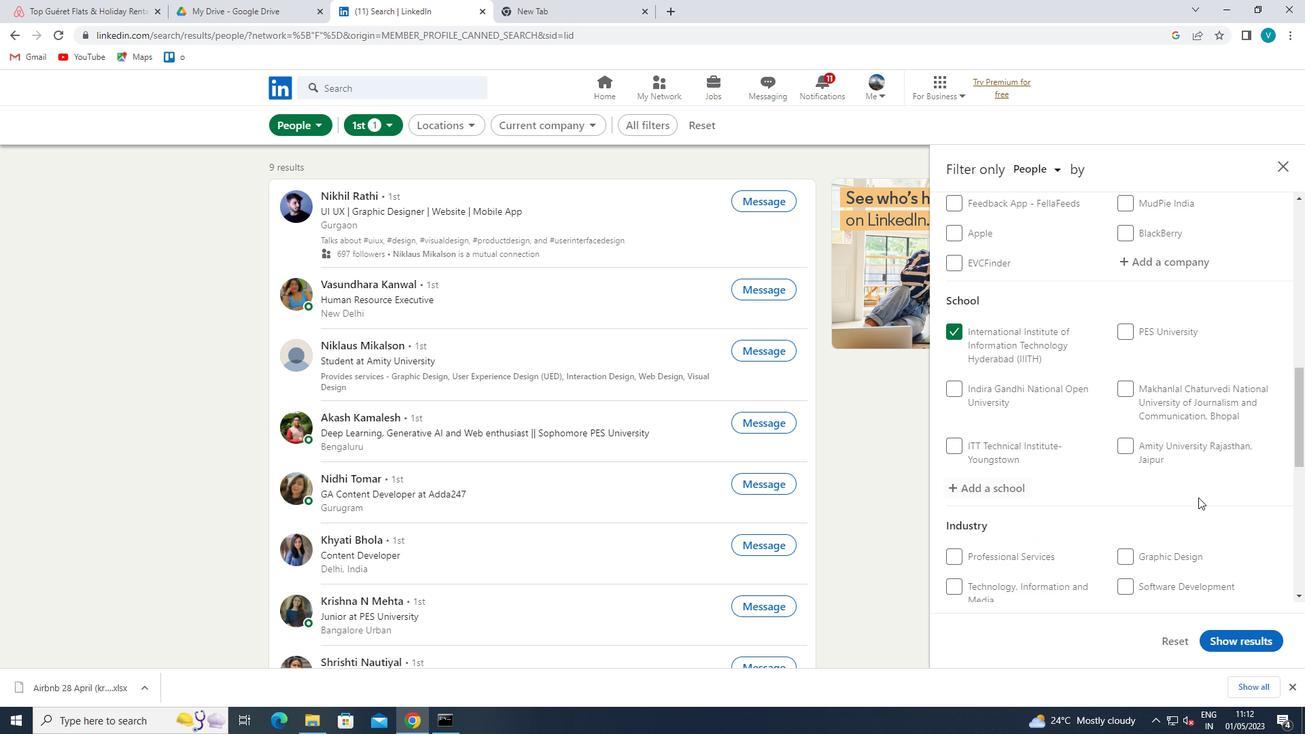 
Action: Mouse scrolled (1200, 496) with delta (0, 0)
Screenshot: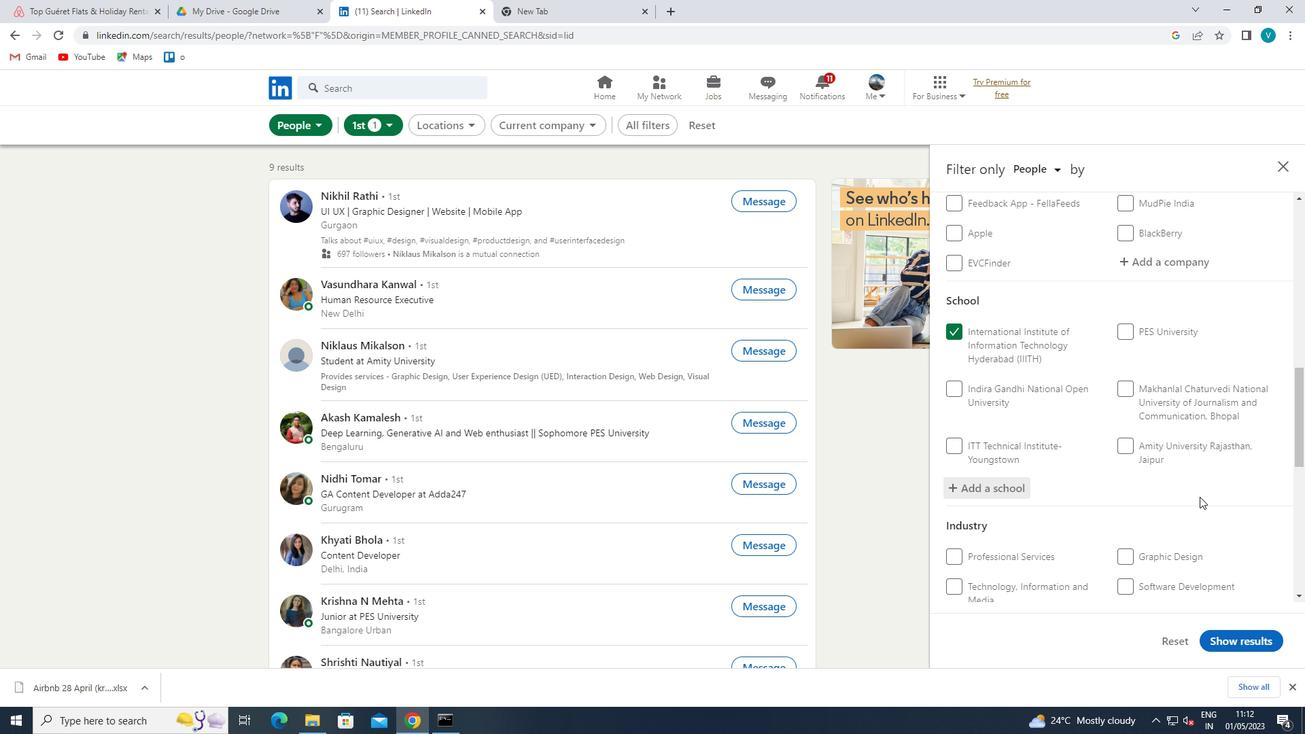 
Action: Mouse scrolled (1200, 496) with delta (0, 0)
Screenshot: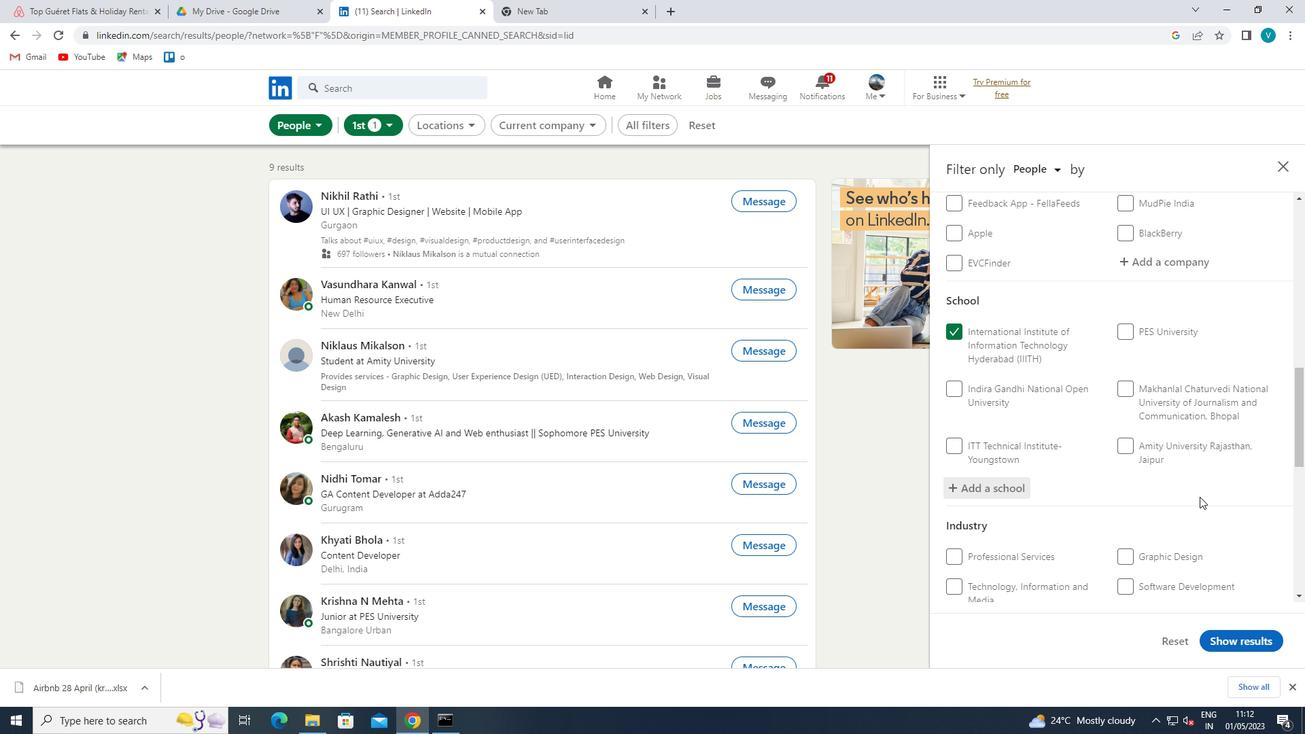 
Action: Mouse moved to (1199, 497)
Screenshot: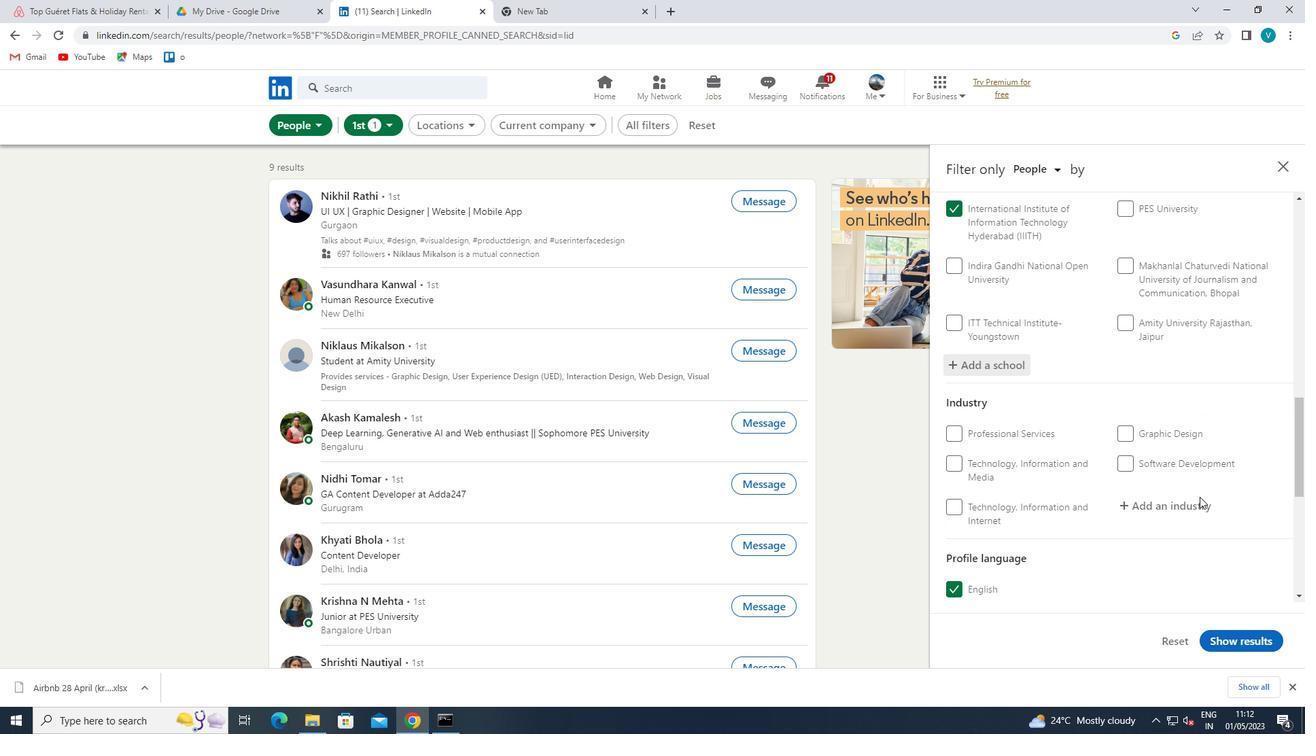 
Action: Mouse pressed left at (1199, 497)
Screenshot: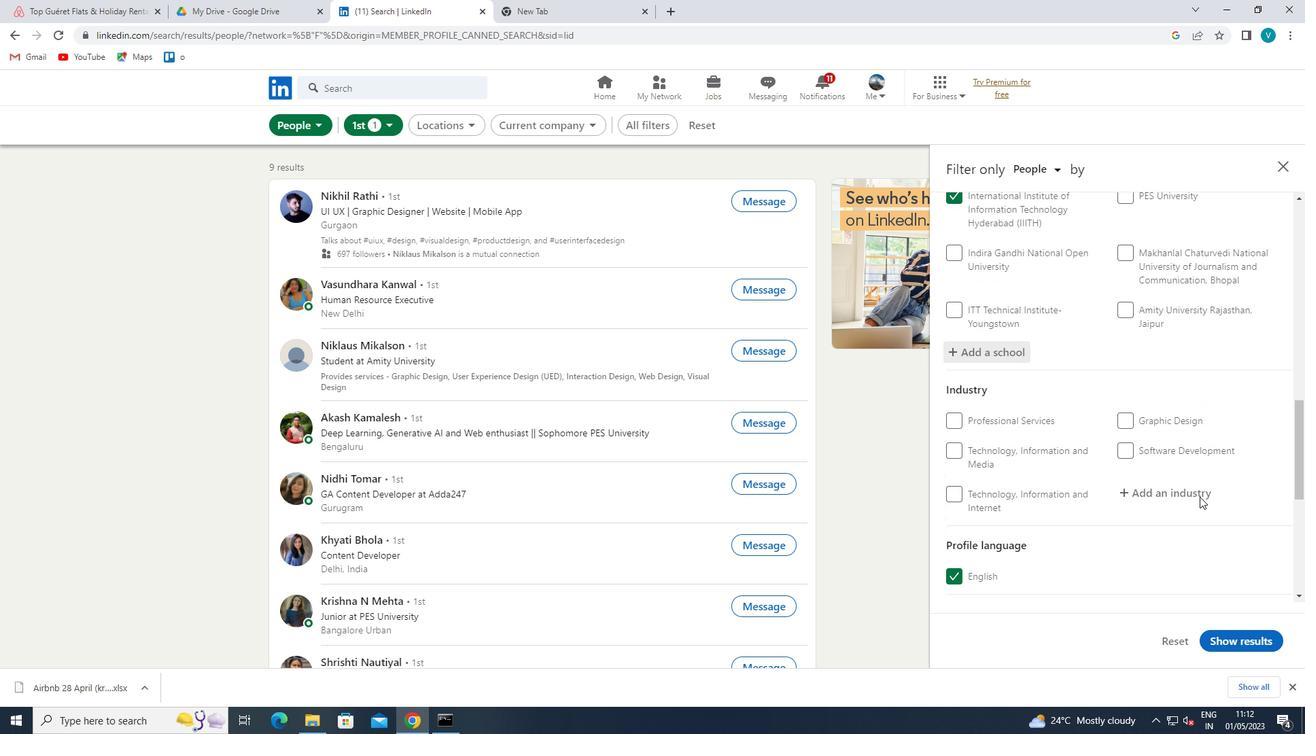 
Action: Key pressed <Key.shift>MEASURIN
Screenshot: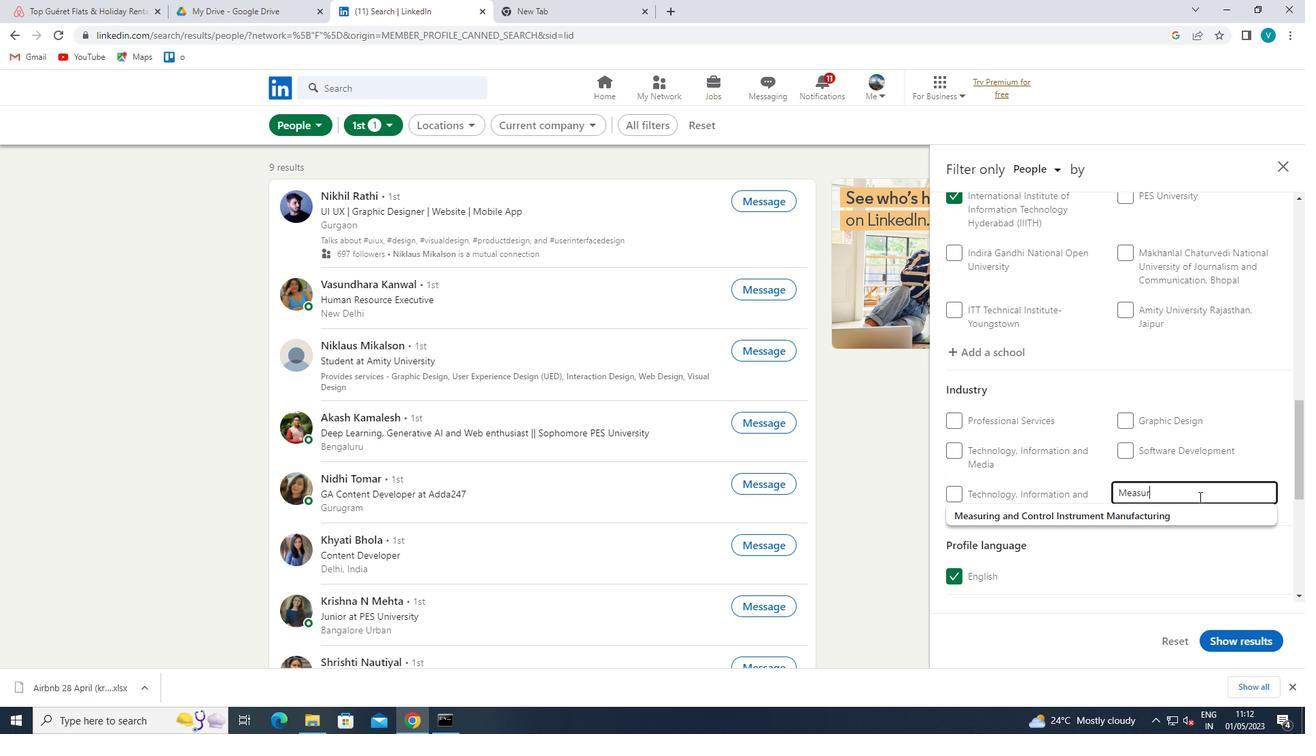 
Action: Mouse moved to (1190, 520)
Screenshot: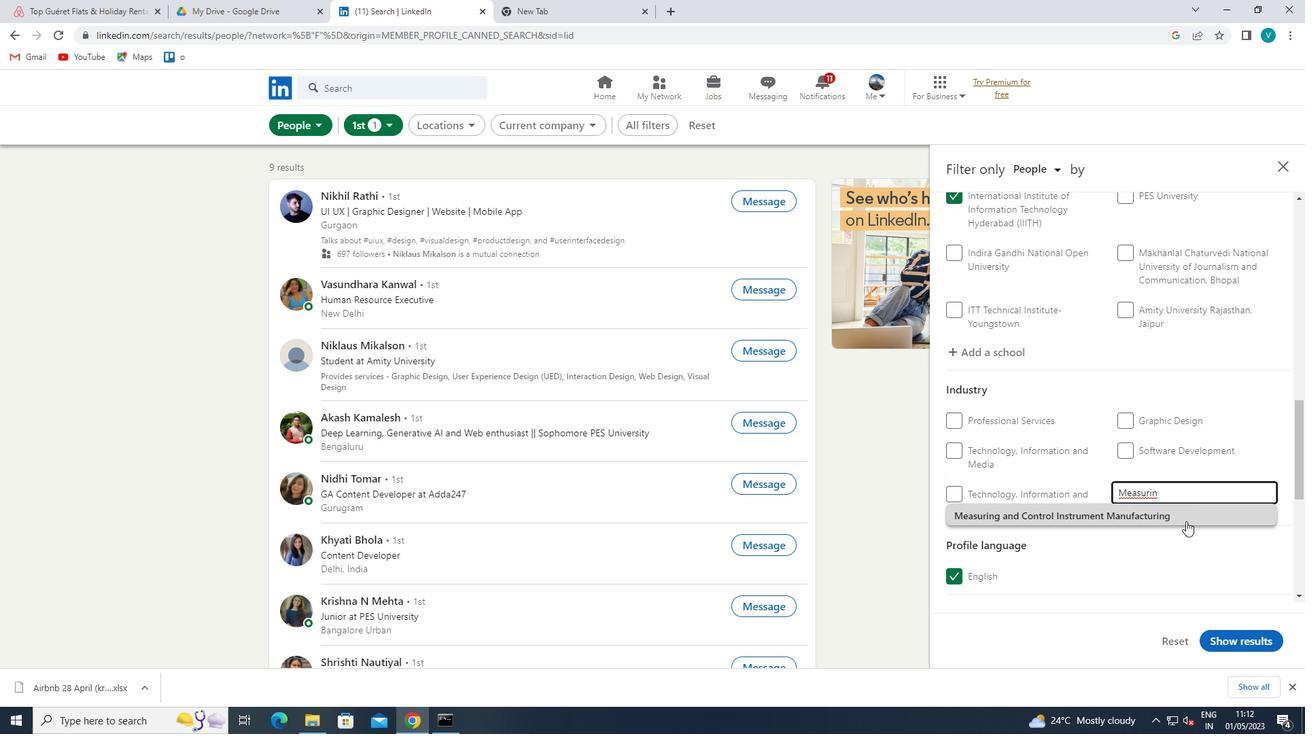 
Action: Mouse pressed left at (1190, 520)
Screenshot: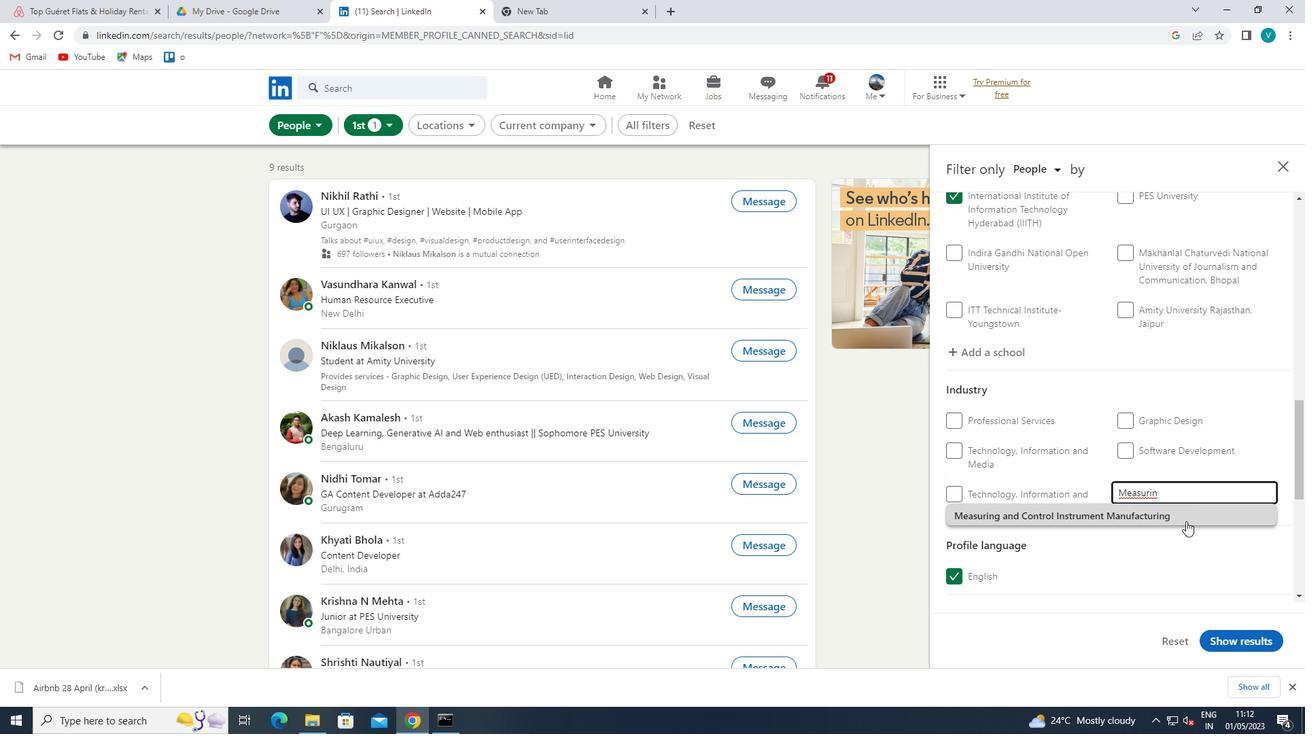 
Action: Mouse scrolled (1190, 520) with delta (0, 0)
Screenshot: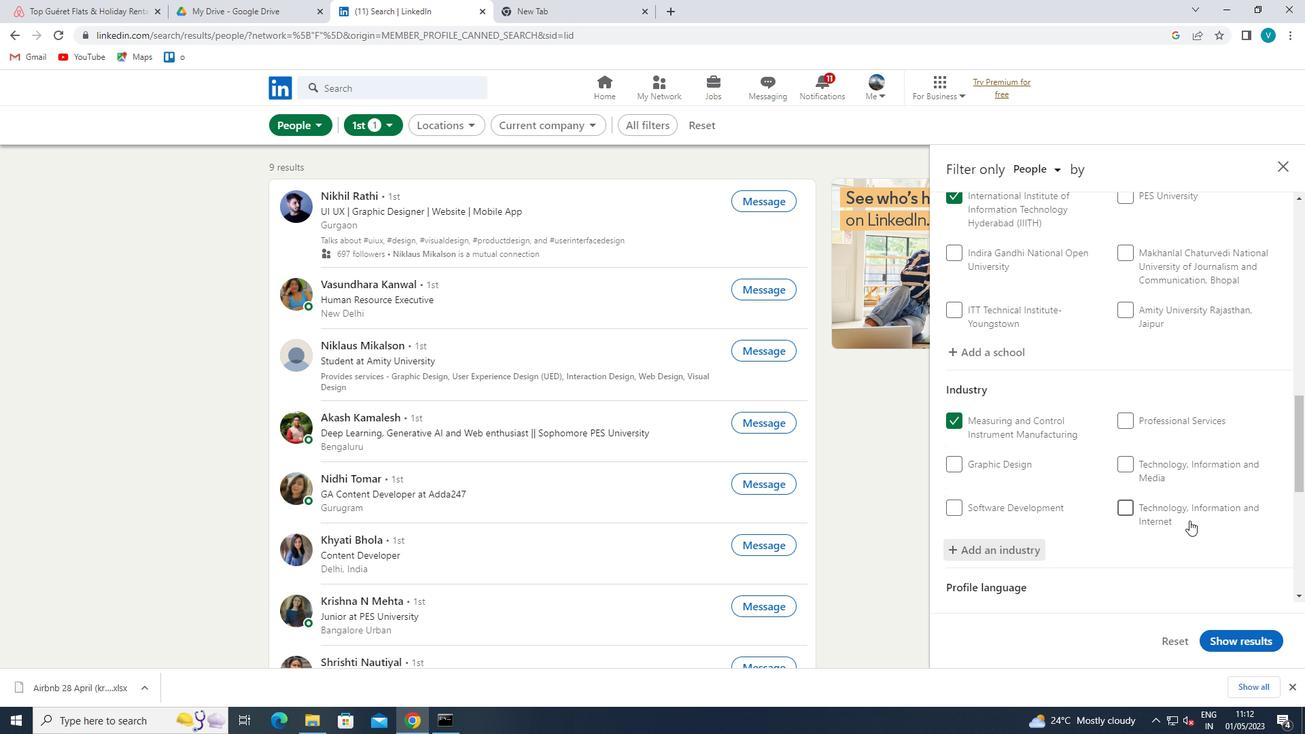 
Action: Mouse scrolled (1190, 520) with delta (0, 0)
Screenshot: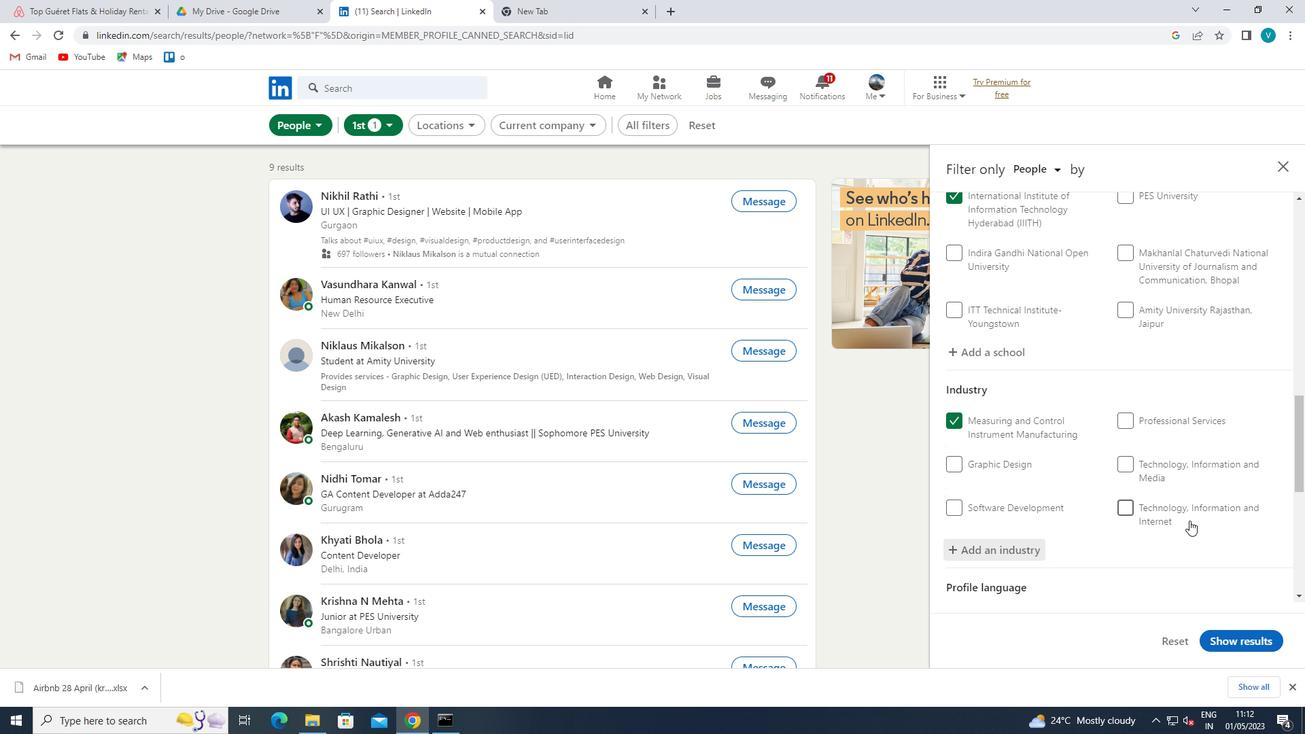 
Action: Mouse moved to (1139, 509)
Screenshot: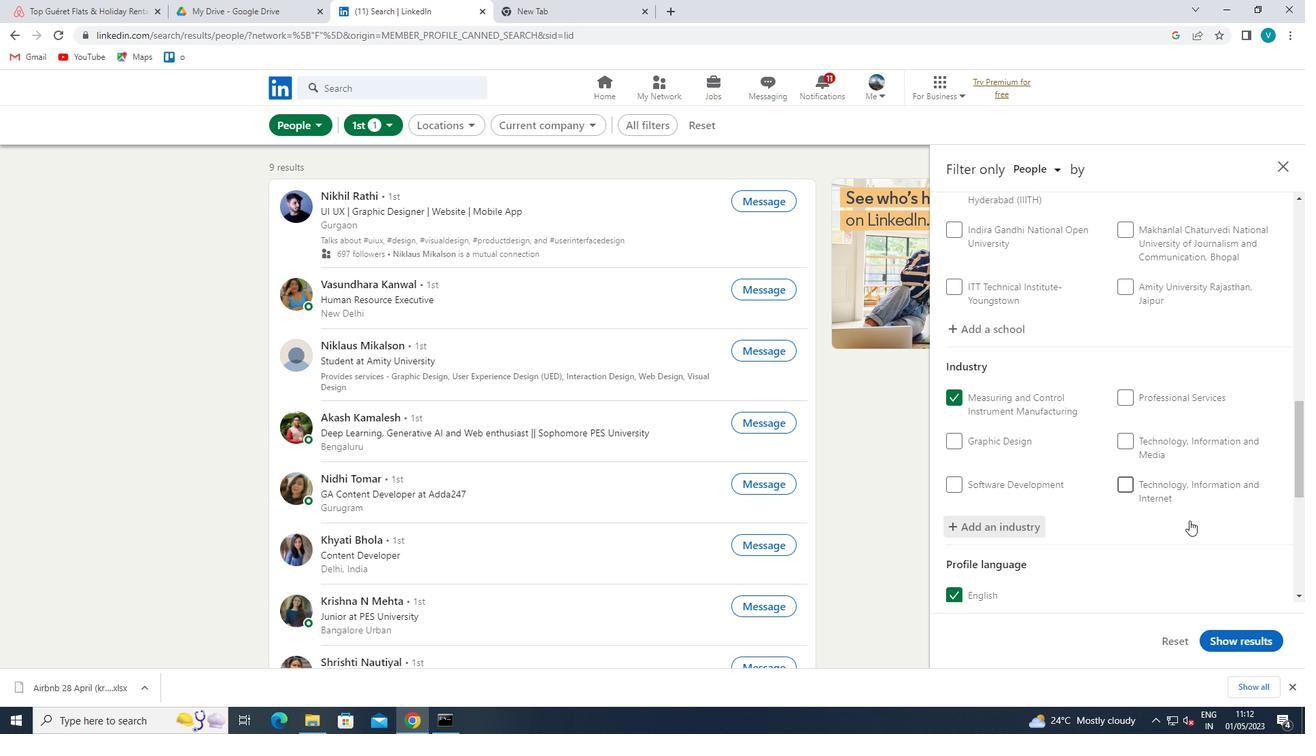 
Action: Mouse scrolled (1139, 508) with delta (0, 0)
Screenshot: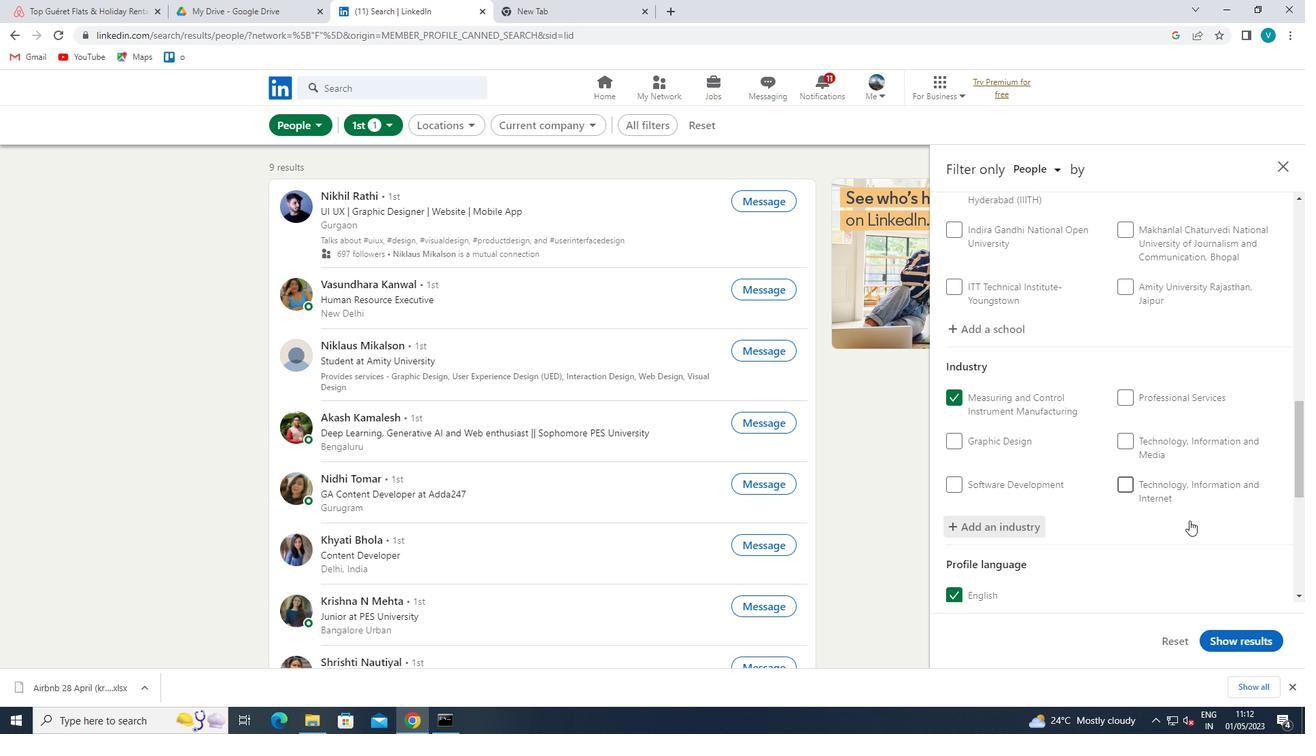 
Action: Mouse moved to (1139, 508)
Screenshot: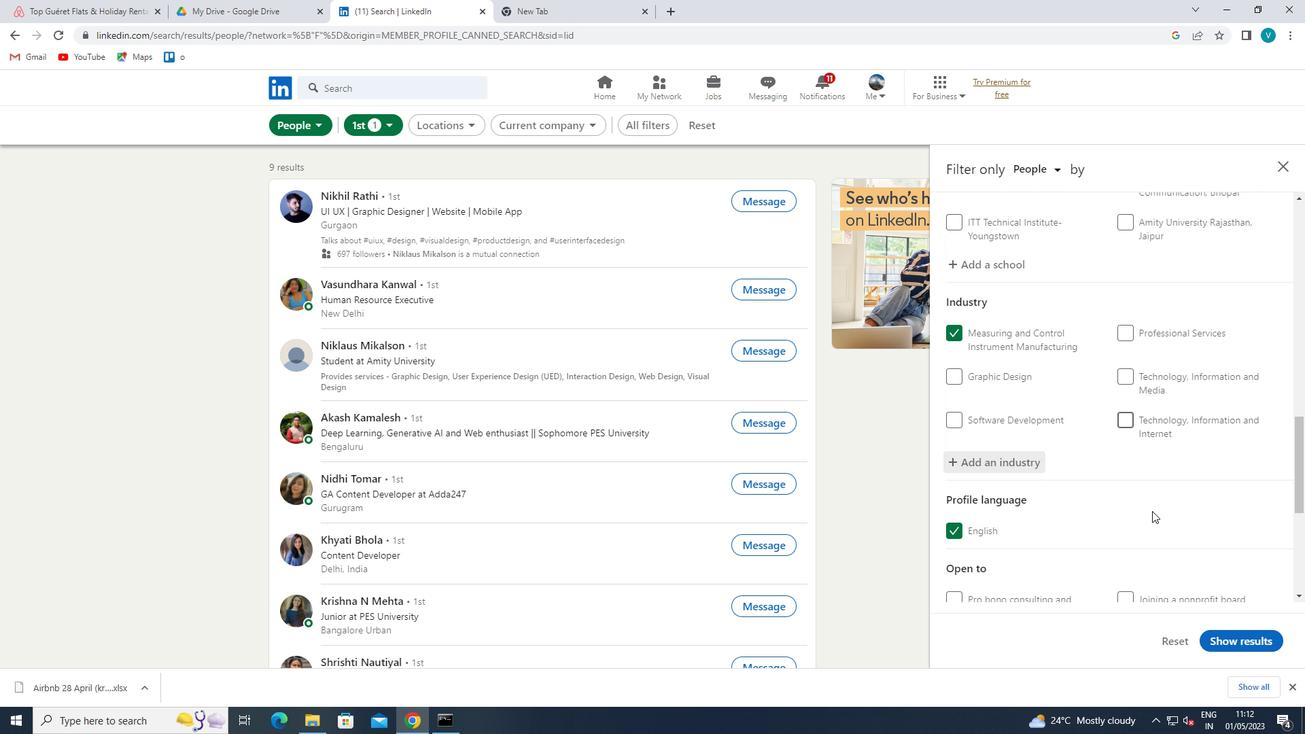 
Action: Mouse scrolled (1139, 508) with delta (0, 0)
Screenshot: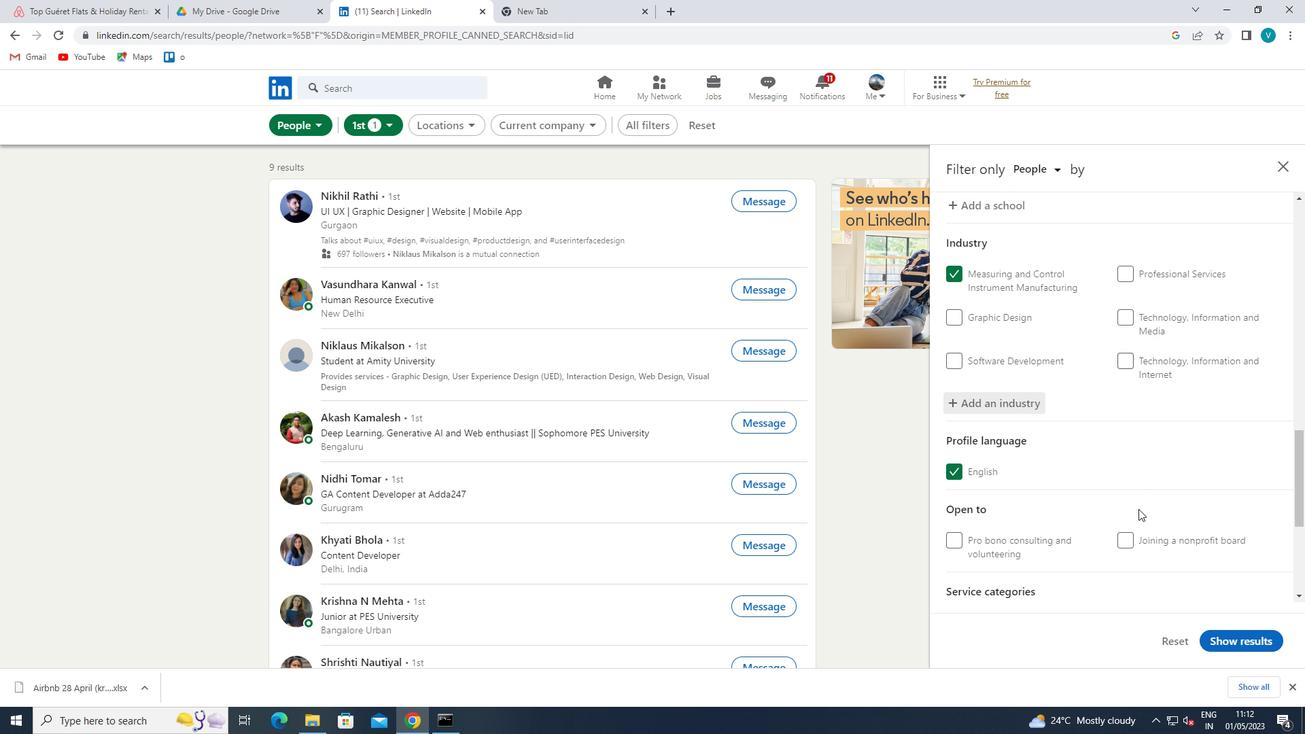 
Action: Mouse scrolled (1139, 508) with delta (0, 0)
Screenshot: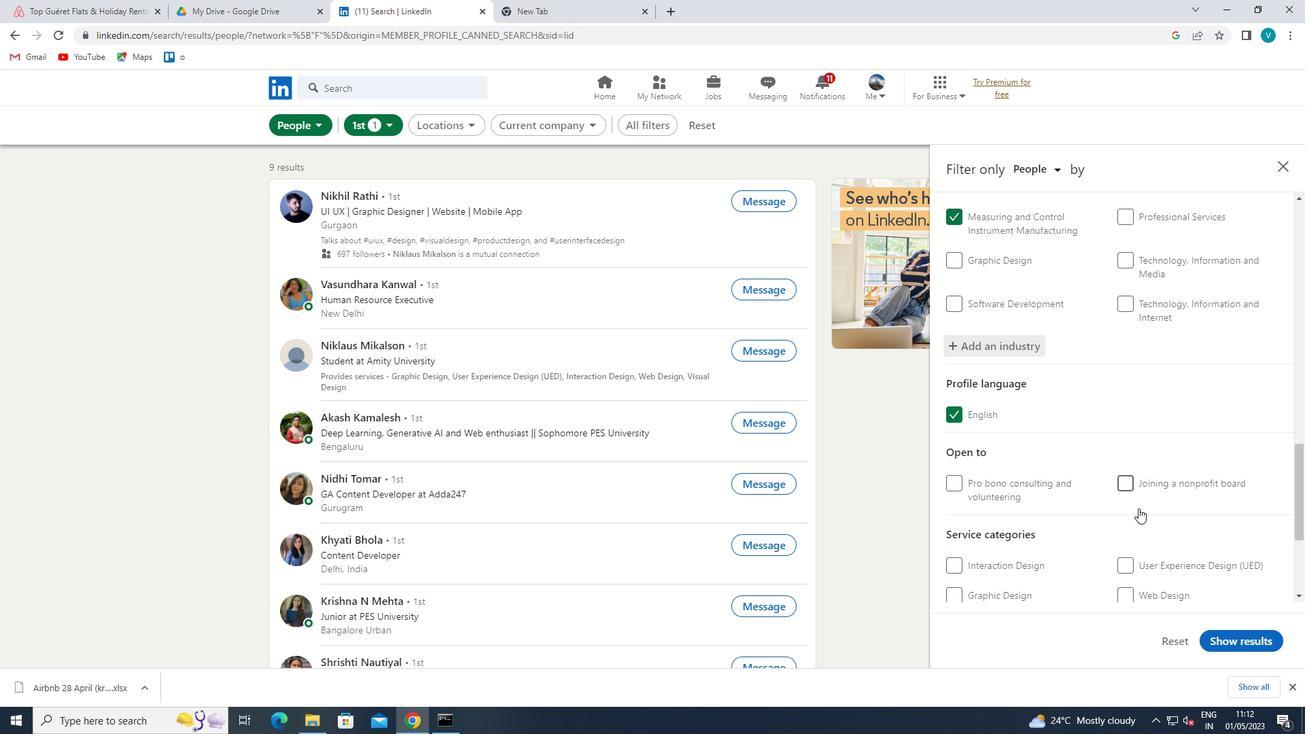 
Action: Mouse moved to (1157, 493)
Screenshot: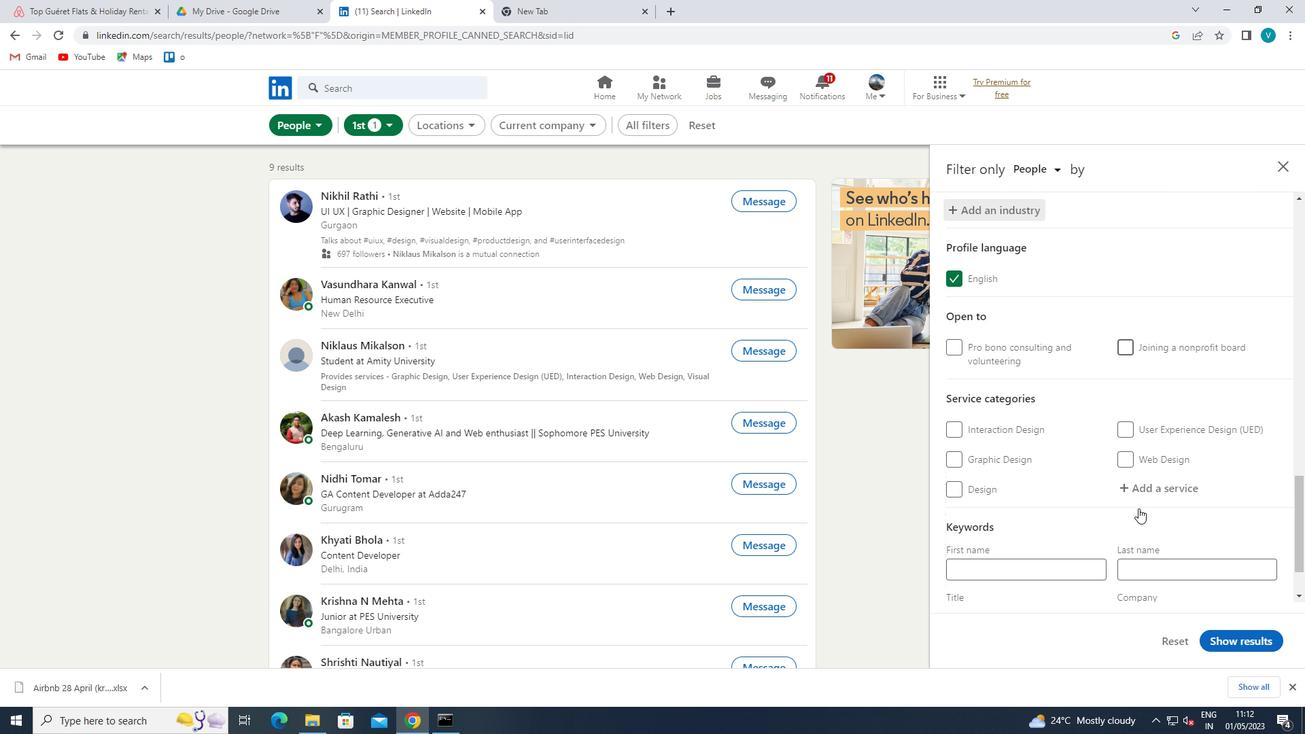 
Action: Mouse pressed left at (1157, 493)
Screenshot: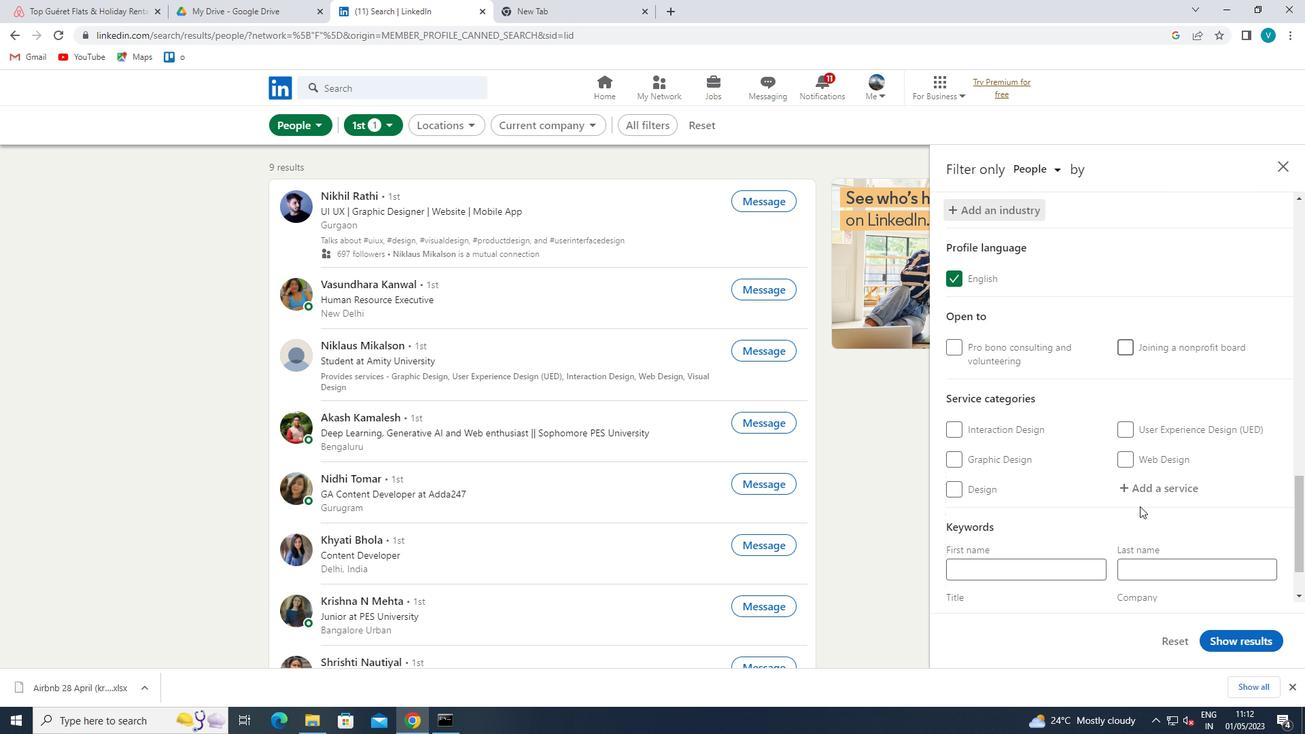 
Action: Mouse moved to (1158, 491)
Screenshot: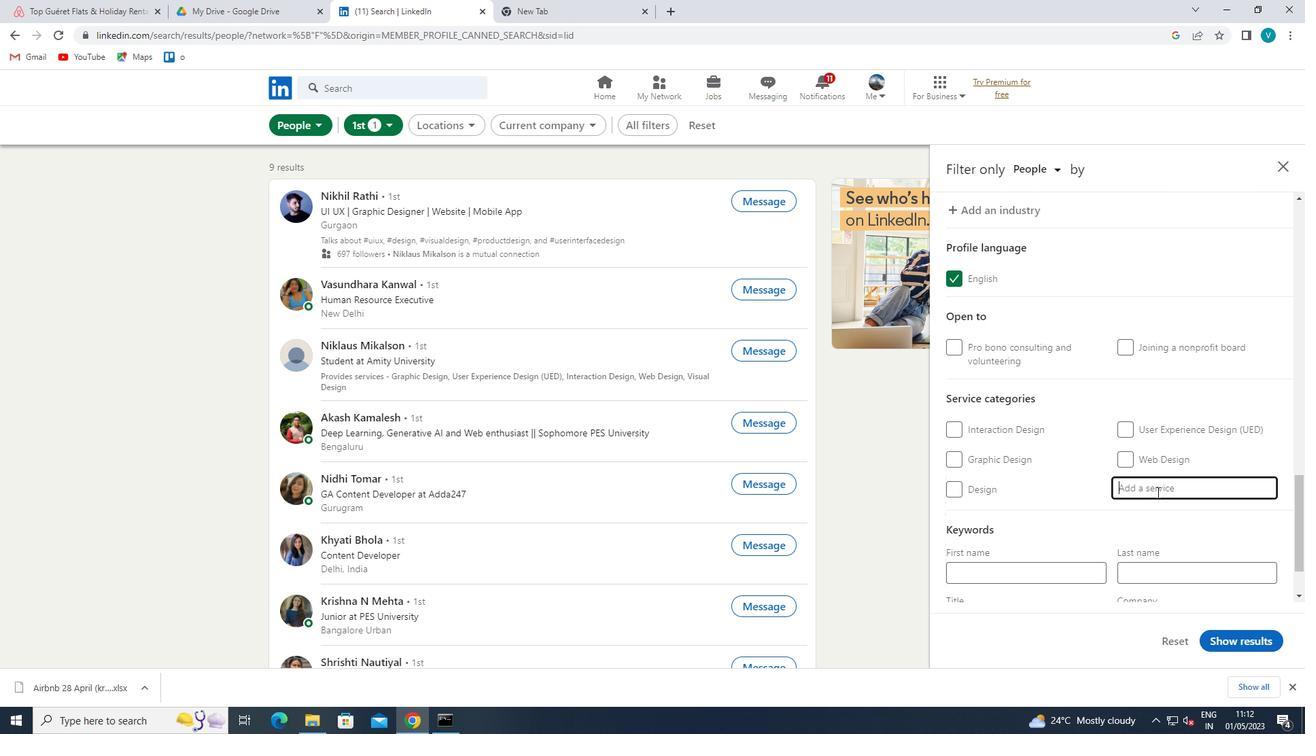 
Action: Key pressed <Key.shift>FAMILY<Key.space>
Screenshot: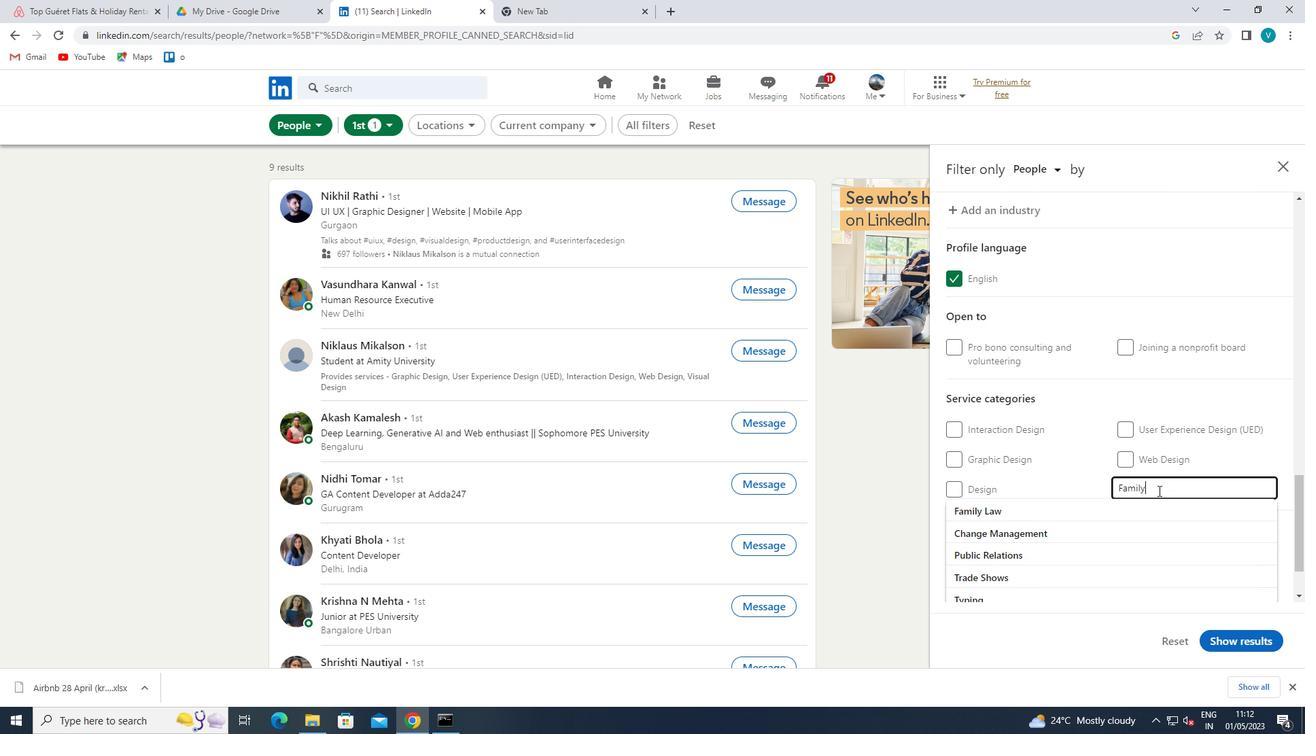 
Action: Mouse moved to (1085, 510)
Screenshot: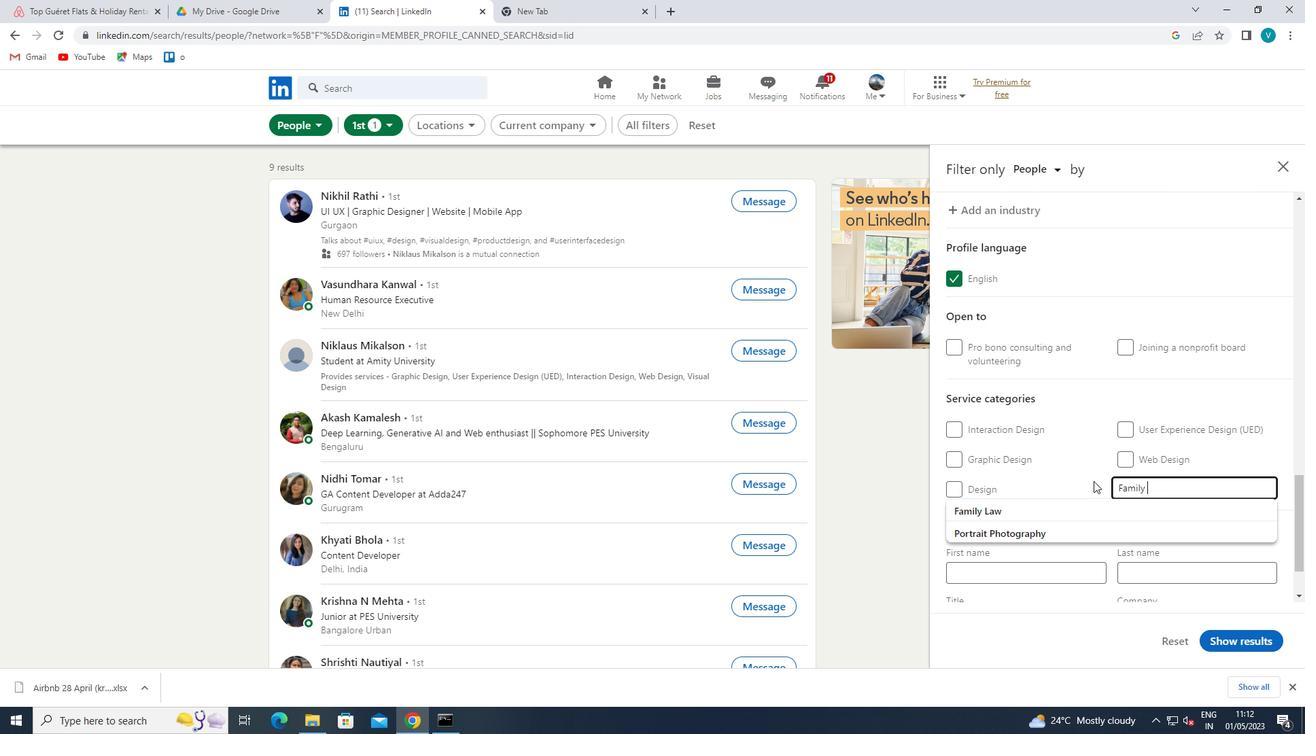 
Action: Mouse pressed left at (1085, 510)
Screenshot: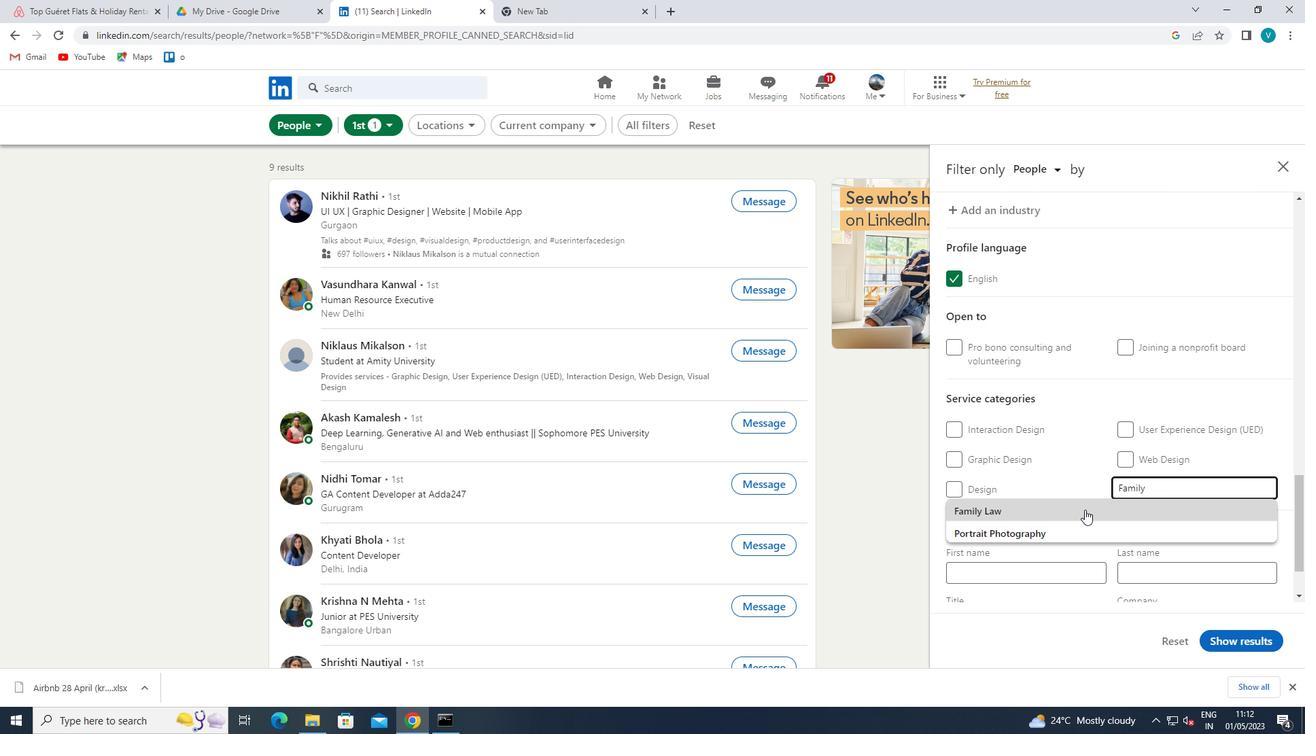 
Action: Mouse moved to (1092, 507)
Screenshot: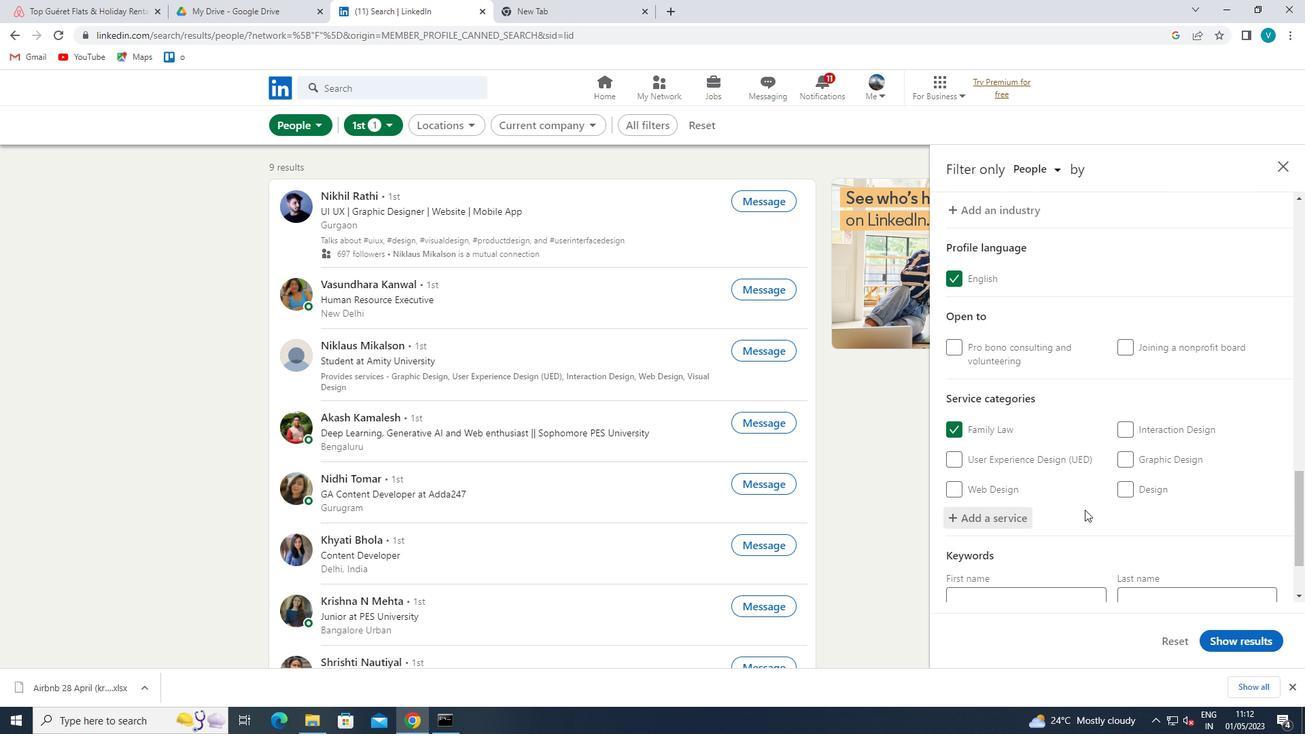 
Action: Mouse scrolled (1092, 506) with delta (0, 0)
Screenshot: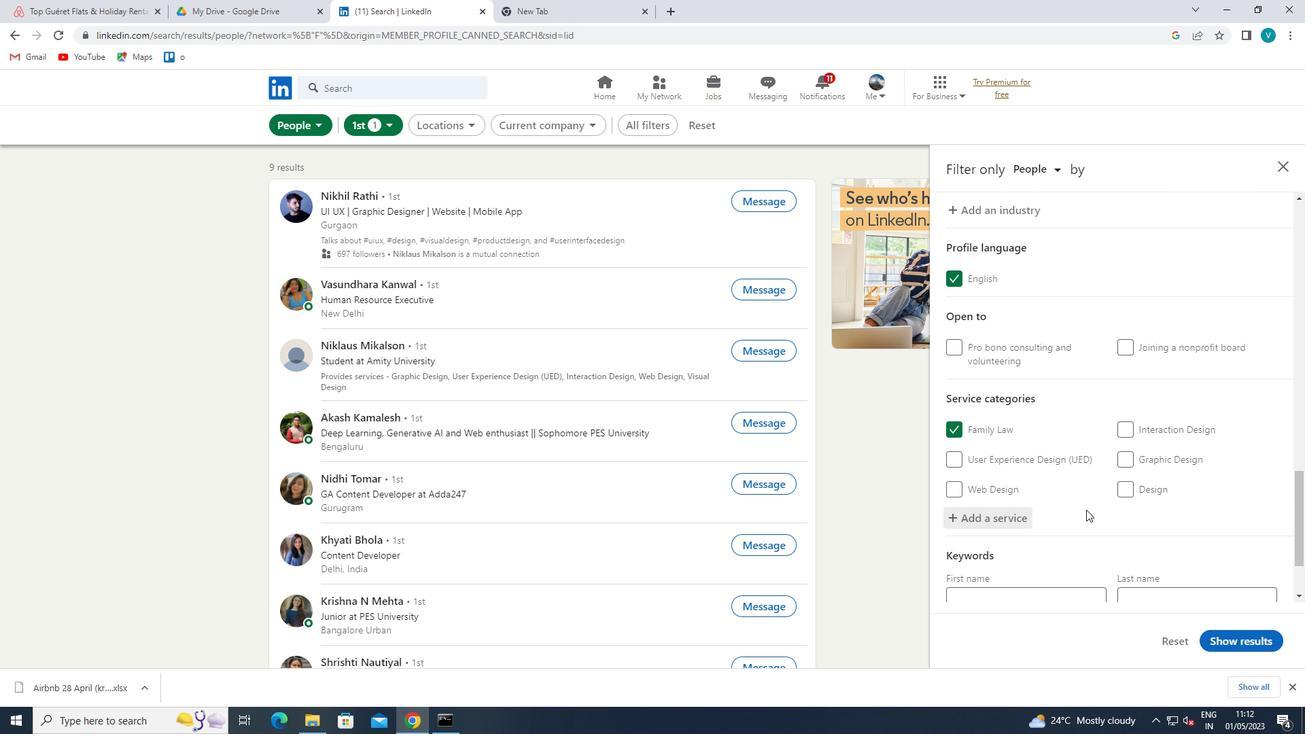
Action: Mouse scrolled (1092, 506) with delta (0, 0)
Screenshot: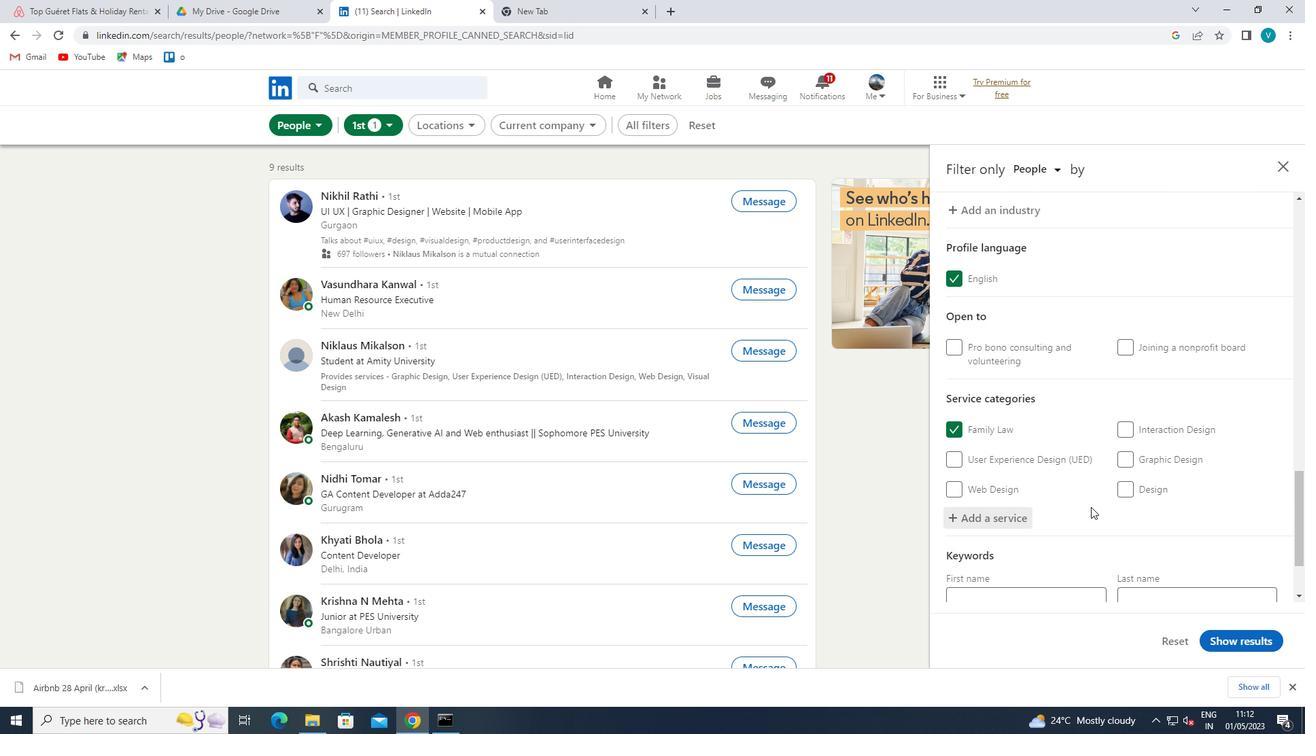 
Action: Mouse scrolled (1092, 506) with delta (0, 0)
Screenshot: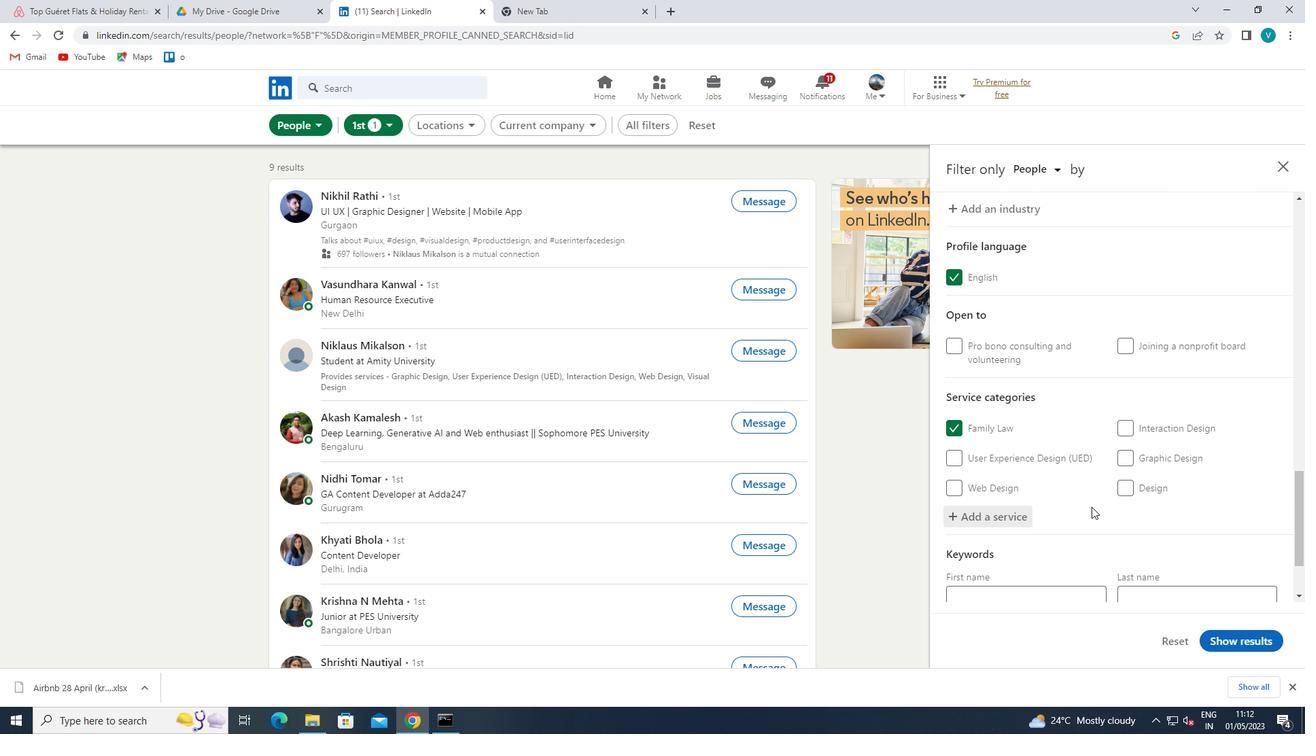 
Action: Mouse moved to (1066, 529)
Screenshot: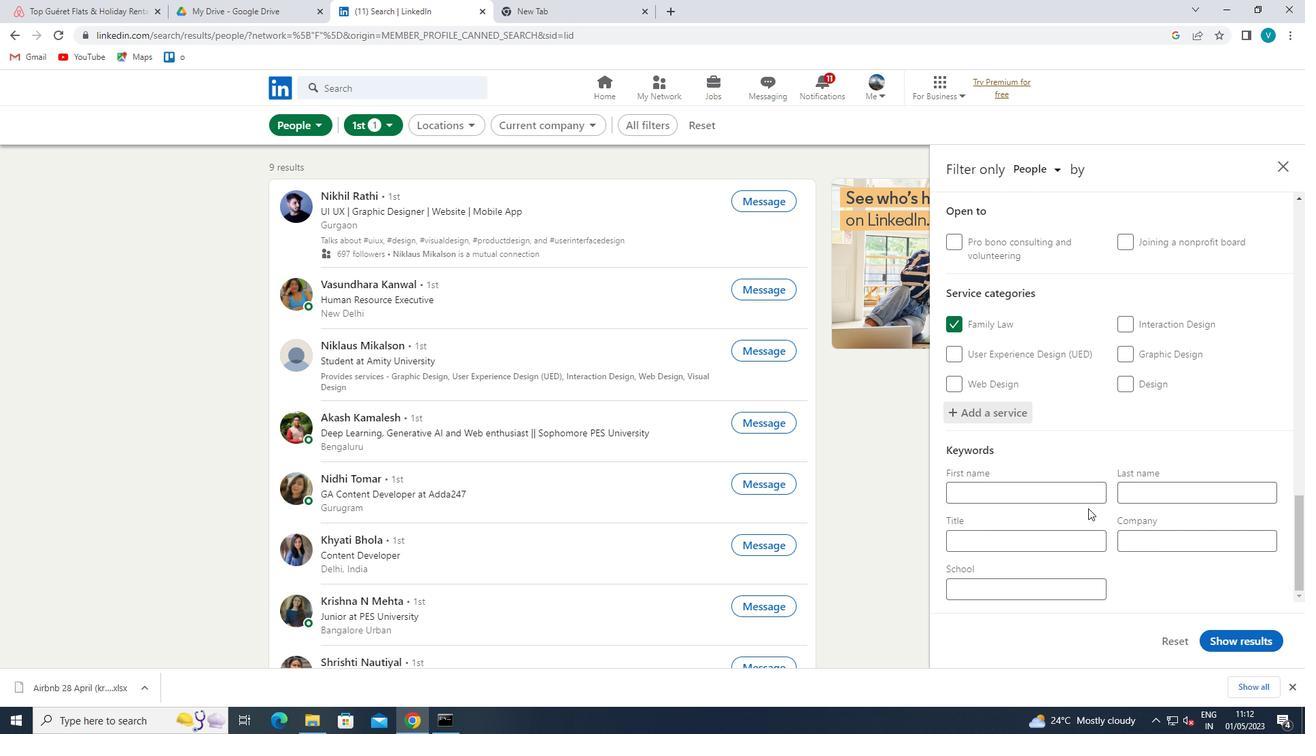 
Action: Mouse pressed left at (1066, 529)
Screenshot: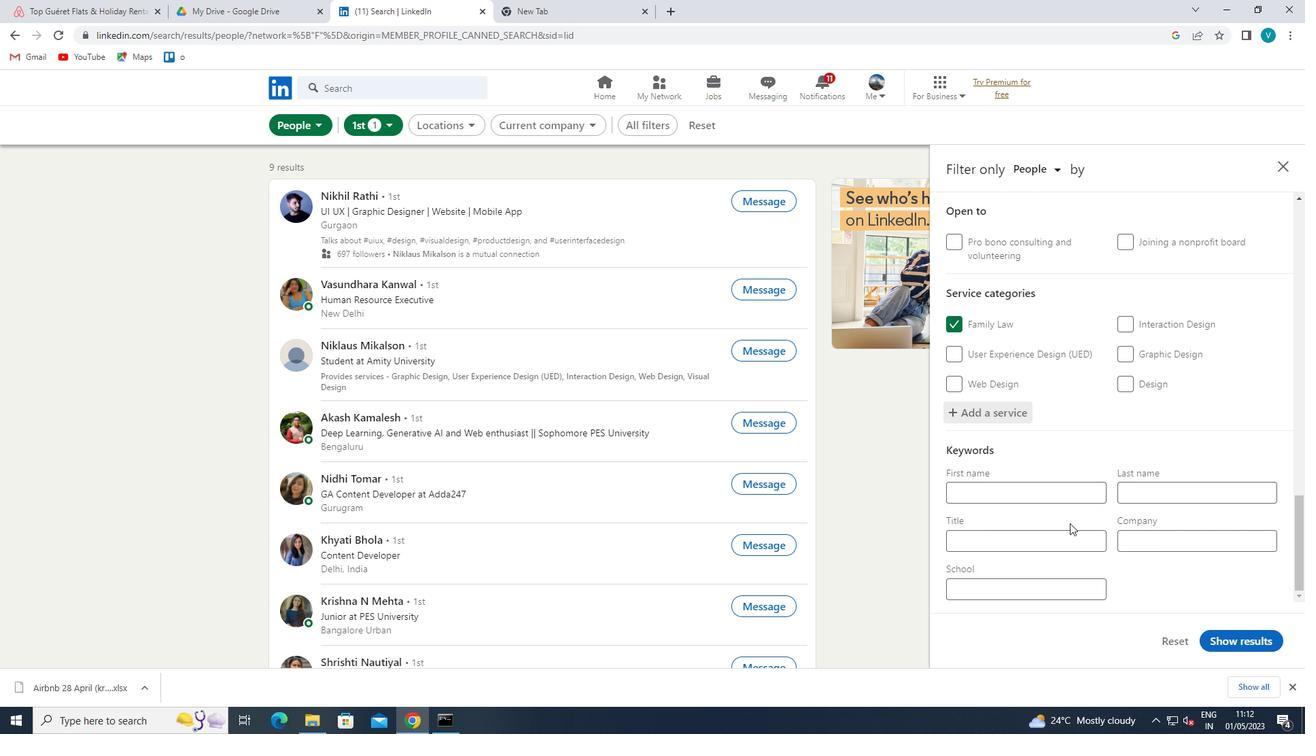 
Action: Mouse moved to (1066, 529)
Screenshot: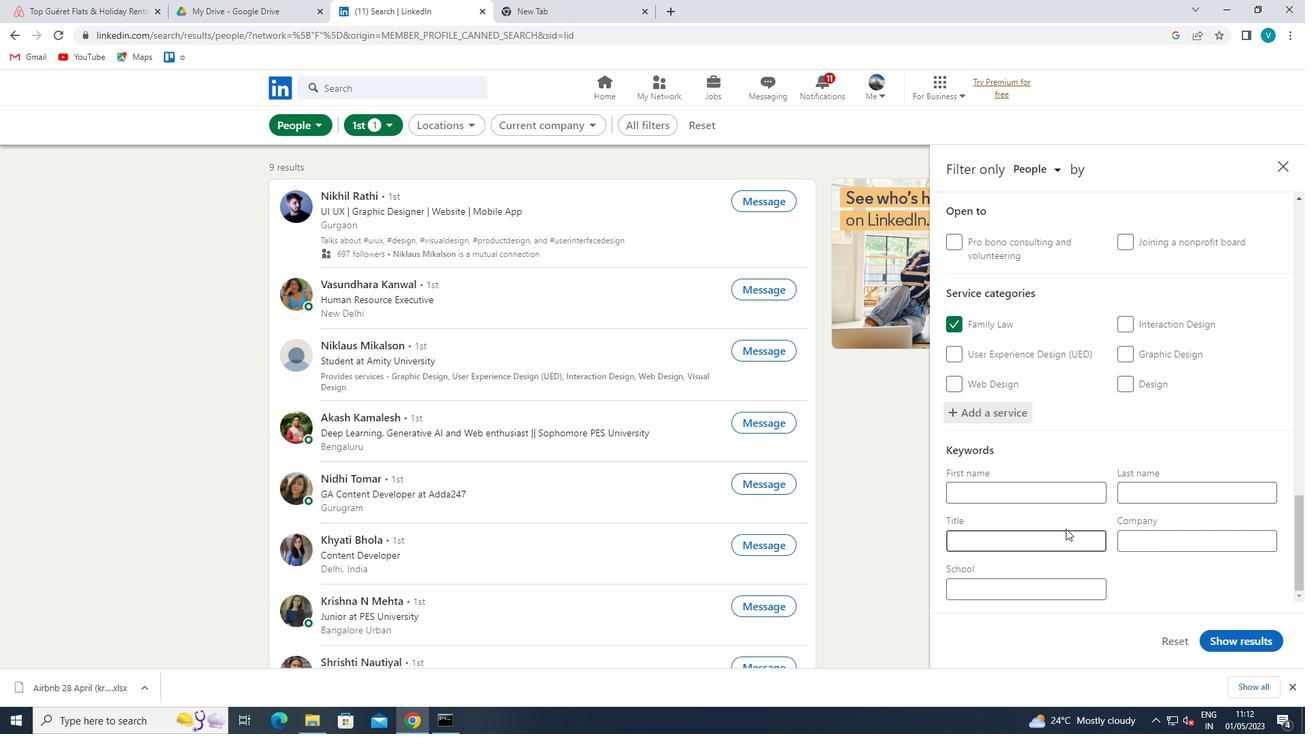 
Action: Key pressed <Key.shift>OFFICE<Key.space><Key.shift>MA
Screenshot: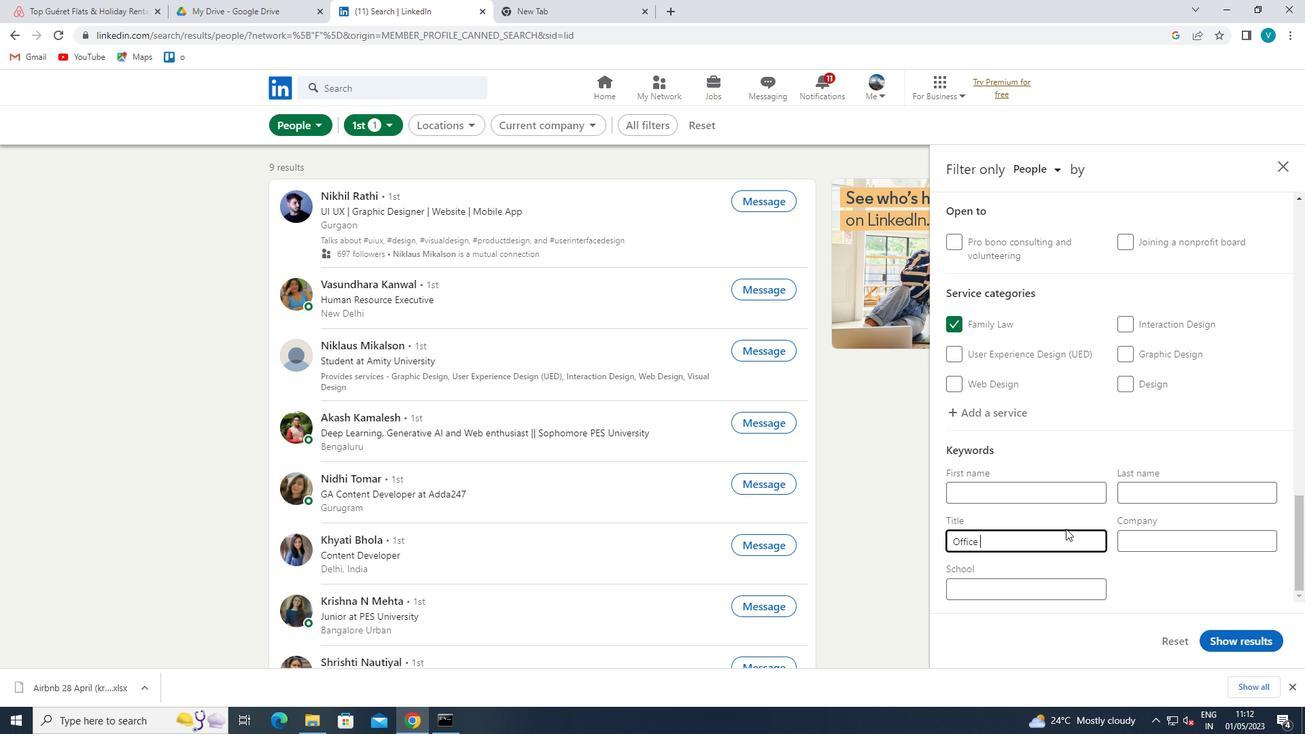 
Action: Mouse moved to (1067, 529)
Screenshot: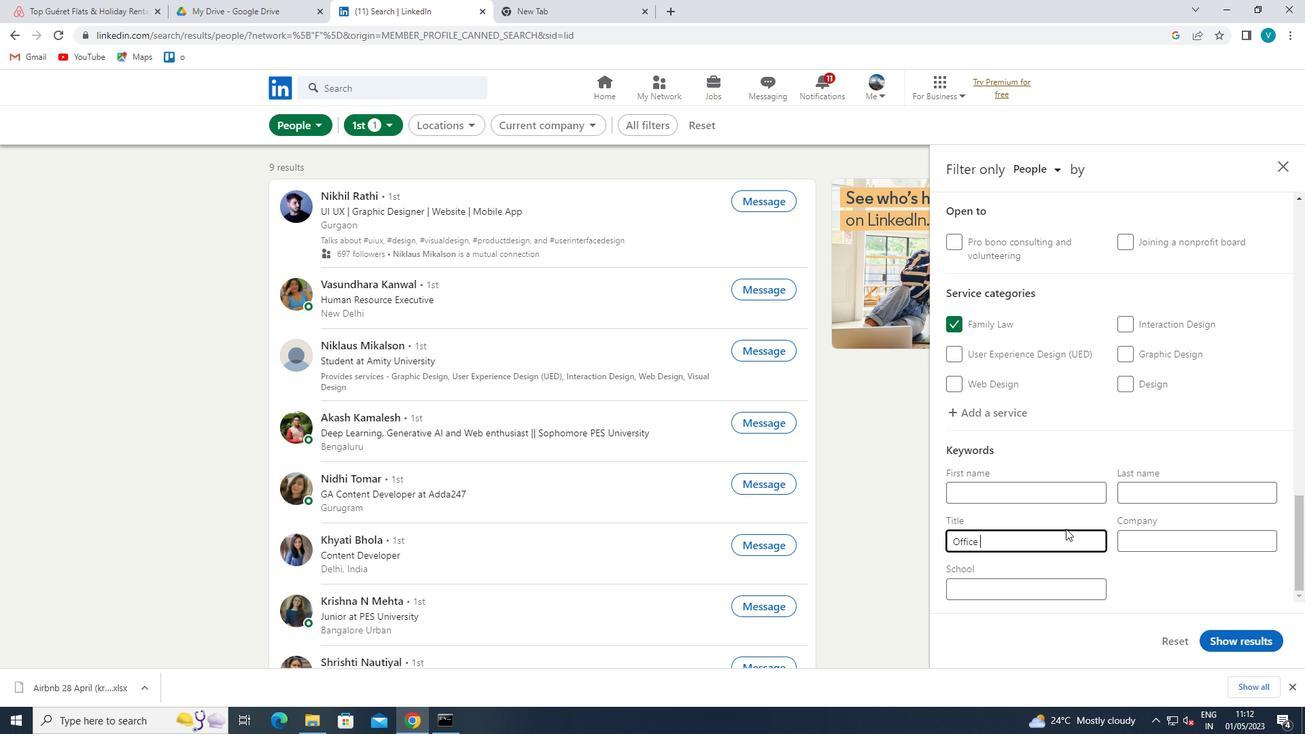 
Action: Key pressed NAGER
Screenshot: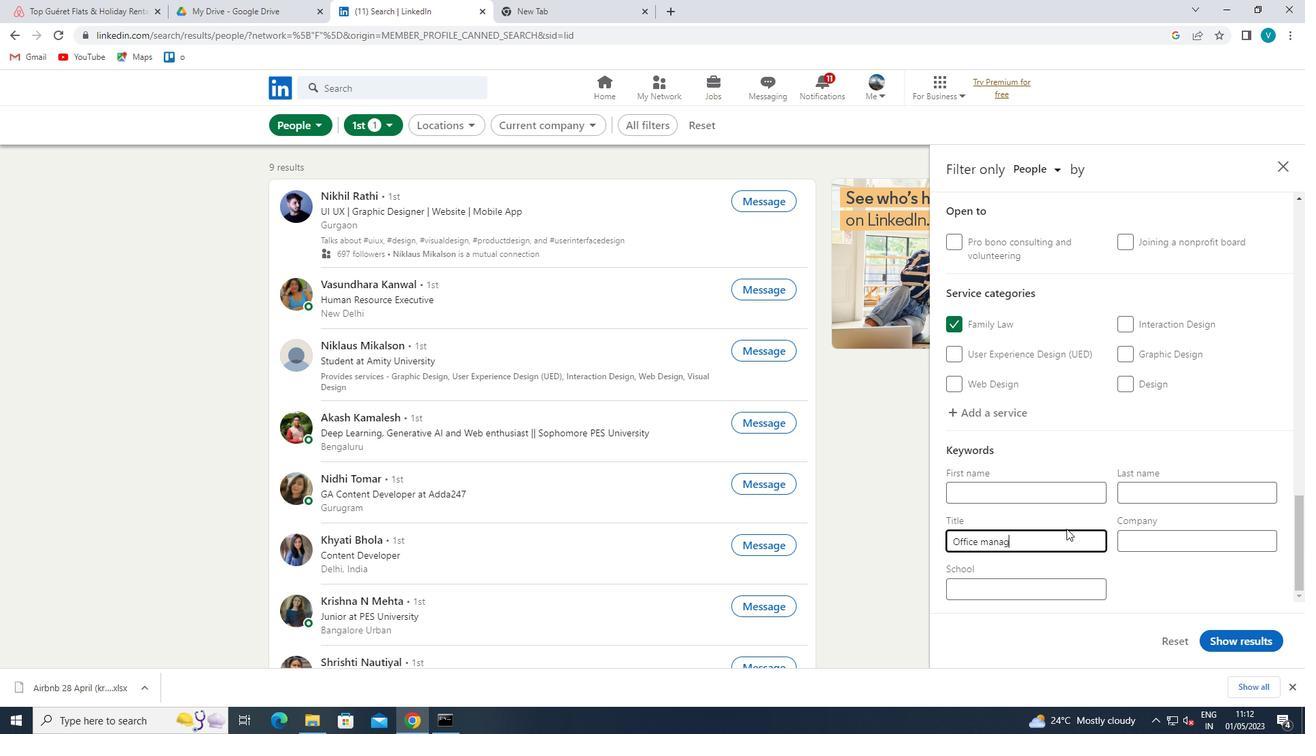 
Action: Mouse moved to (987, 541)
Screenshot: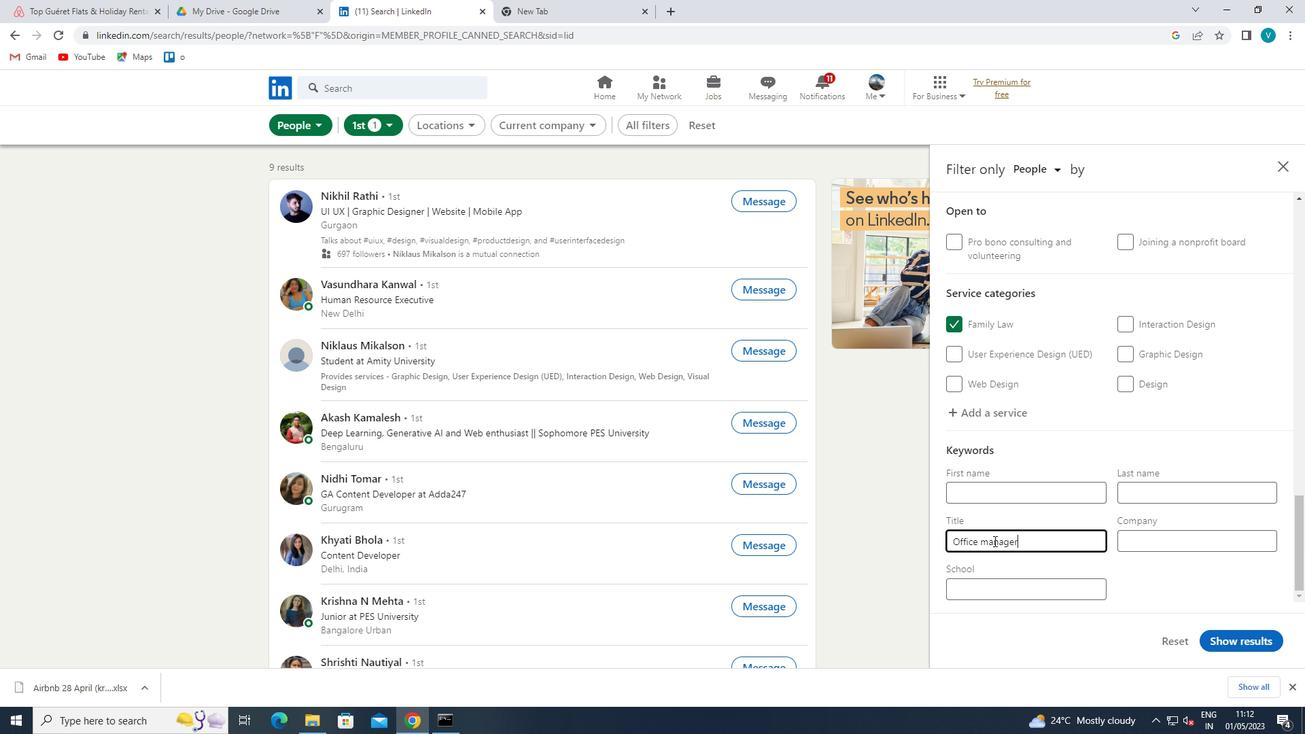
Action: Mouse pressed left at (987, 541)
Screenshot: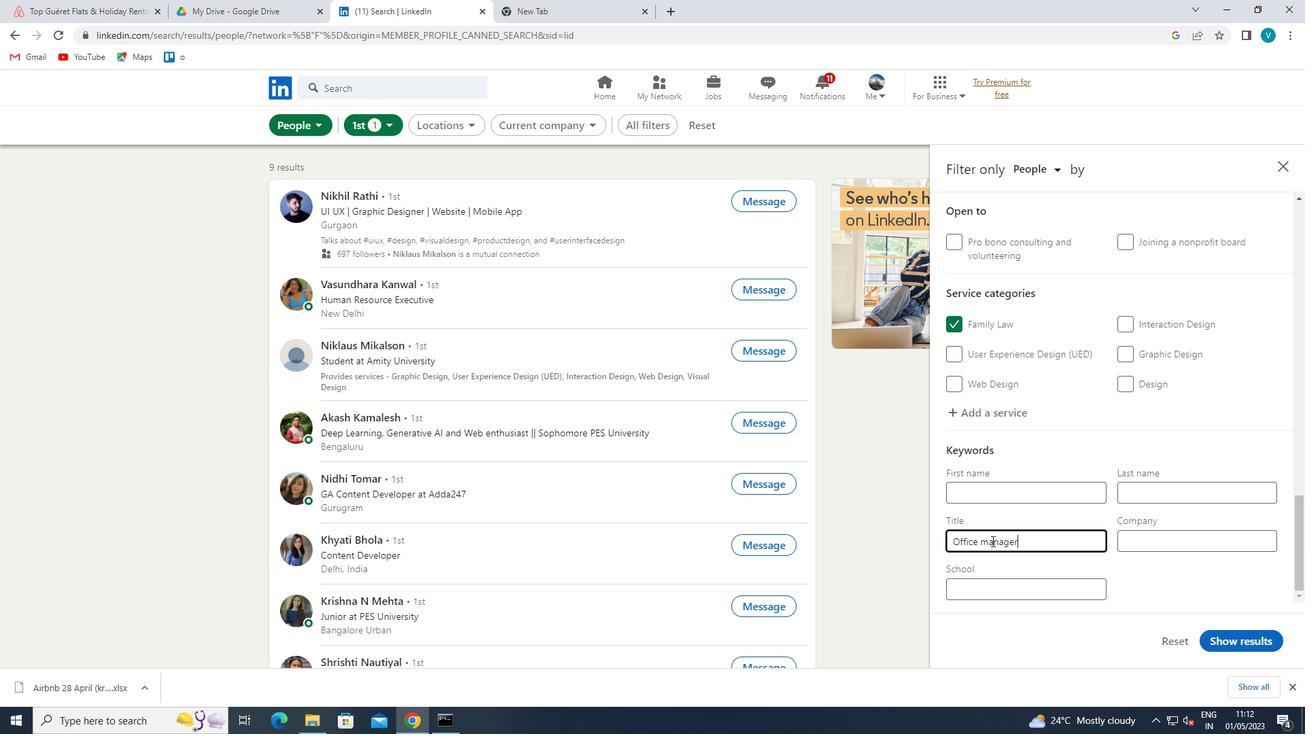
Action: Mouse moved to (1018, 546)
Screenshot: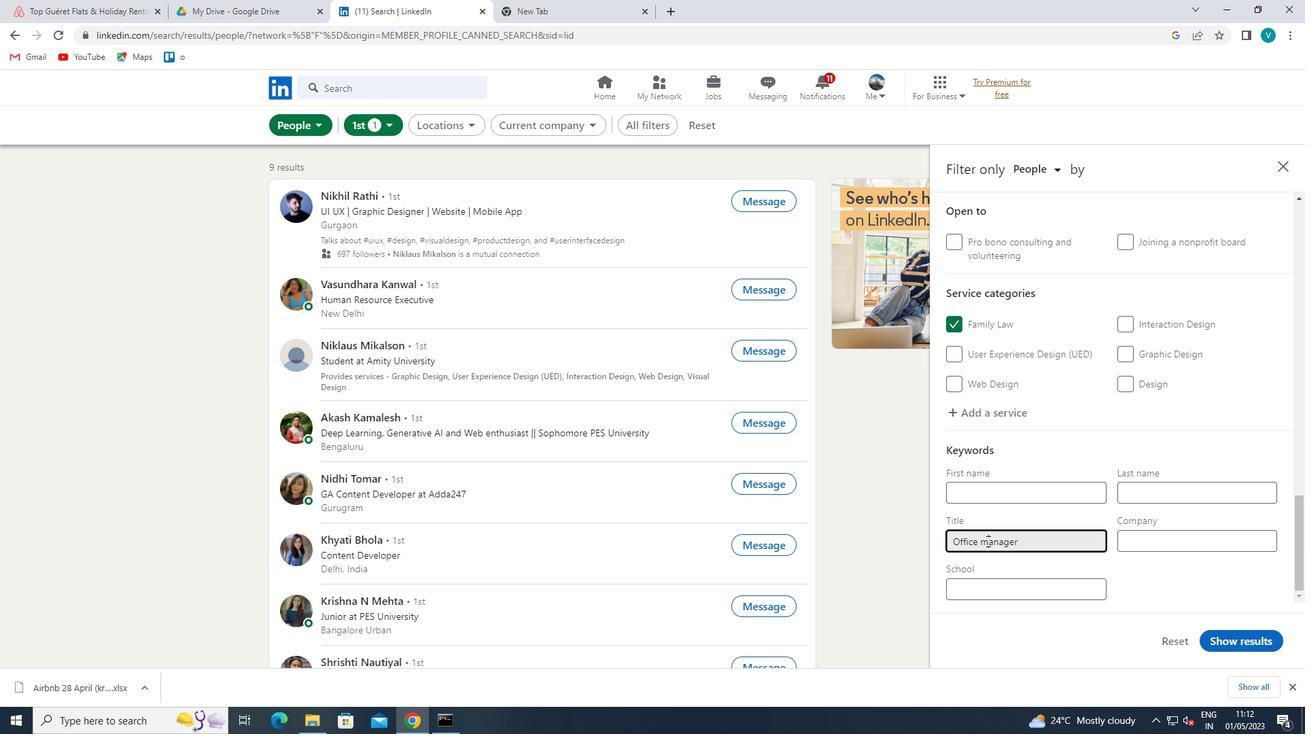 
Action: Key pressed <Key.backspace><Key.shift><<Key.backspace><Key.shift>M
Screenshot: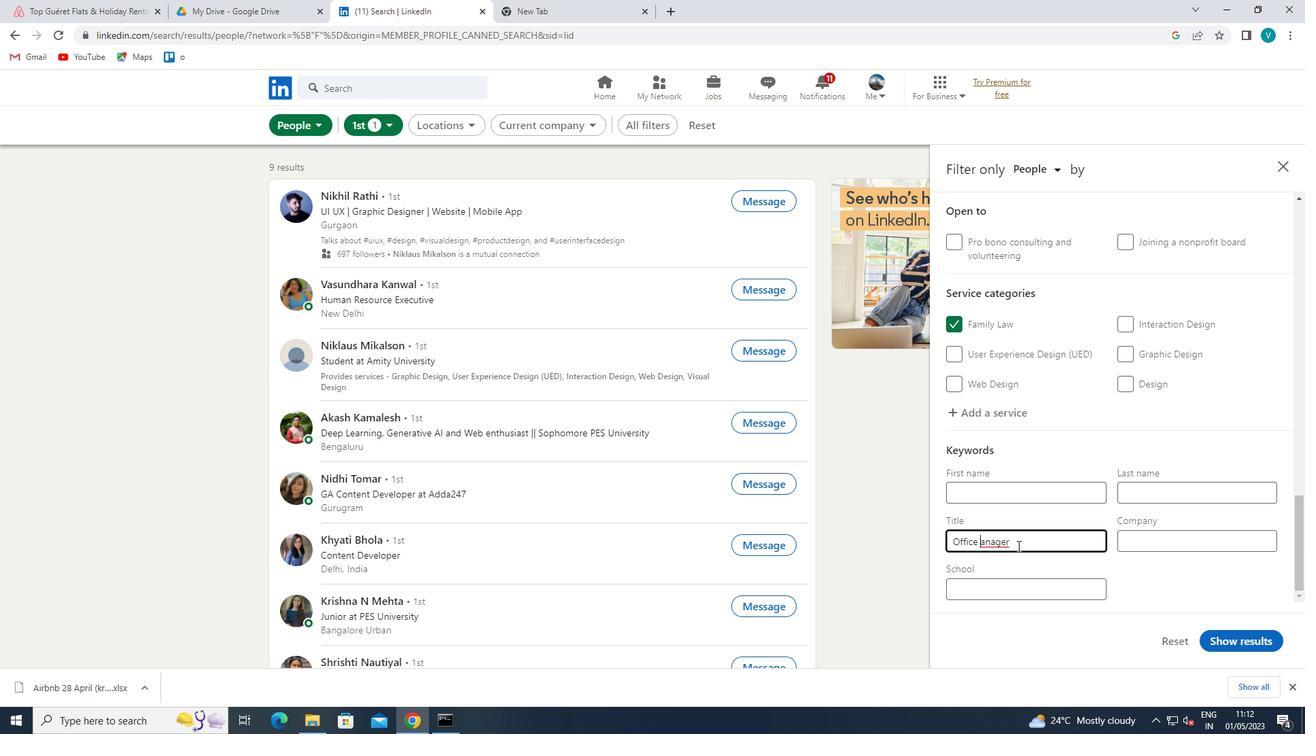 
Action: Mouse moved to (1235, 635)
Screenshot: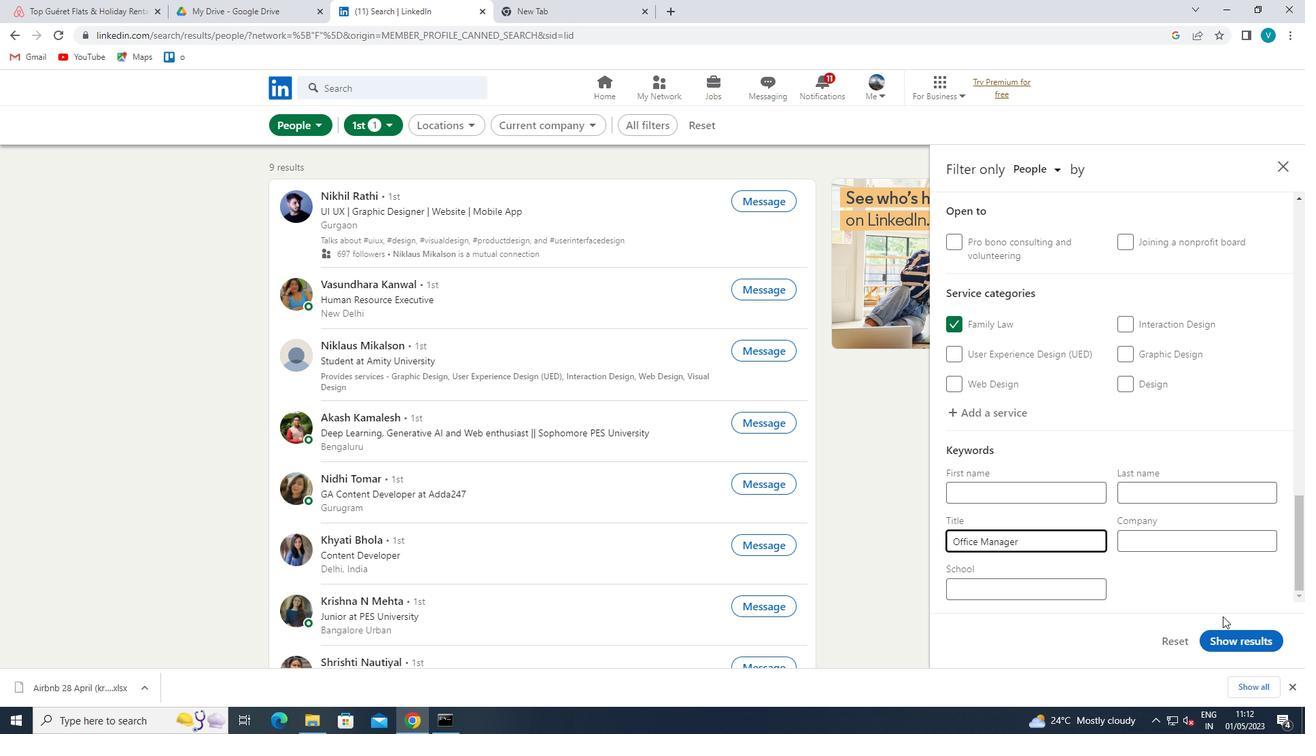 
Action: Mouse pressed left at (1235, 635)
Screenshot: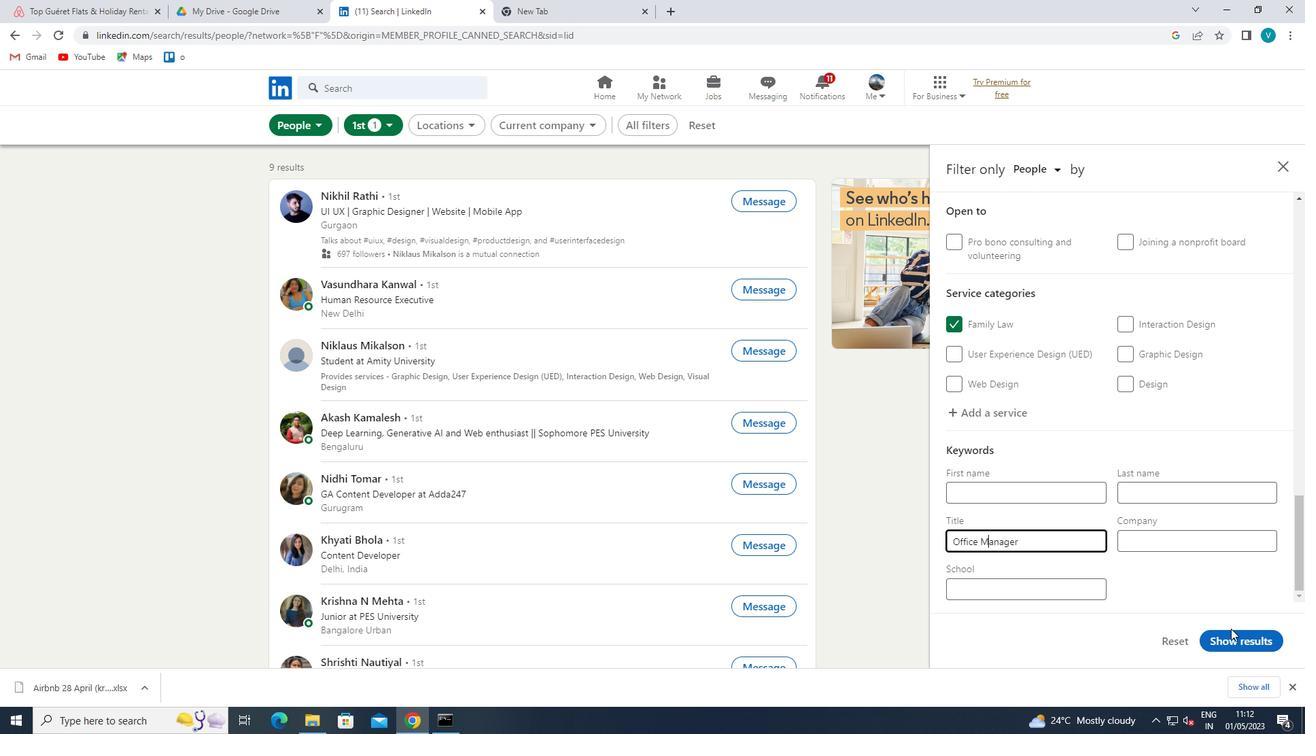 
Action: Mouse moved to (1235, 635)
Screenshot: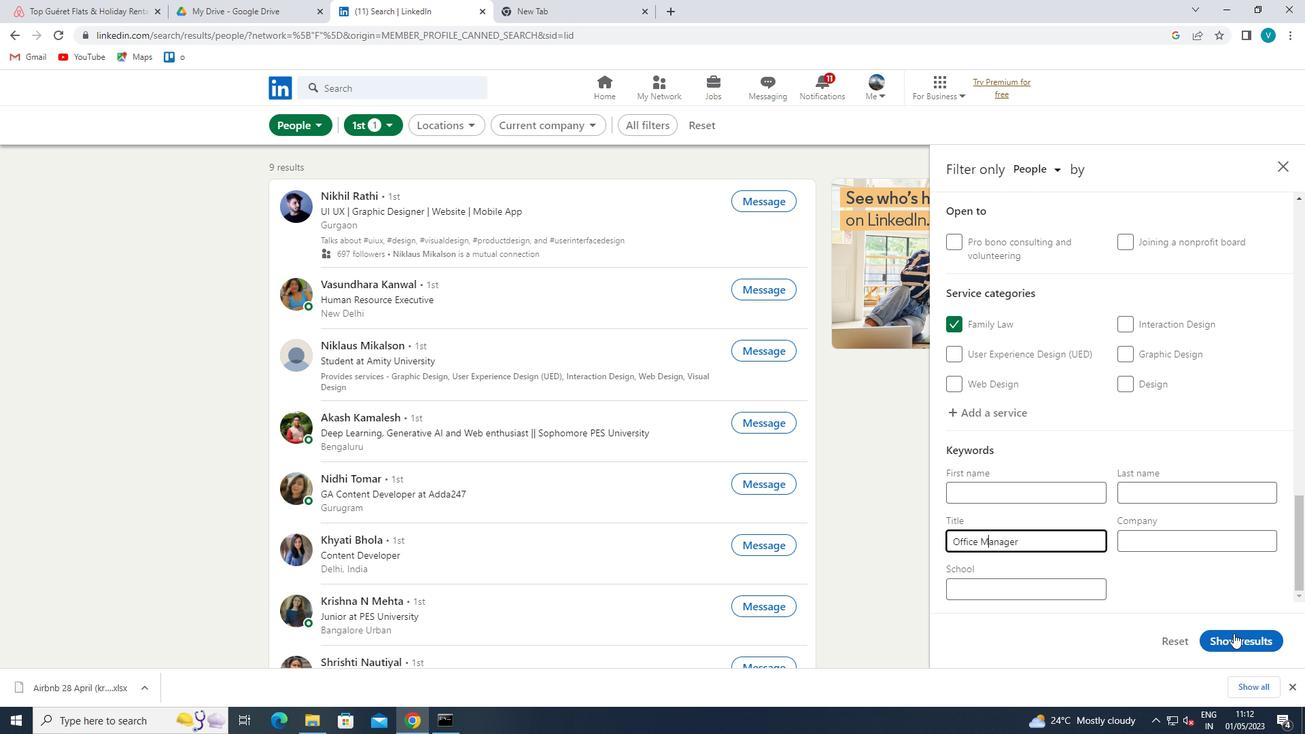 
